 Task: Search one way flight ticket for 1 adult, 1 child, 1 infant in seat in premium economy from San Antonio: San Antonio International Airport to Jacksonville: Albert J. Ellis Airport on 8-3-2023. Choice of flights is Alaska. Number of bags: 2 carry on bags and 4 checked bags. Price is upto 105000. Outbound departure time preference is 8:00.
Action: Mouse moved to (427, 170)
Screenshot: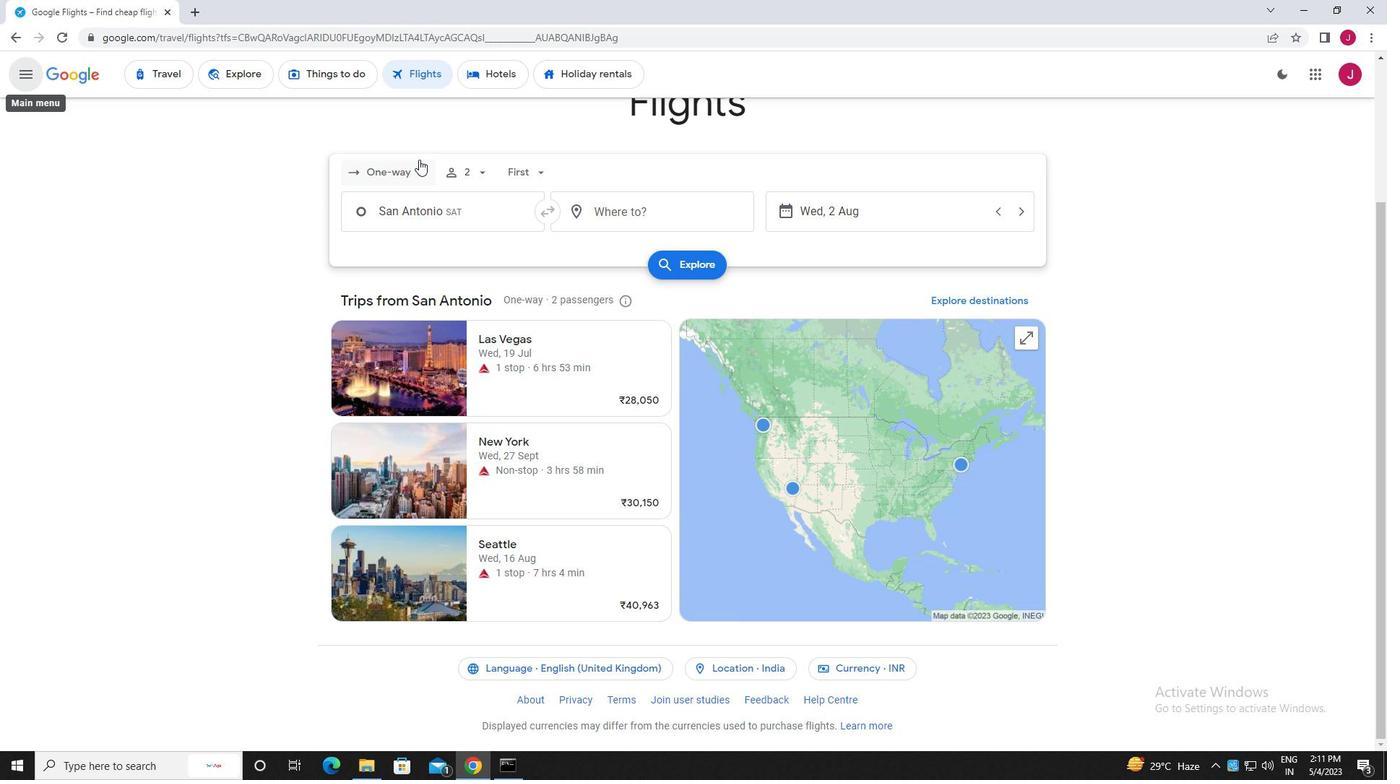 
Action: Mouse pressed left at (427, 170)
Screenshot: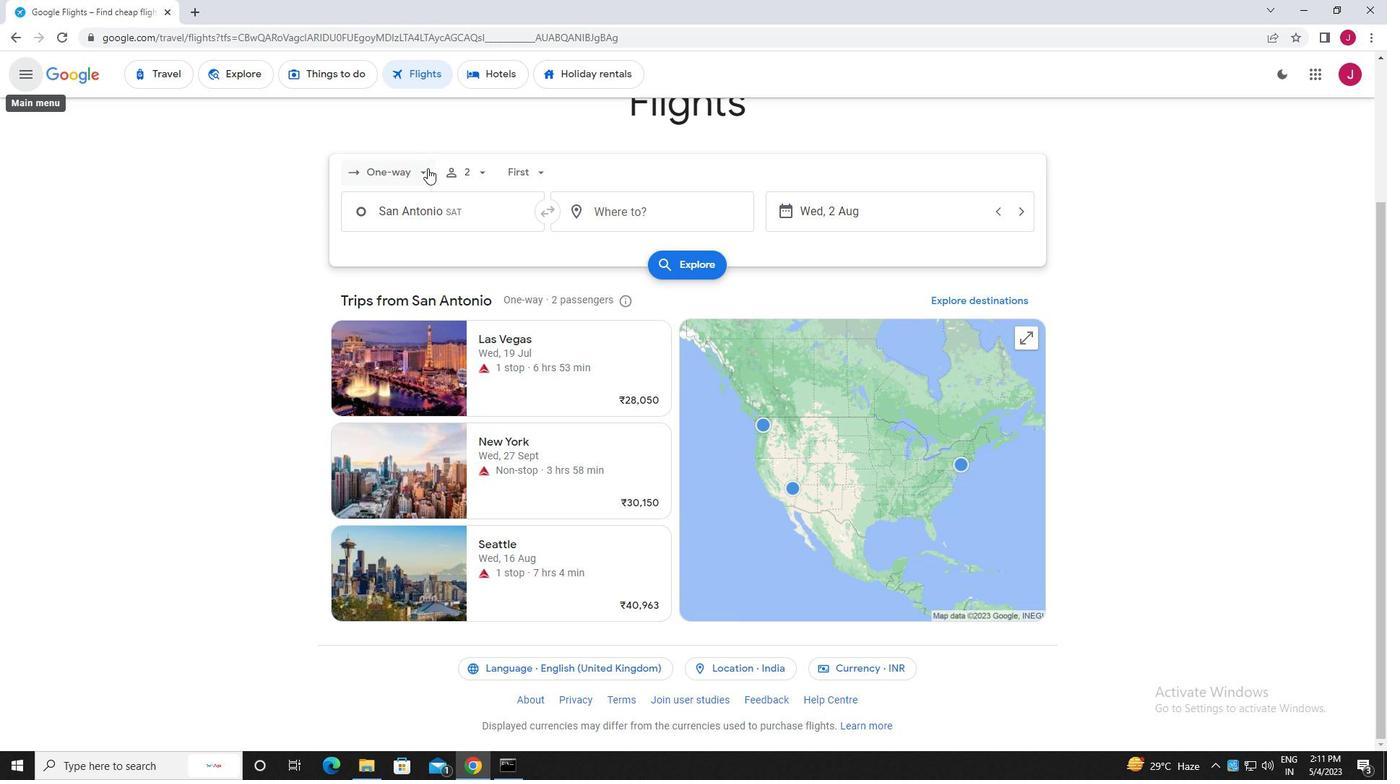 
Action: Mouse moved to (416, 200)
Screenshot: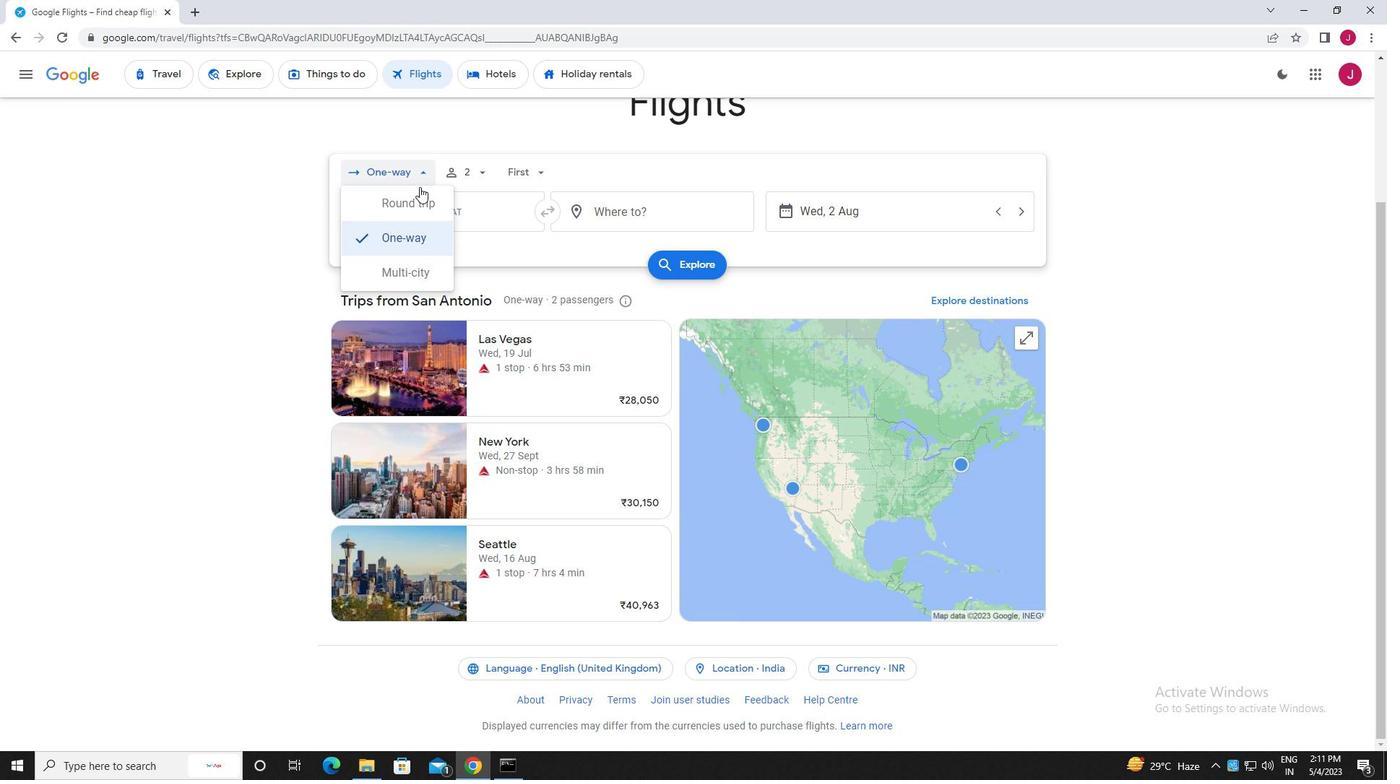 
Action: Mouse pressed left at (416, 200)
Screenshot: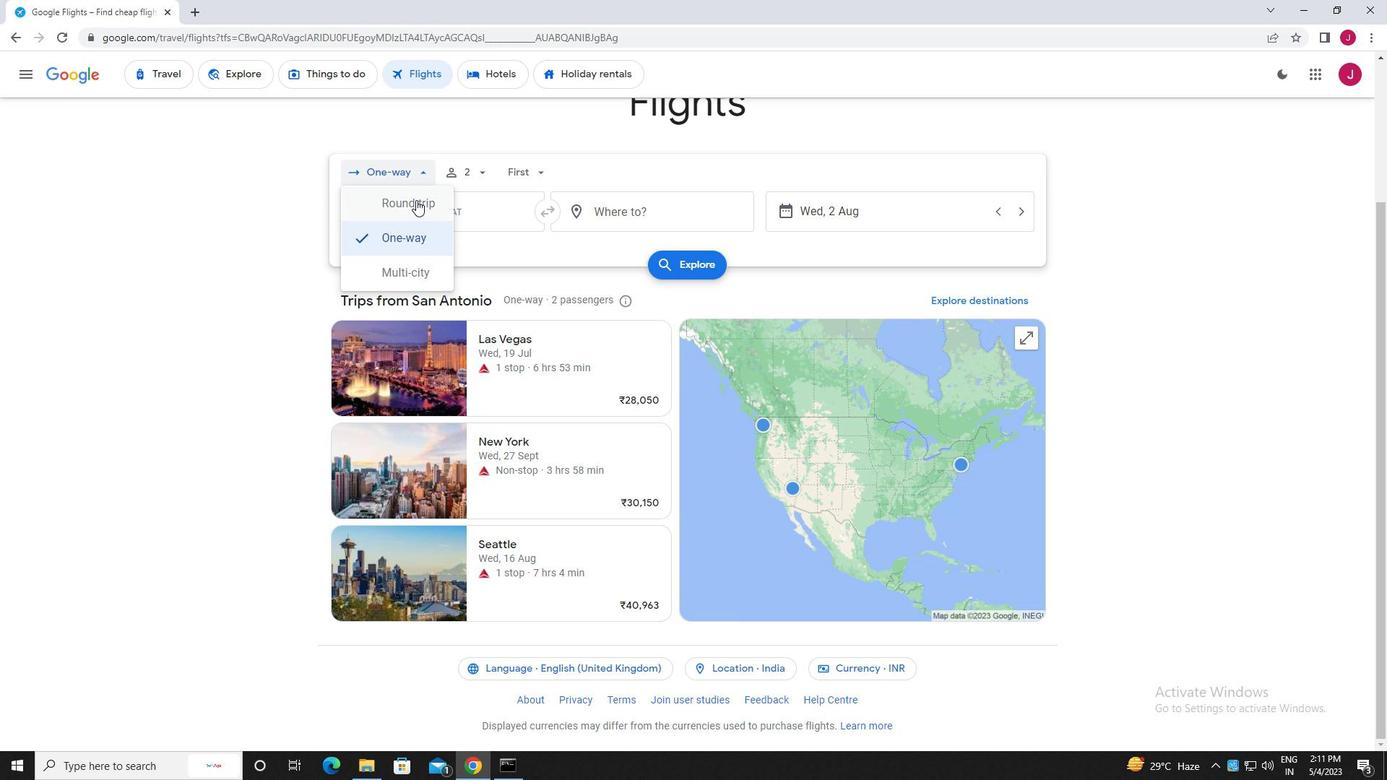
Action: Mouse moved to (411, 174)
Screenshot: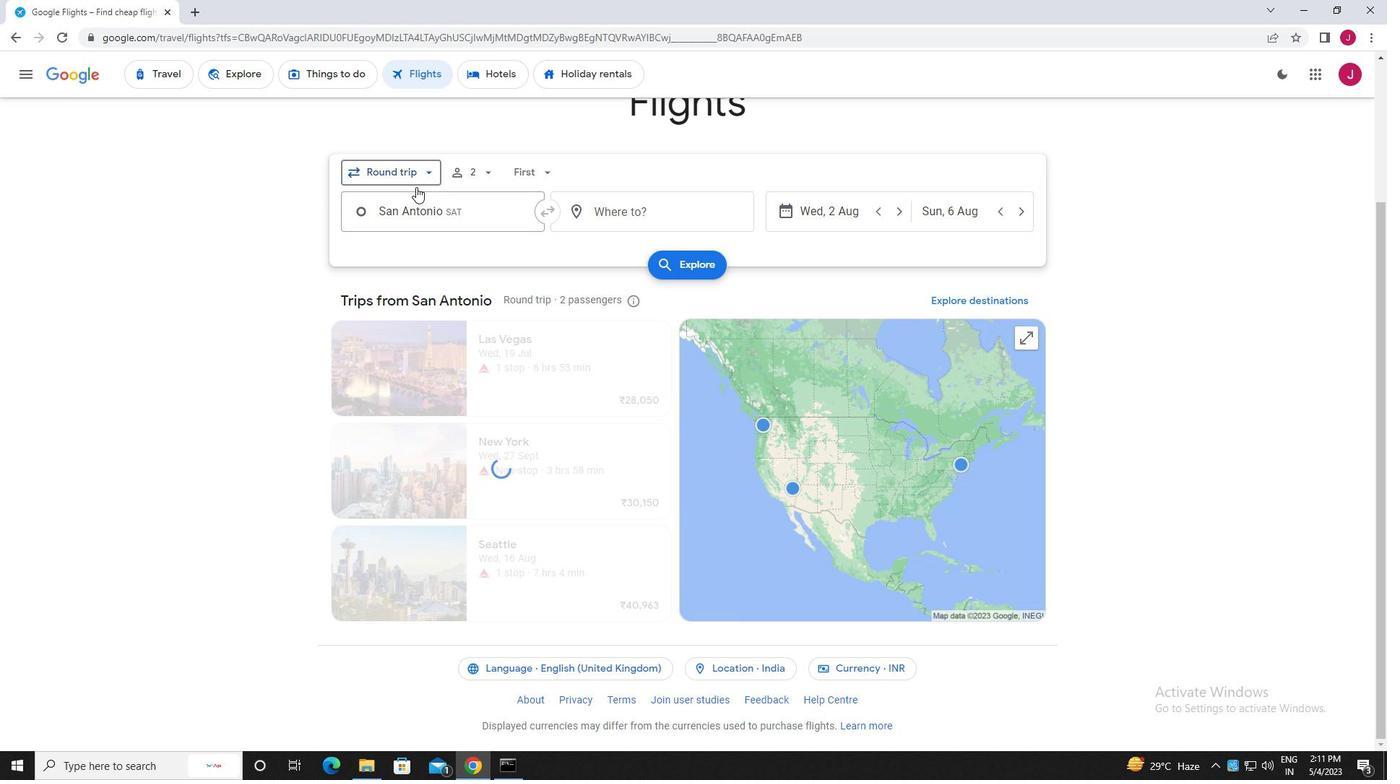 
Action: Mouse pressed left at (411, 174)
Screenshot: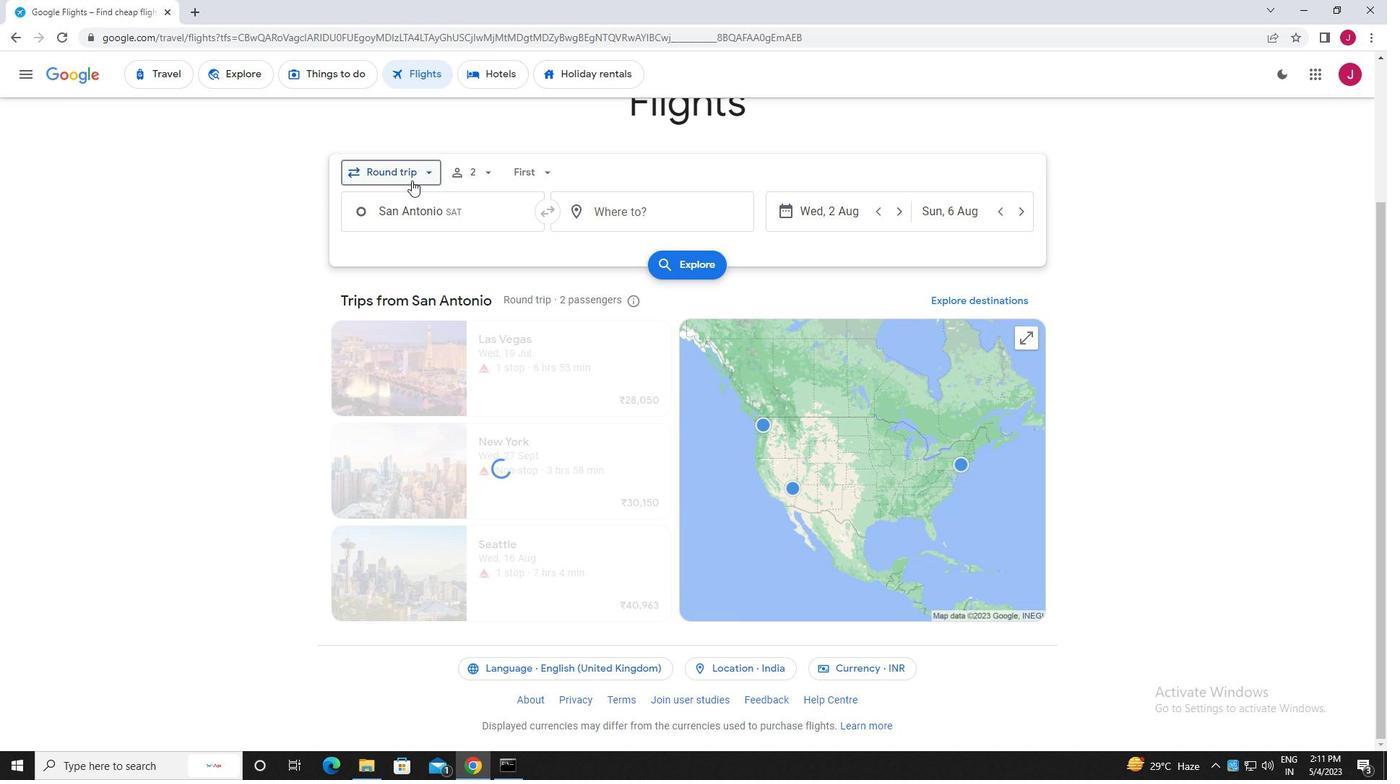 
Action: Mouse moved to (415, 237)
Screenshot: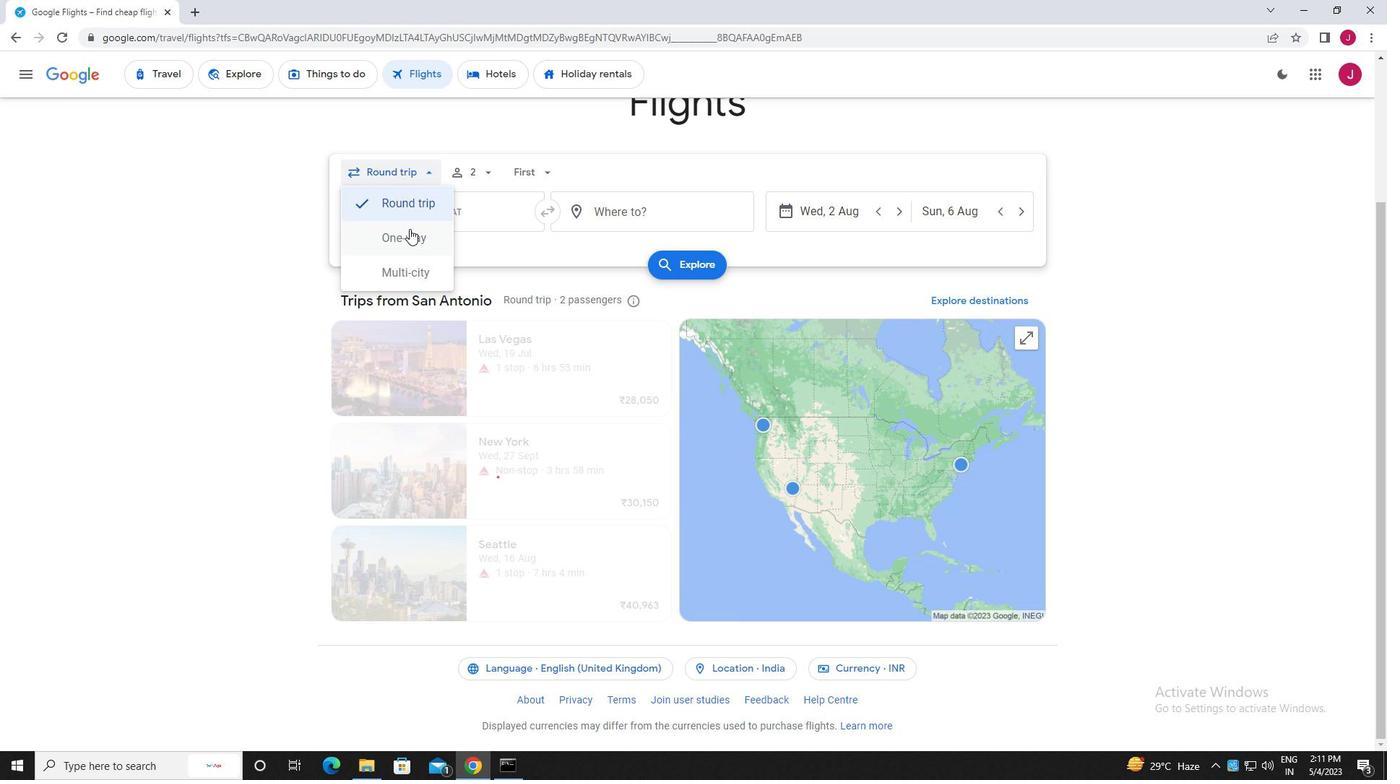 
Action: Mouse pressed left at (415, 237)
Screenshot: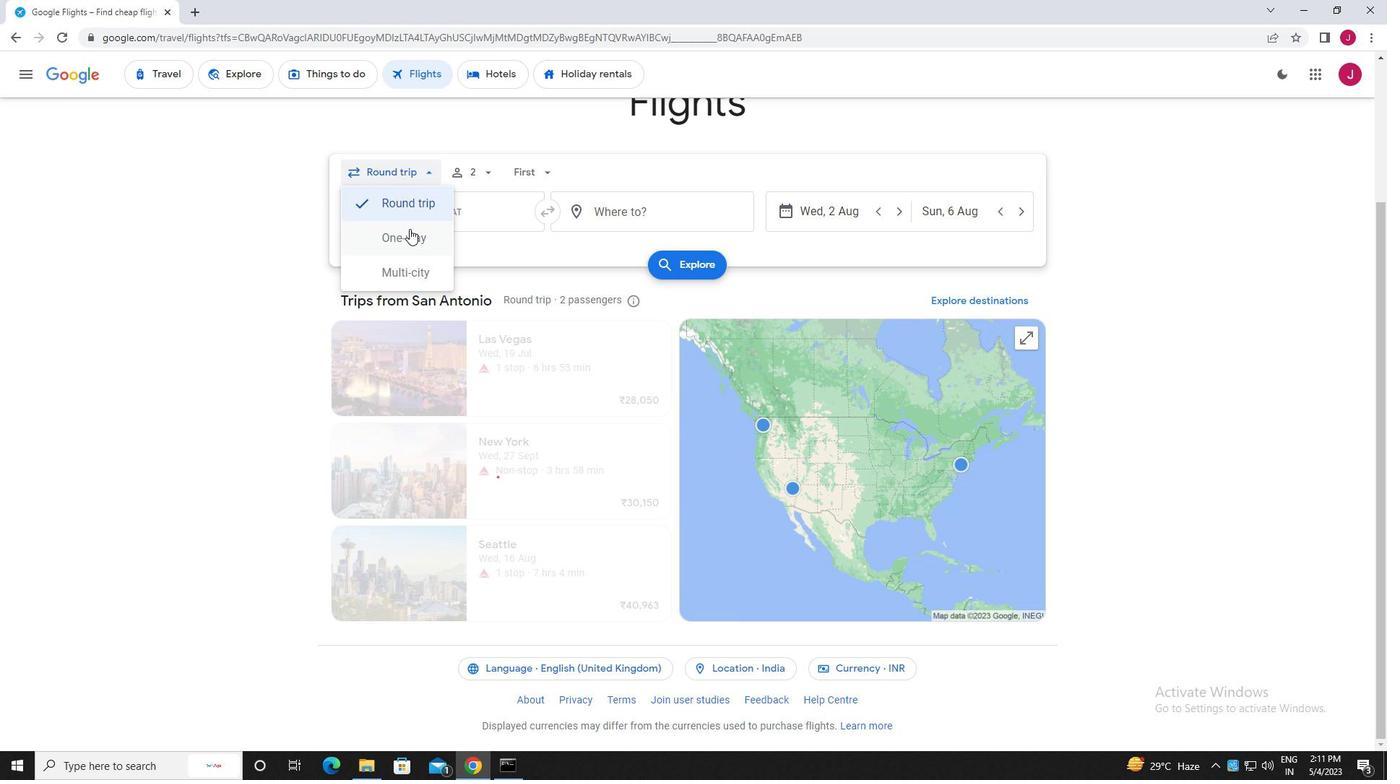 
Action: Mouse moved to (481, 174)
Screenshot: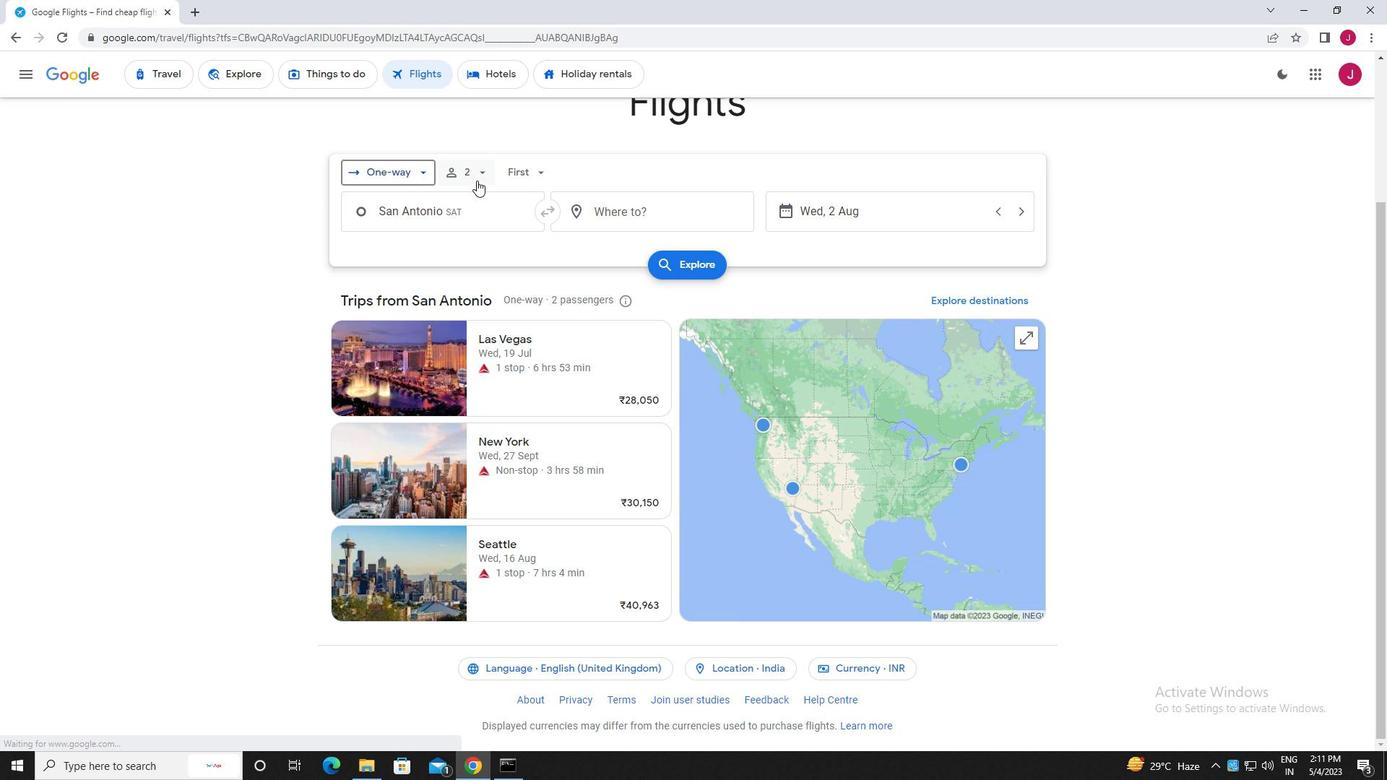 
Action: Mouse pressed left at (481, 174)
Screenshot: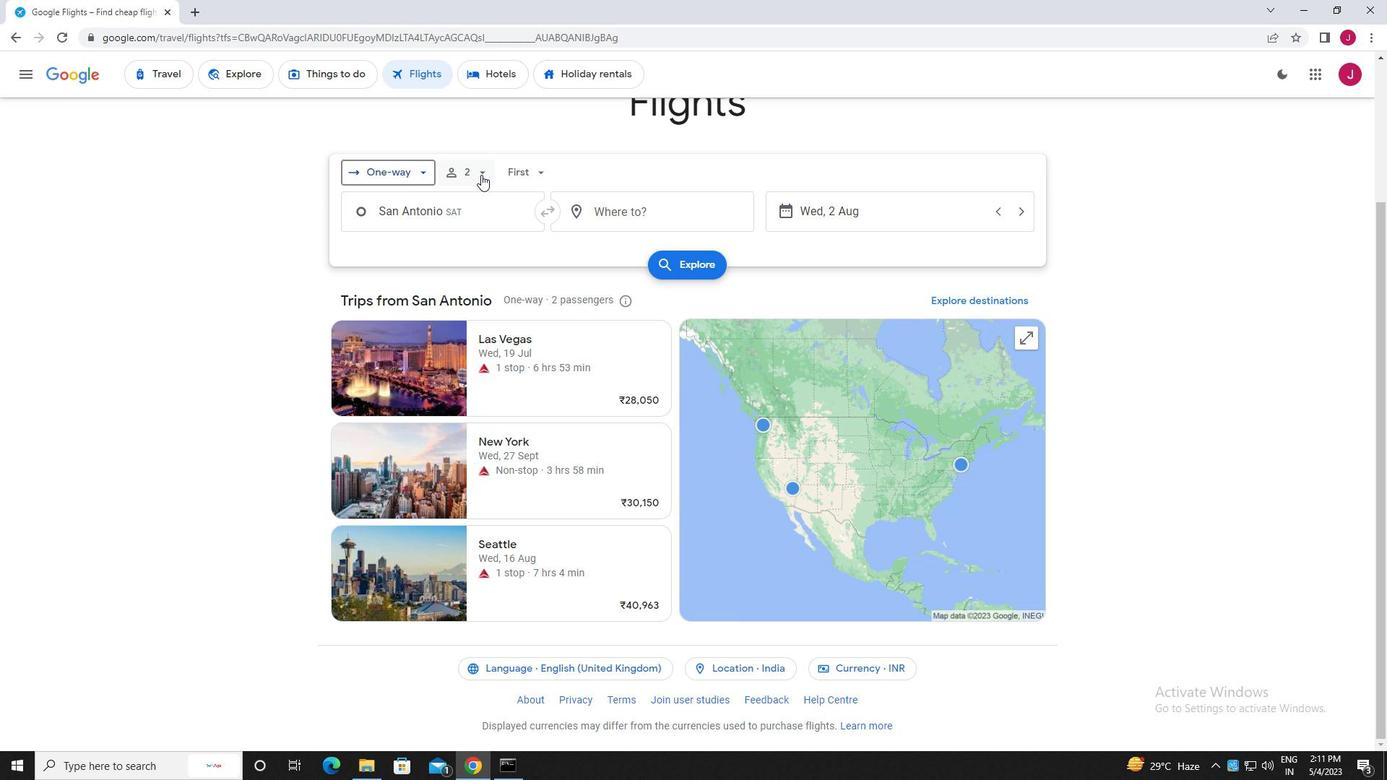 
Action: Mouse moved to (591, 247)
Screenshot: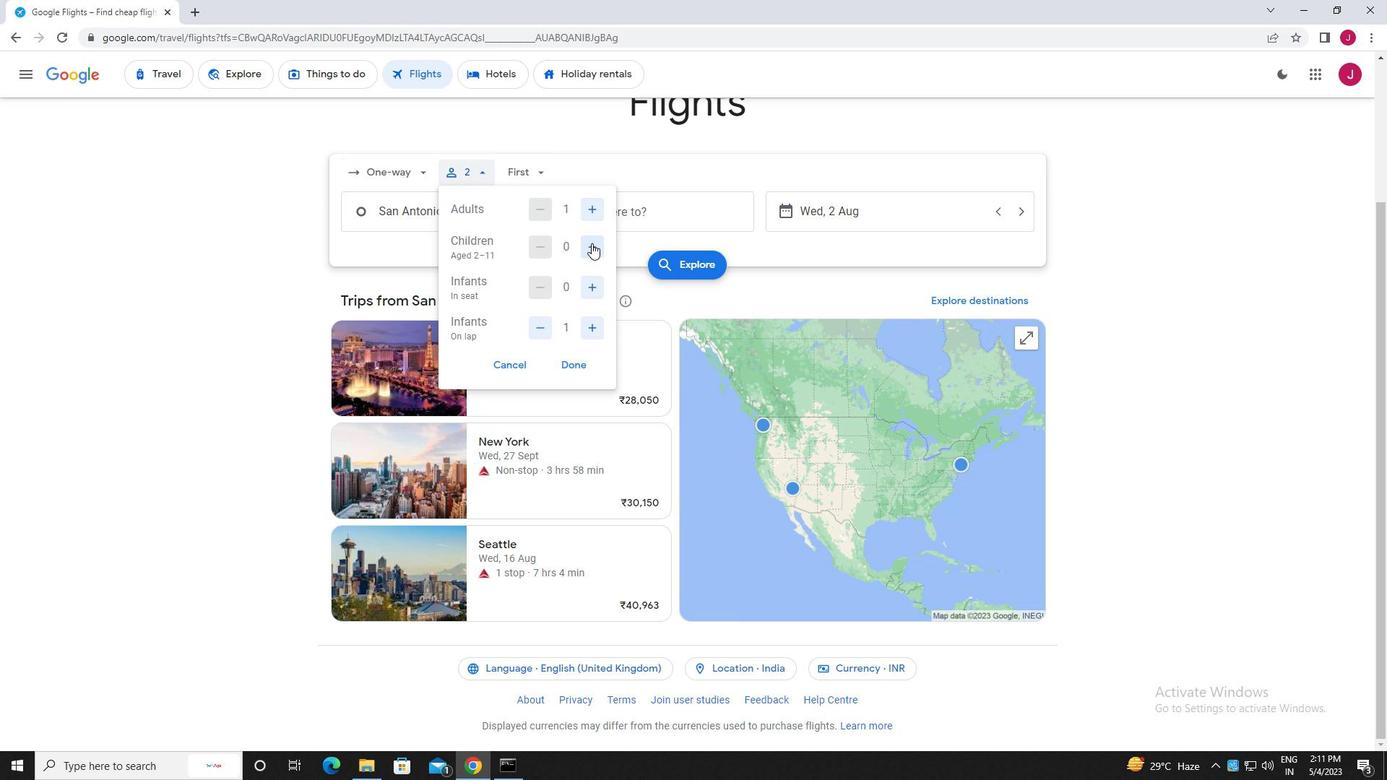 
Action: Mouse pressed left at (591, 247)
Screenshot: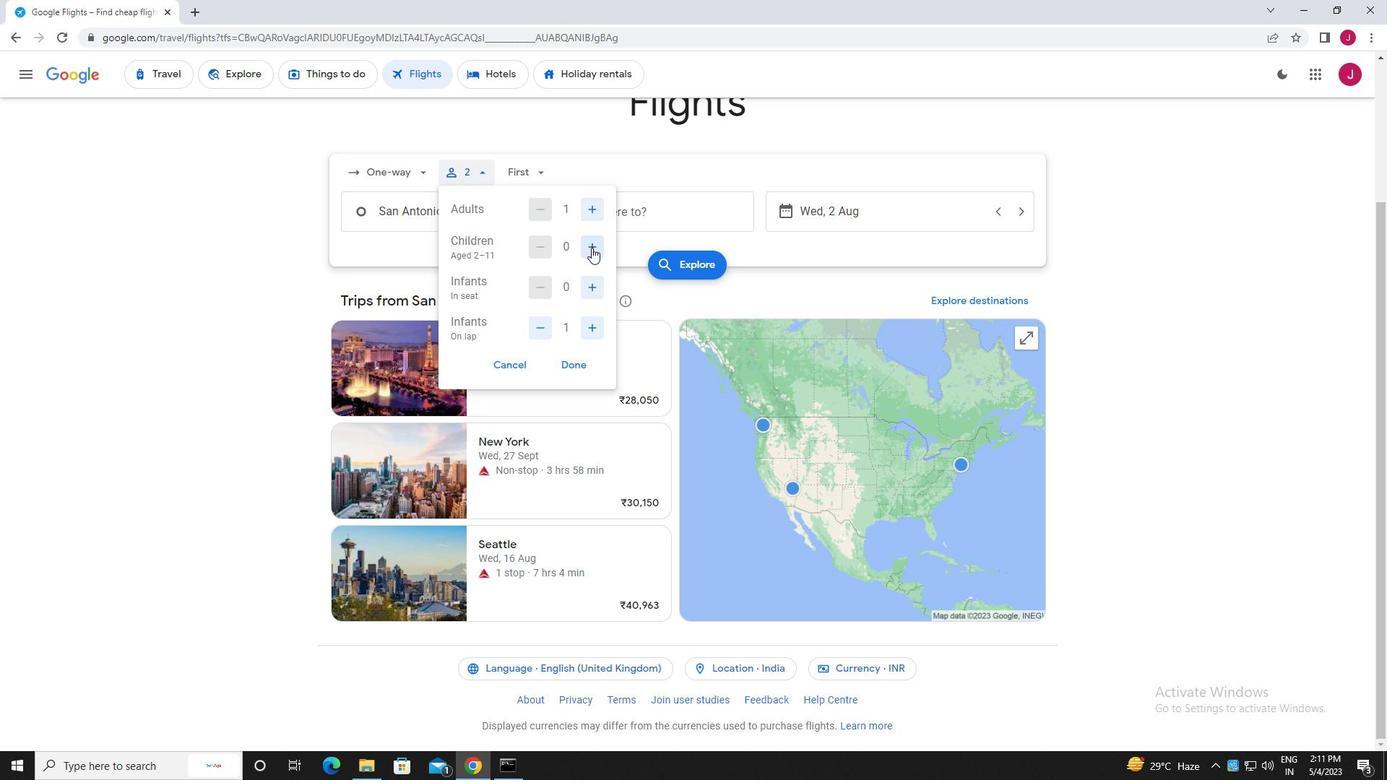 
Action: Mouse moved to (591, 287)
Screenshot: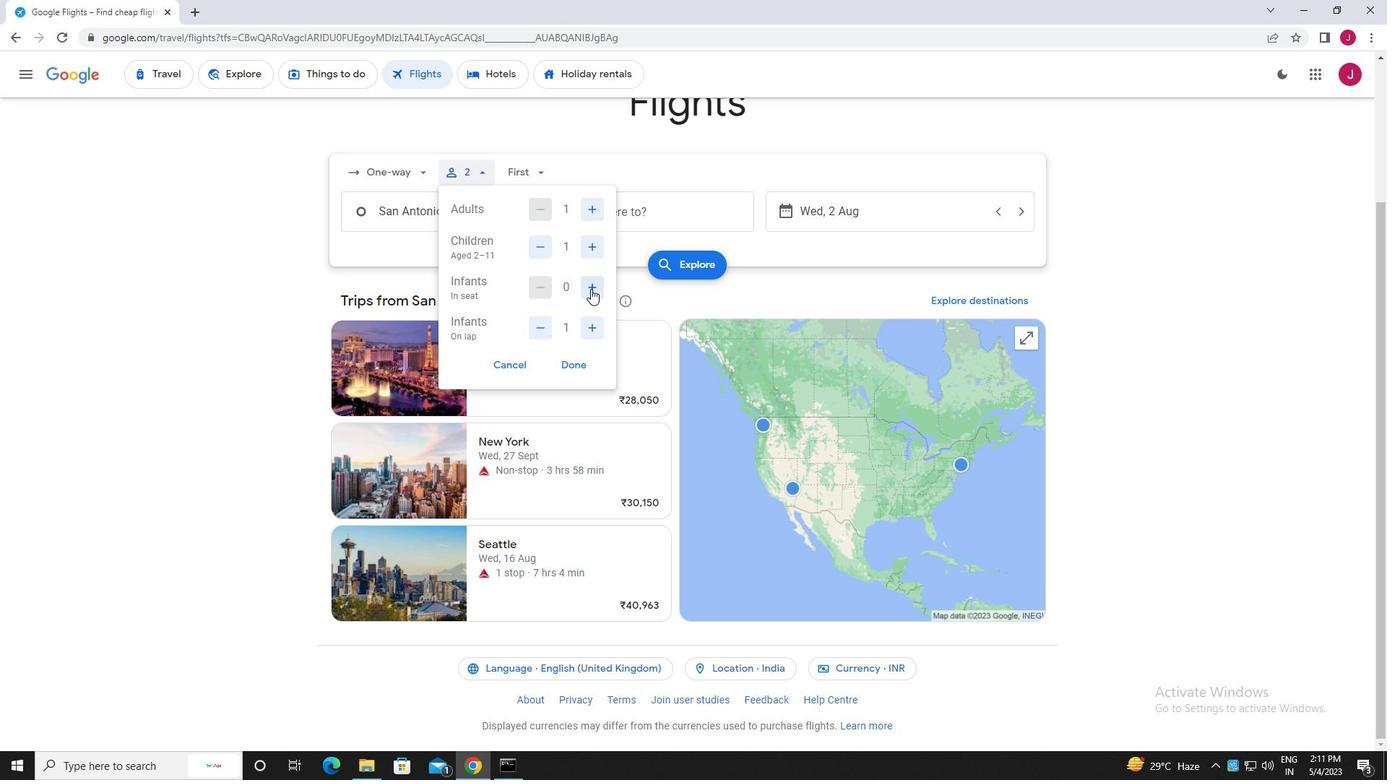 
Action: Mouse pressed left at (591, 287)
Screenshot: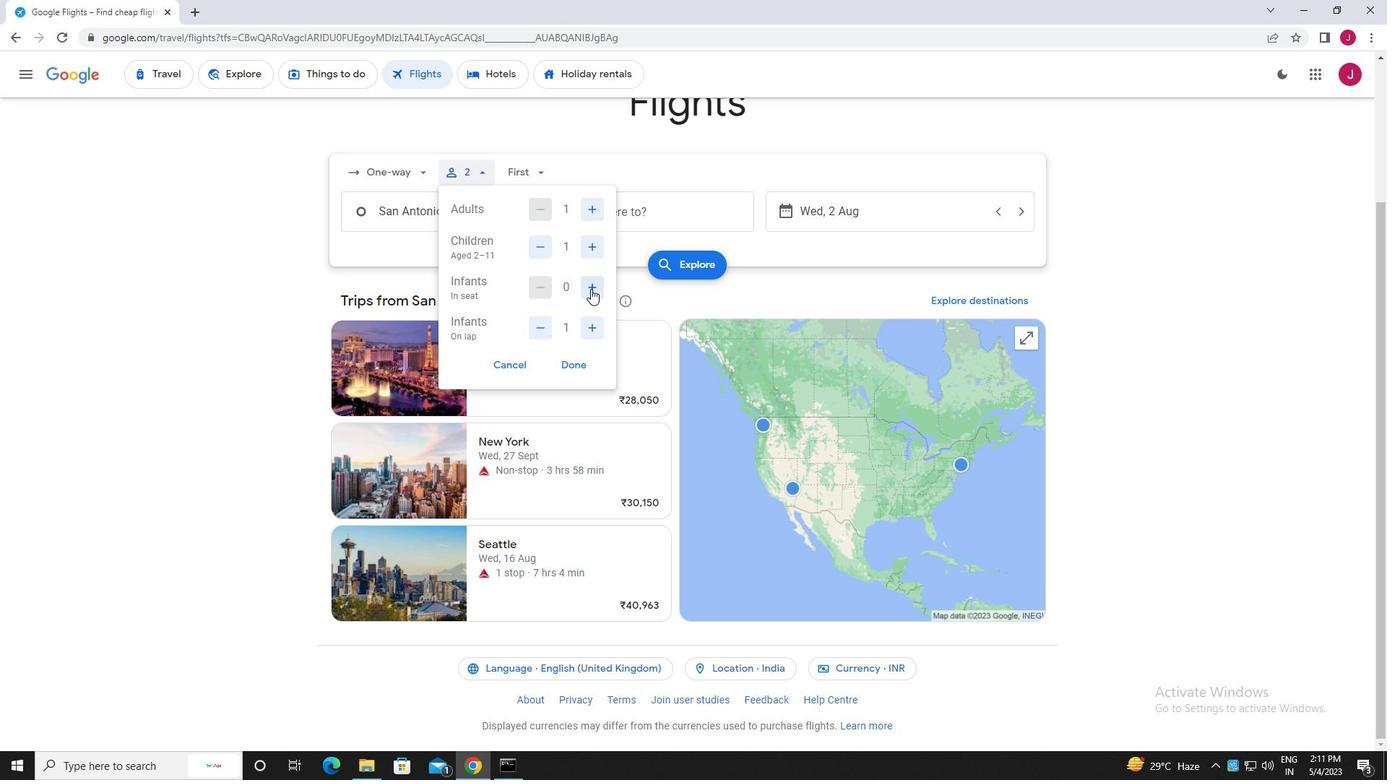 
Action: Mouse moved to (574, 364)
Screenshot: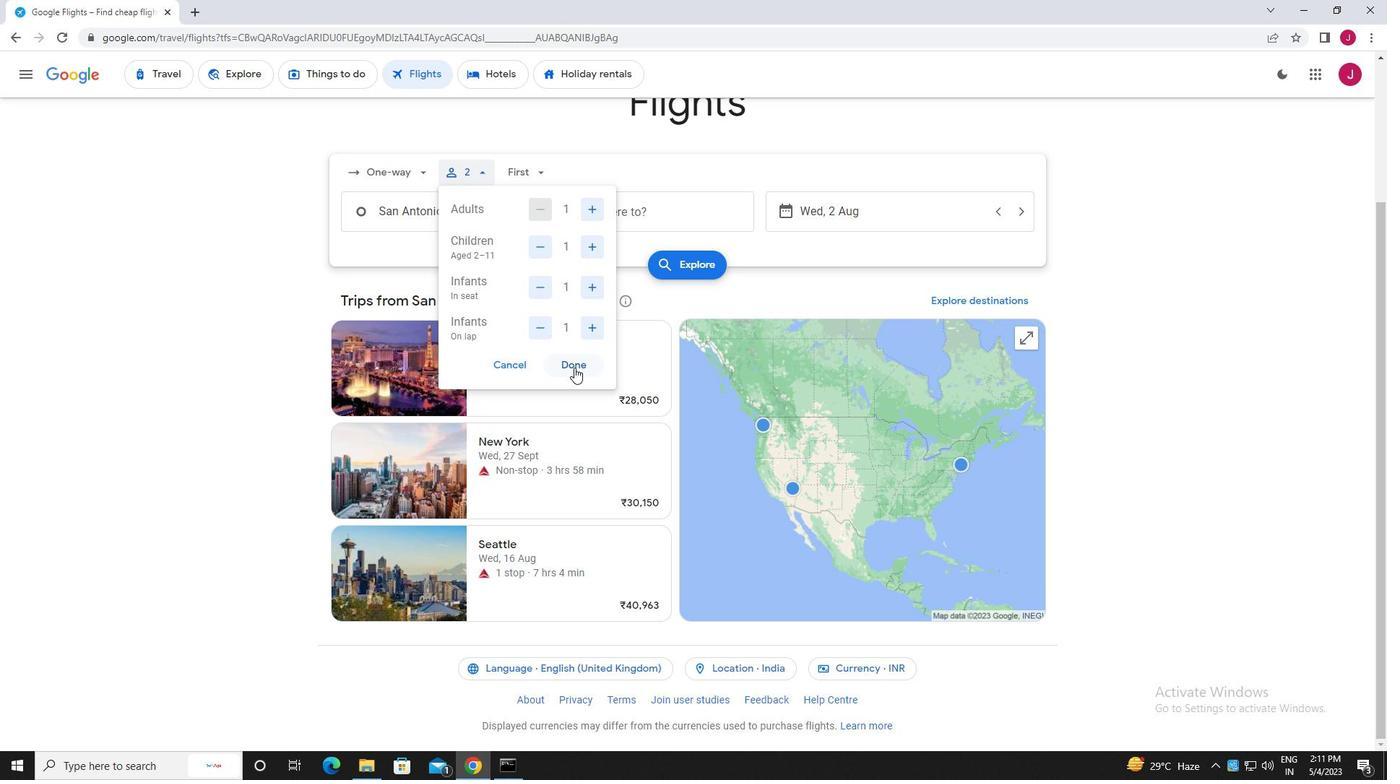 
Action: Mouse pressed left at (574, 364)
Screenshot: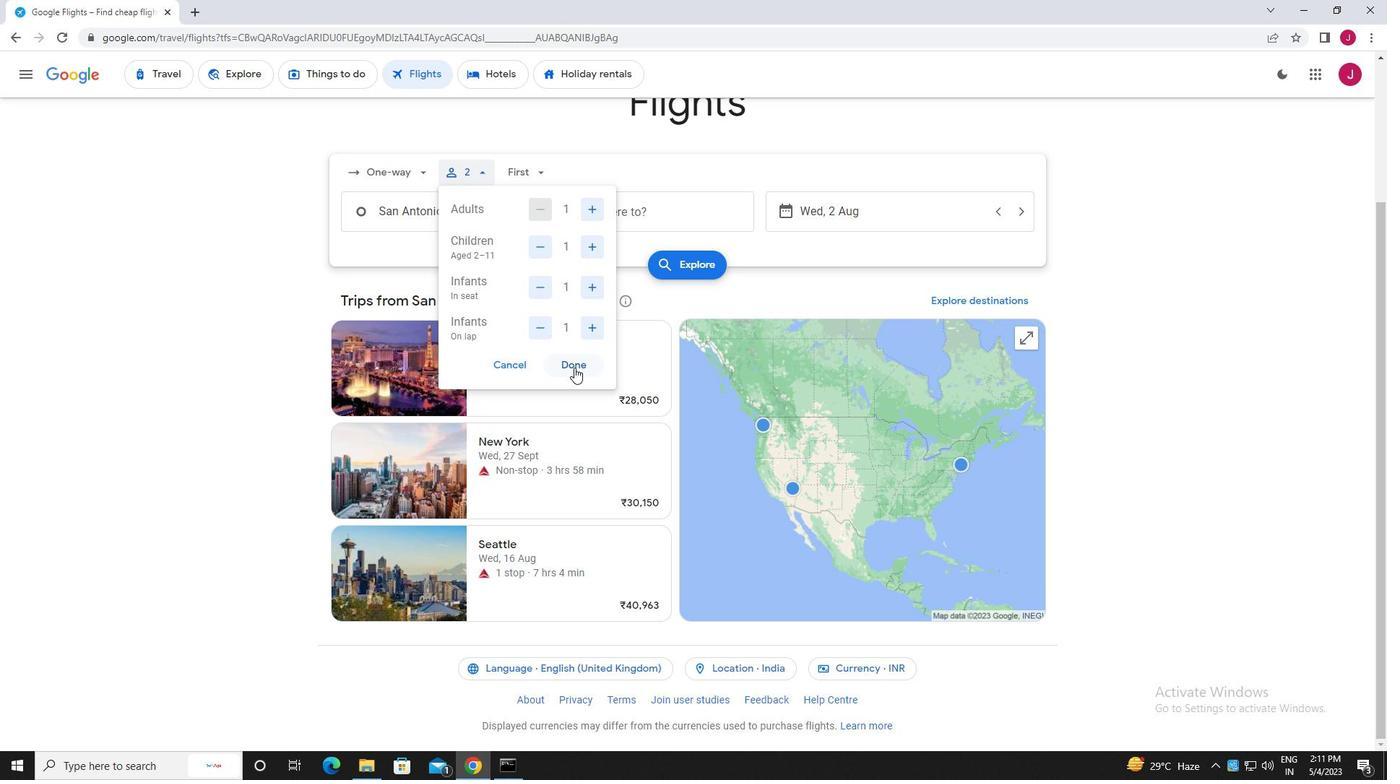 
Action: Mouse moved to (538, 167)
Screenshot: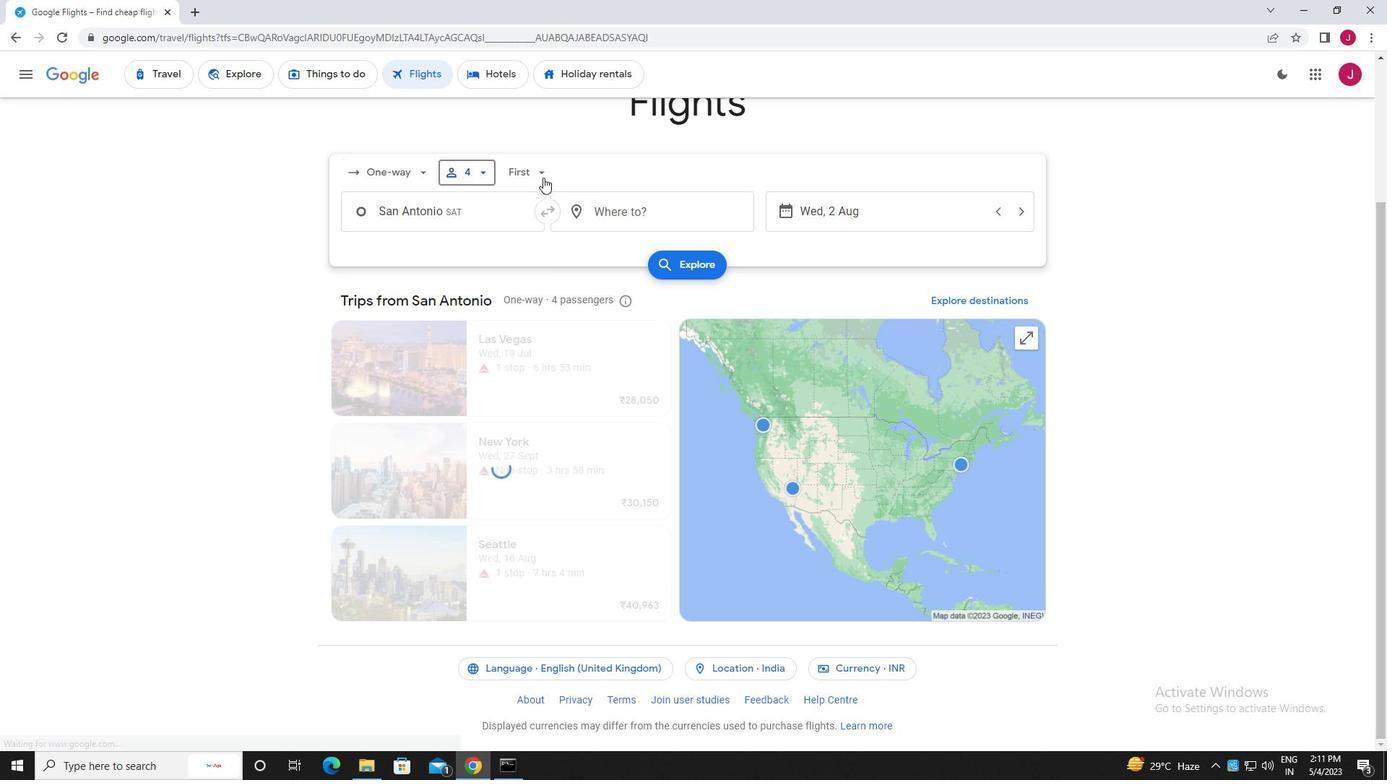 
Action: Mouse pressed left at (538, 167)
Screenshot: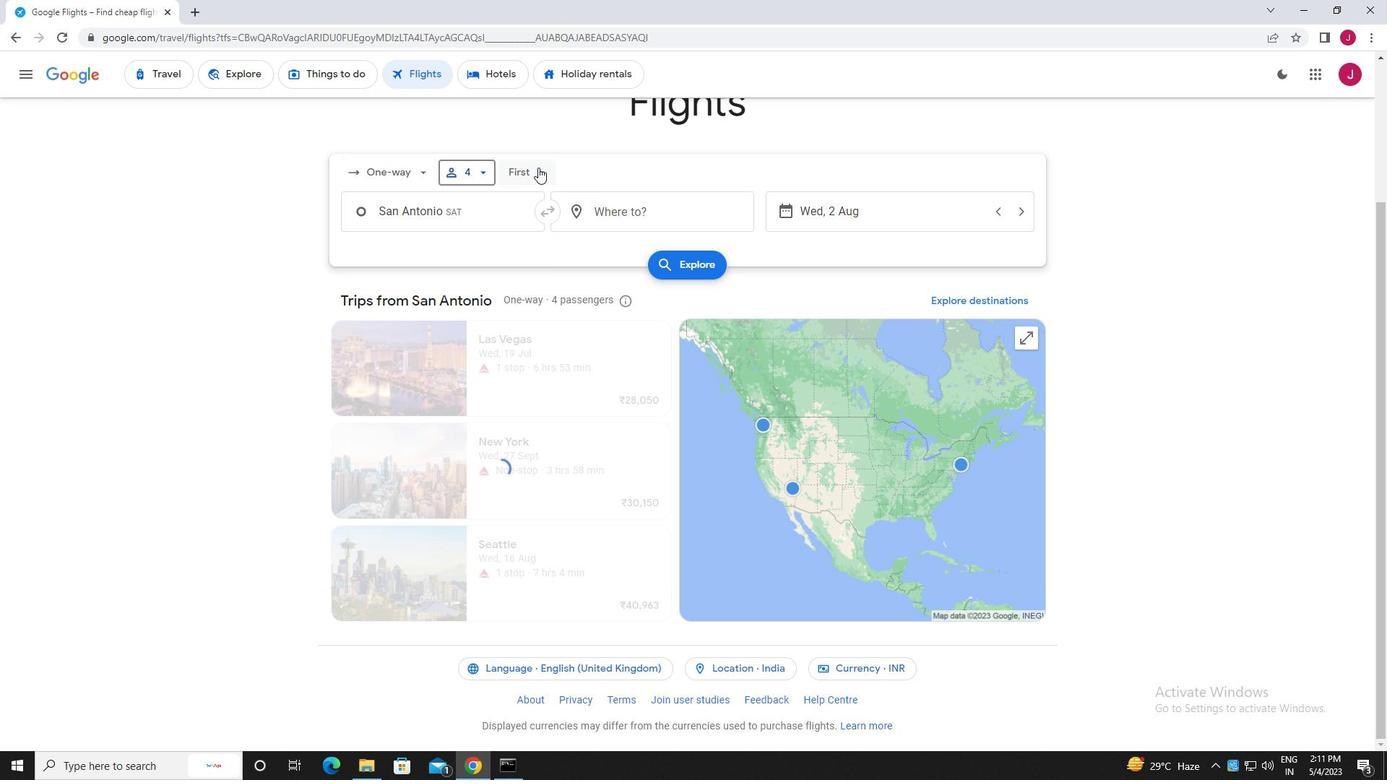 
Action: Mouse moved to (559, 231)
Screenshot: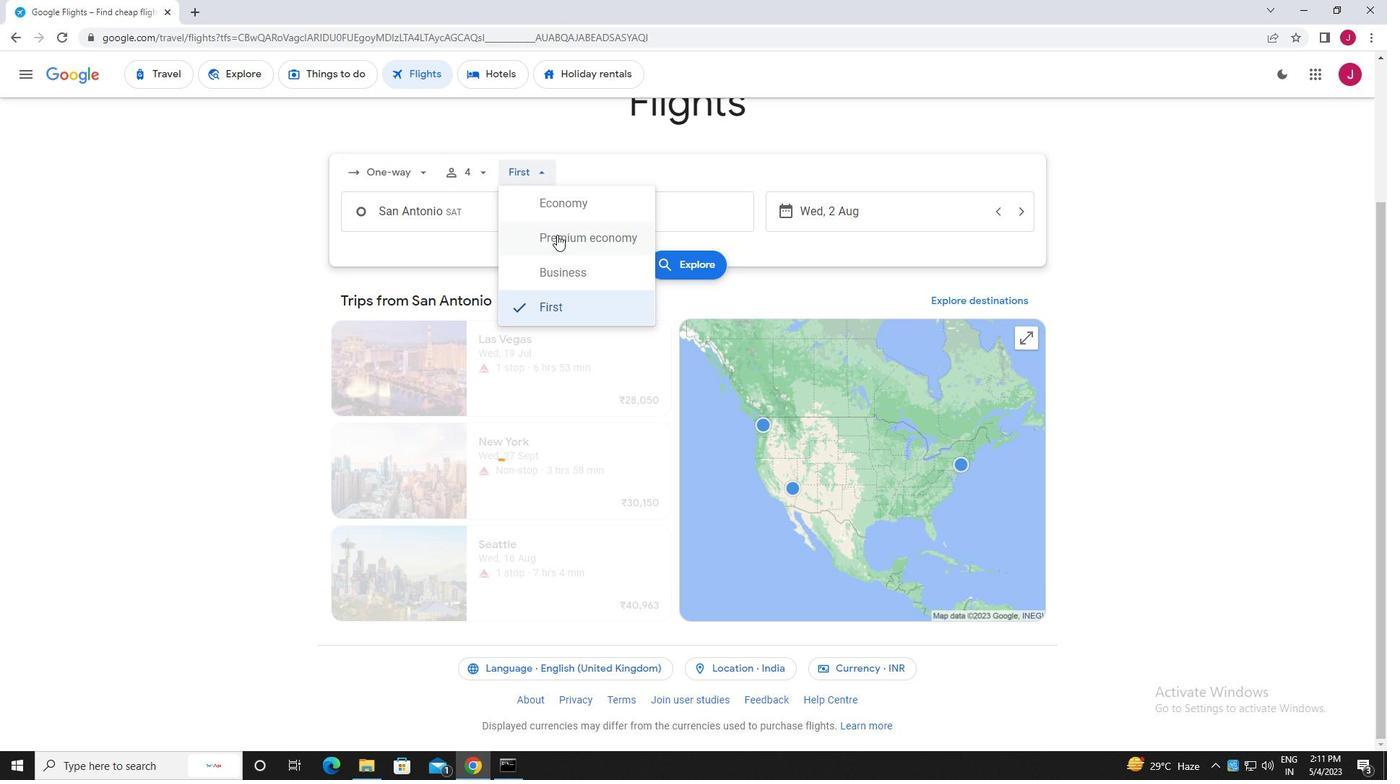 
Action: Mouse pressed left at (559, 231)
Screenshot: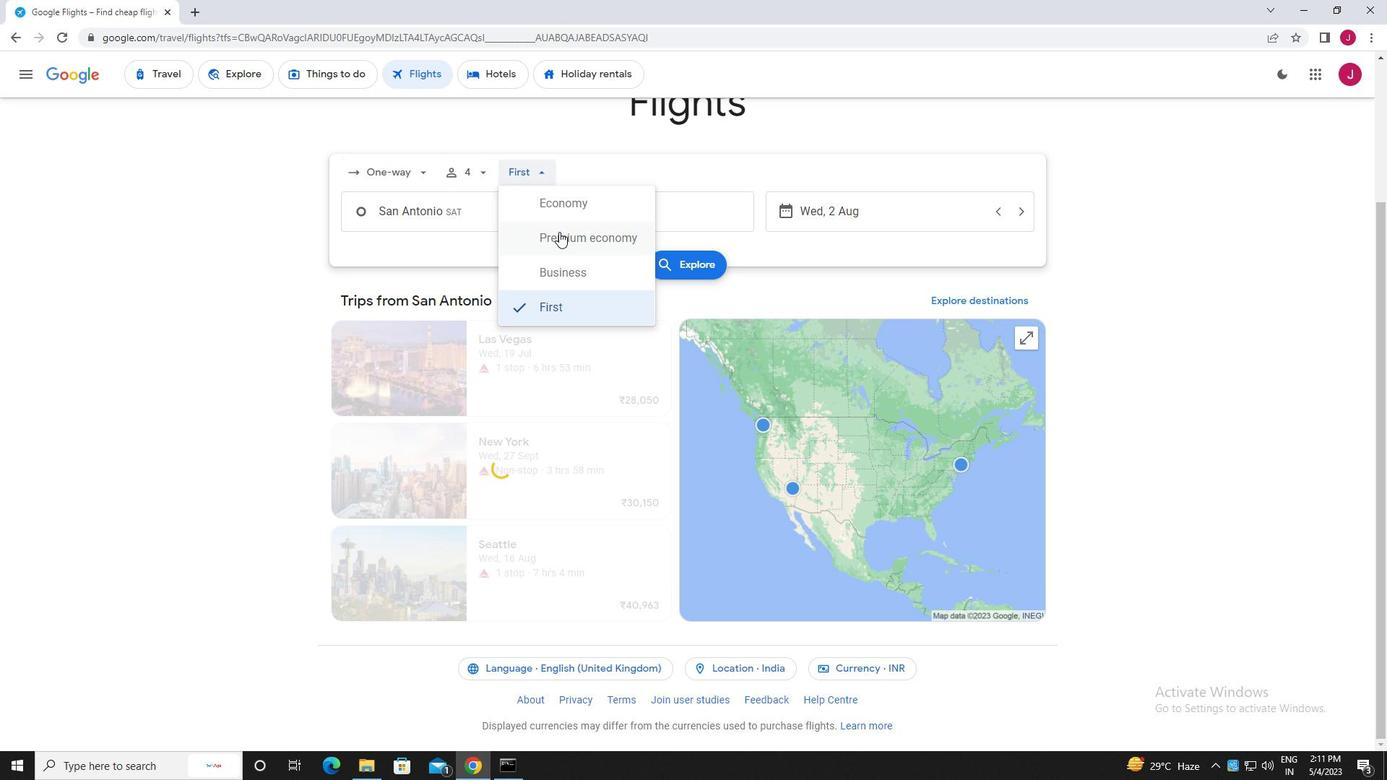 
Action: Mouse moved to (441, 211)
Screenshot: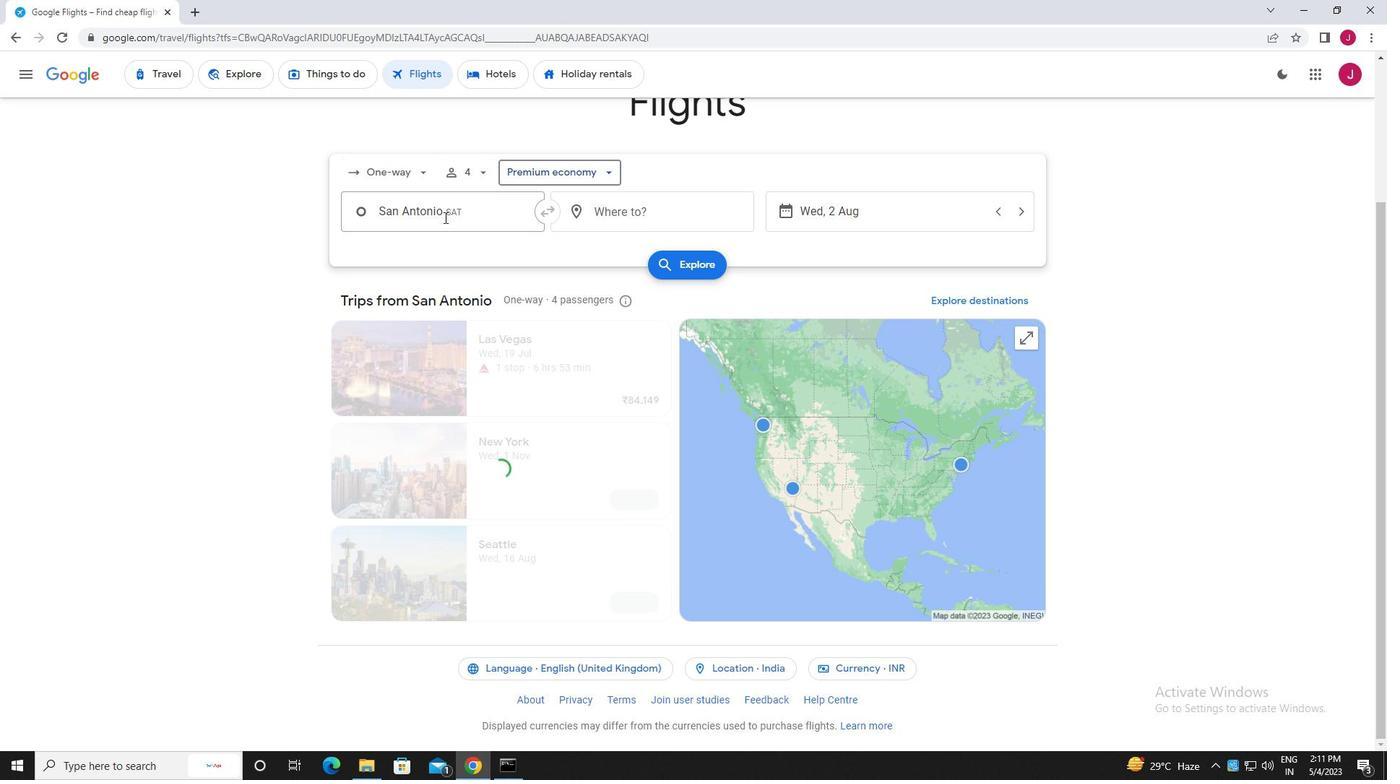 
Action: Mouse pressed left at (441, 211)
Screenshot: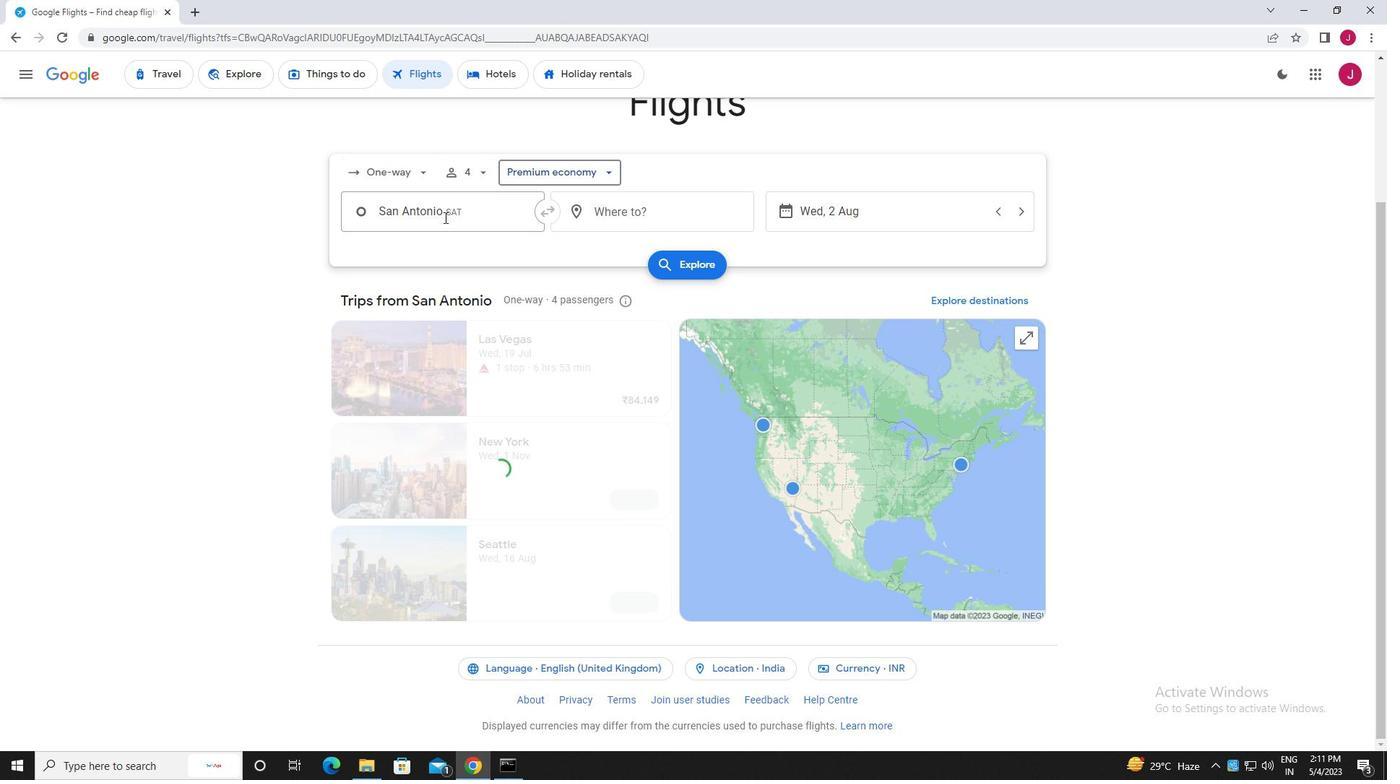 
Action: Mouse moved to (441, 211)
Screenshot: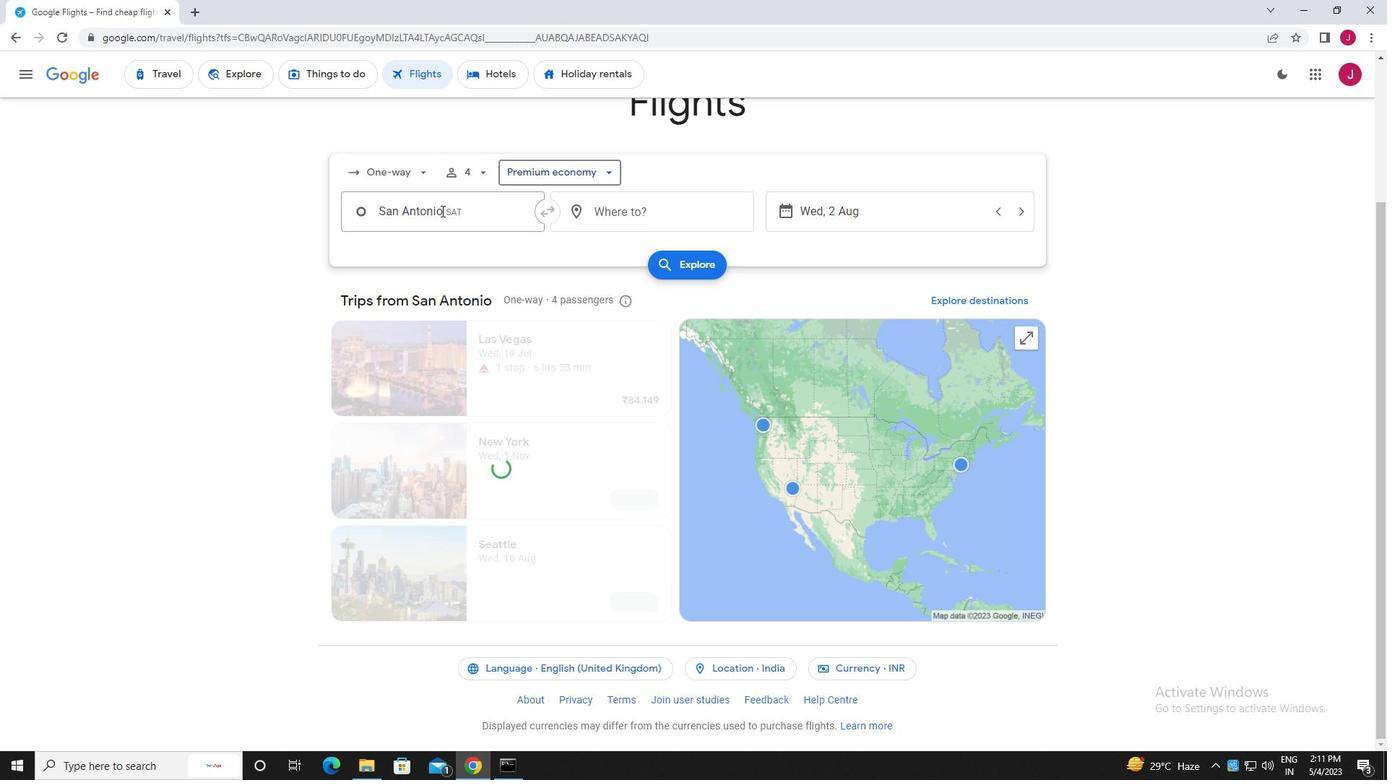
Action: Key pressed san<Key.space>am<Key.backspace>ntonio
Screenshot: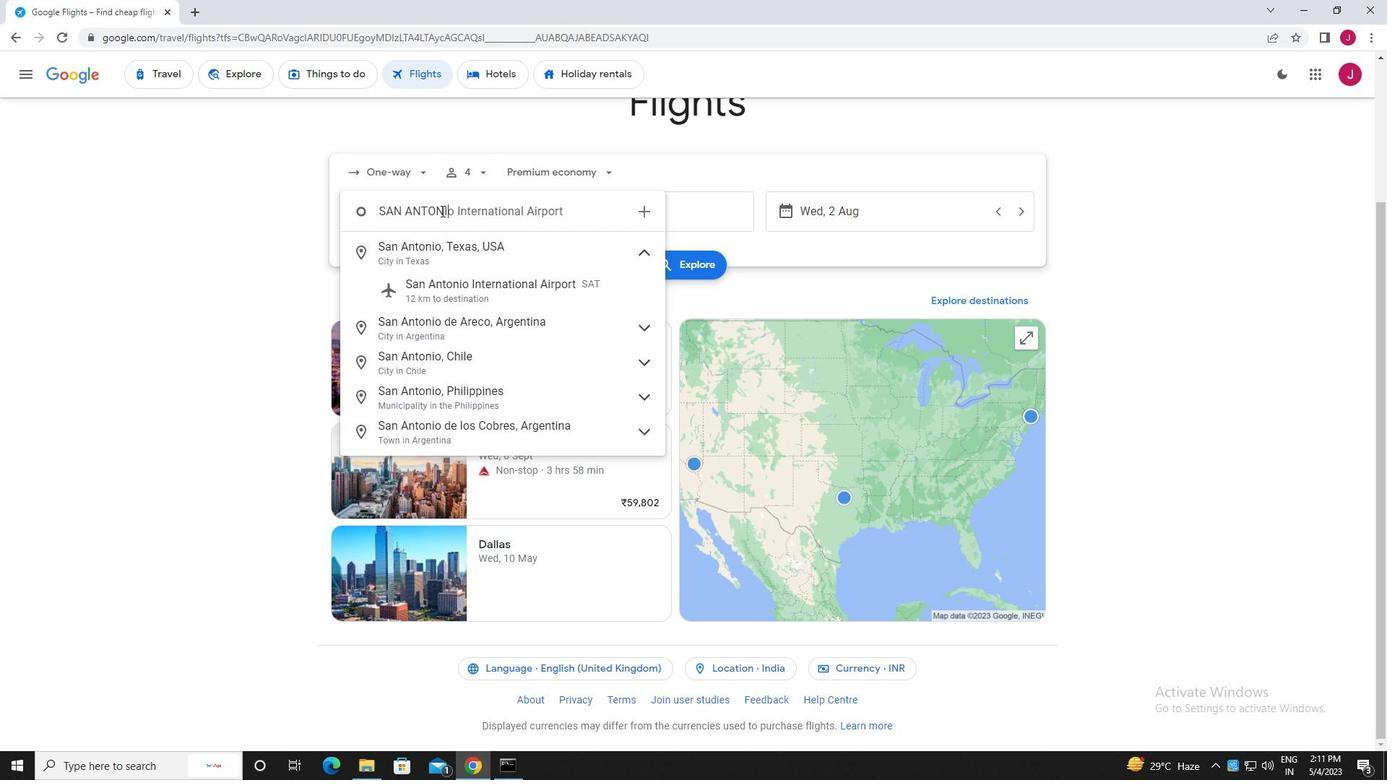 
Action: Mouse moved to (480, 294)
Screenshot: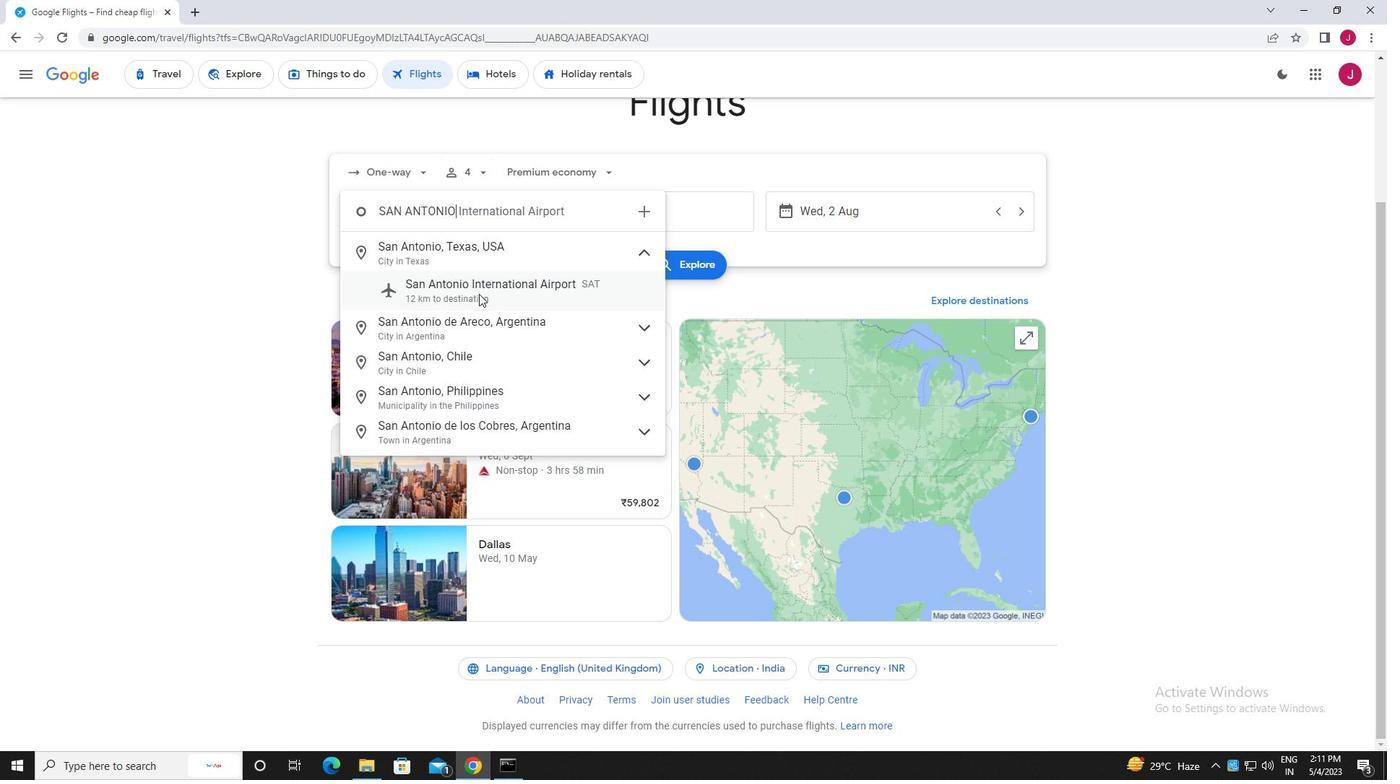 
Action: Mouse pressed left at (480, 294)
Screenshot: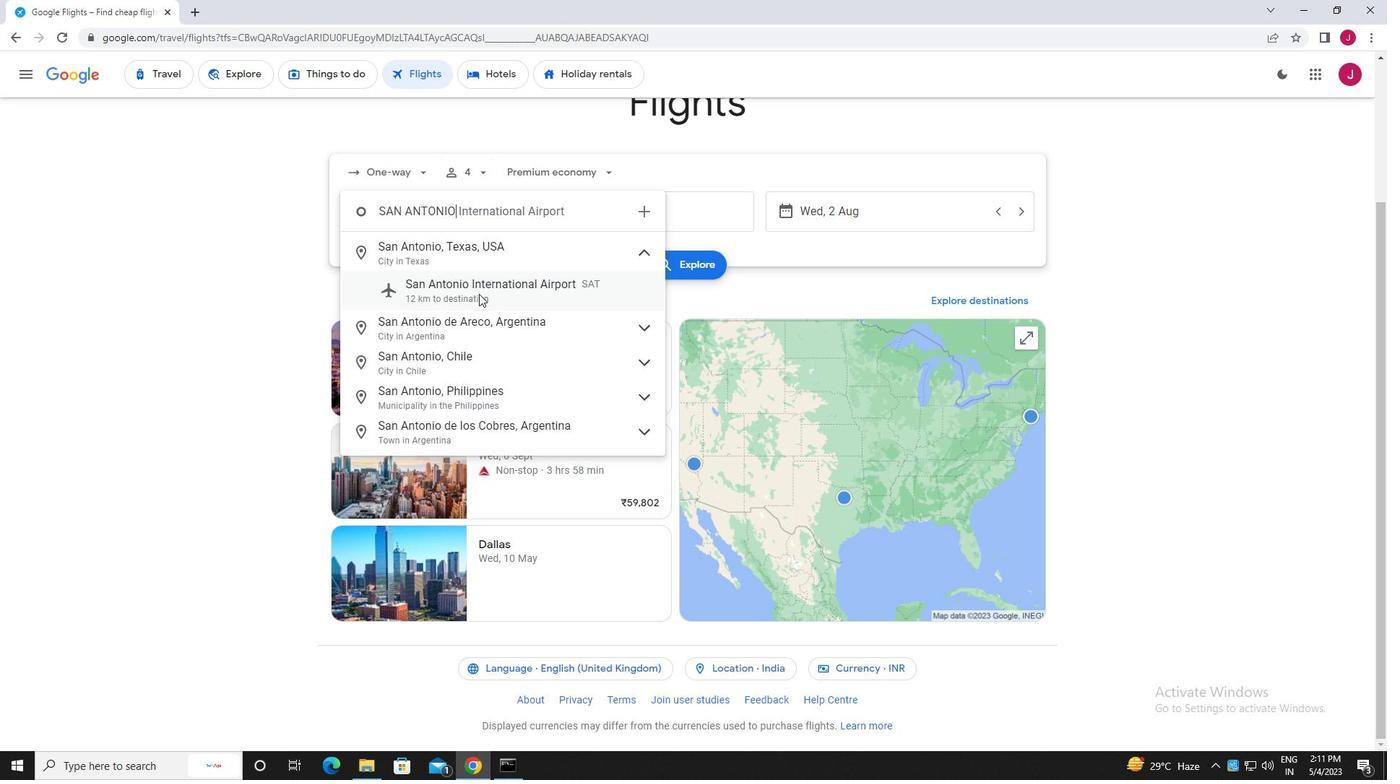 
Action: Mouse moved to (652, 216)
Screenshot: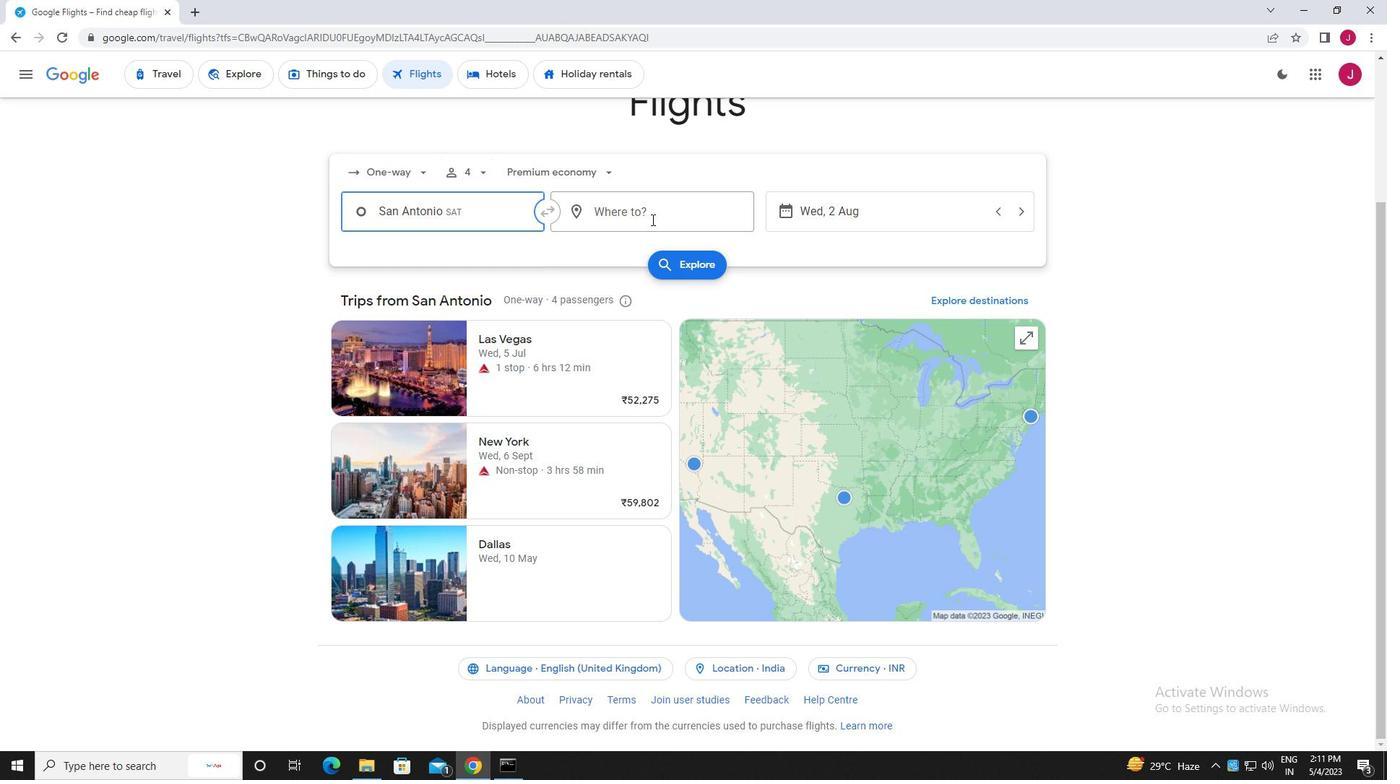 
Action: Mouse pressed left at (652, 216)
Screenshot: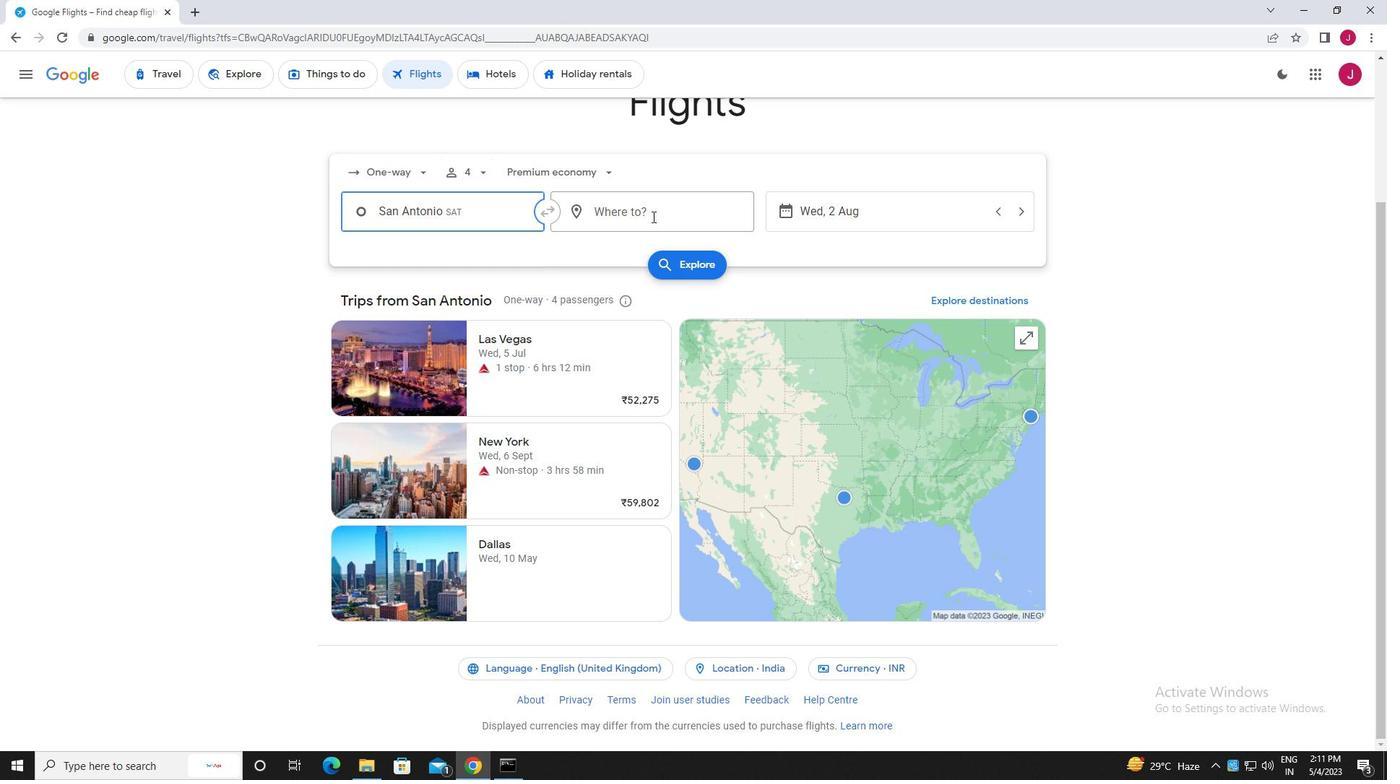
Action: Mouse moved to (652, 218)
Screenshot: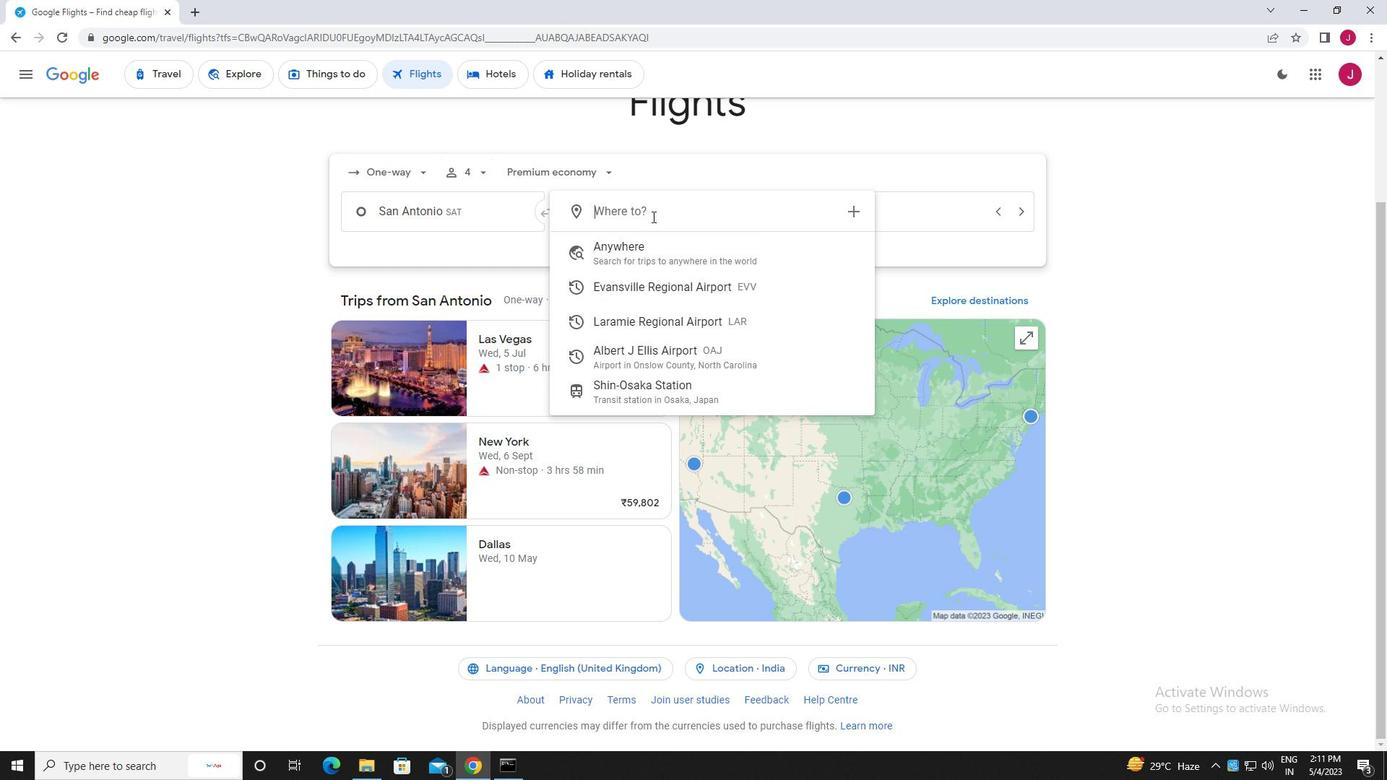 
Action: Key pressed albert<Key.space>
Screenshot: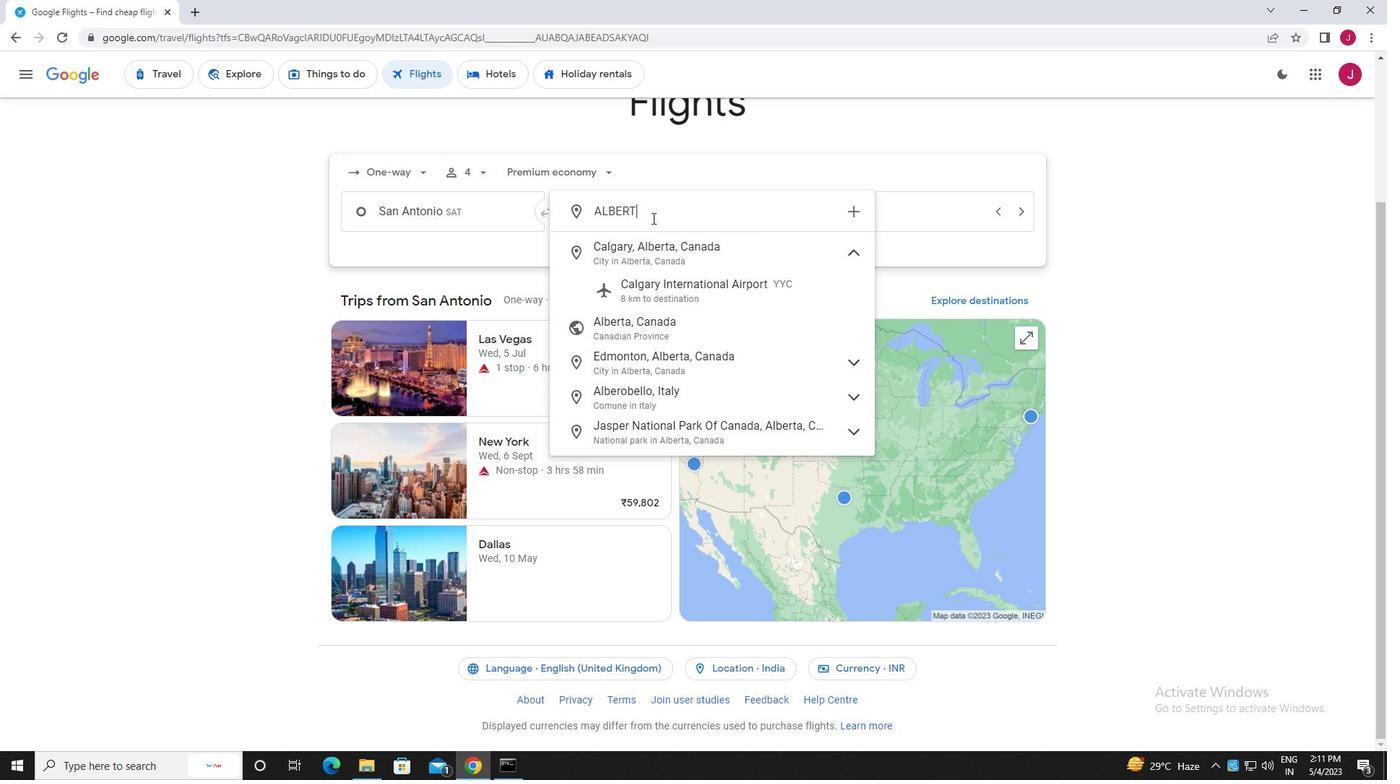 
Action: Mouse moved to (687, 250)
Screenshot: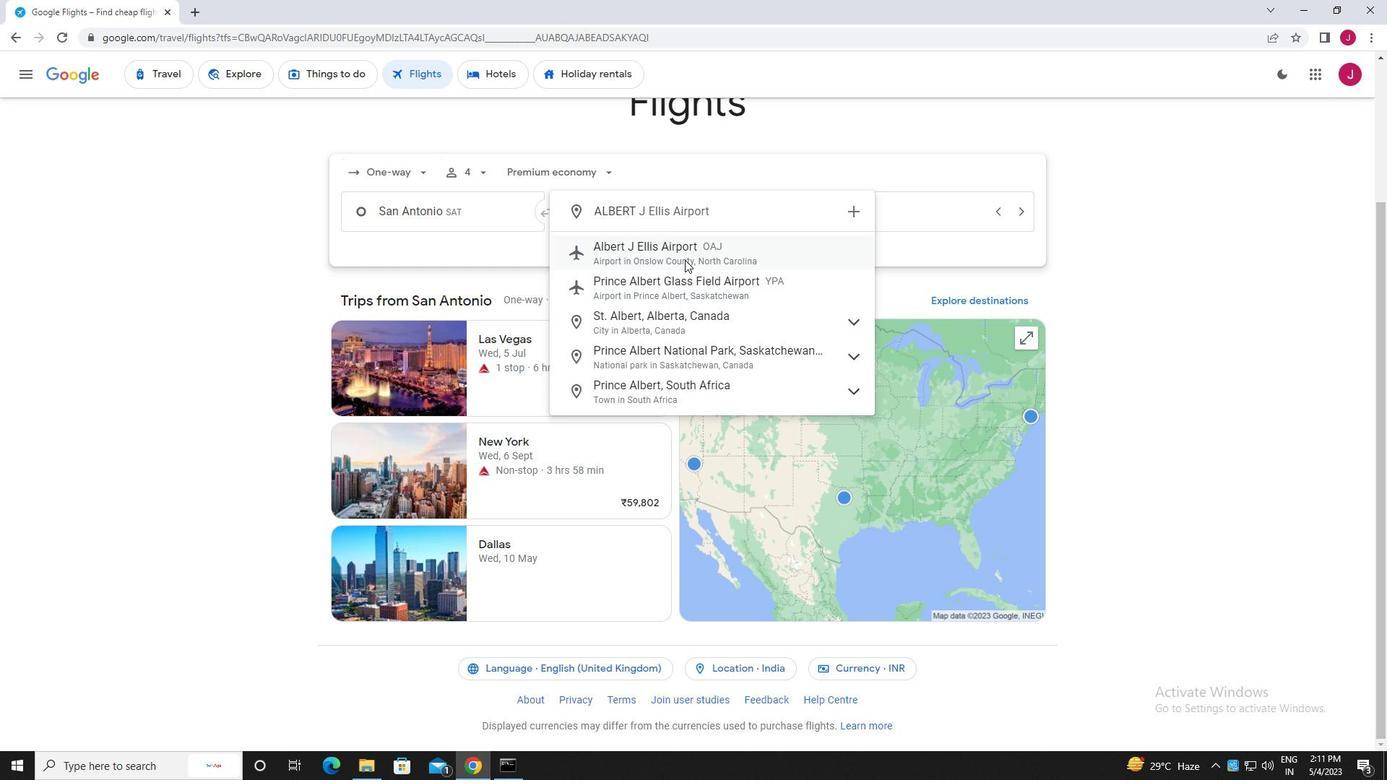 
Action: Mouse pressed left at (687, 250)
Screenshot: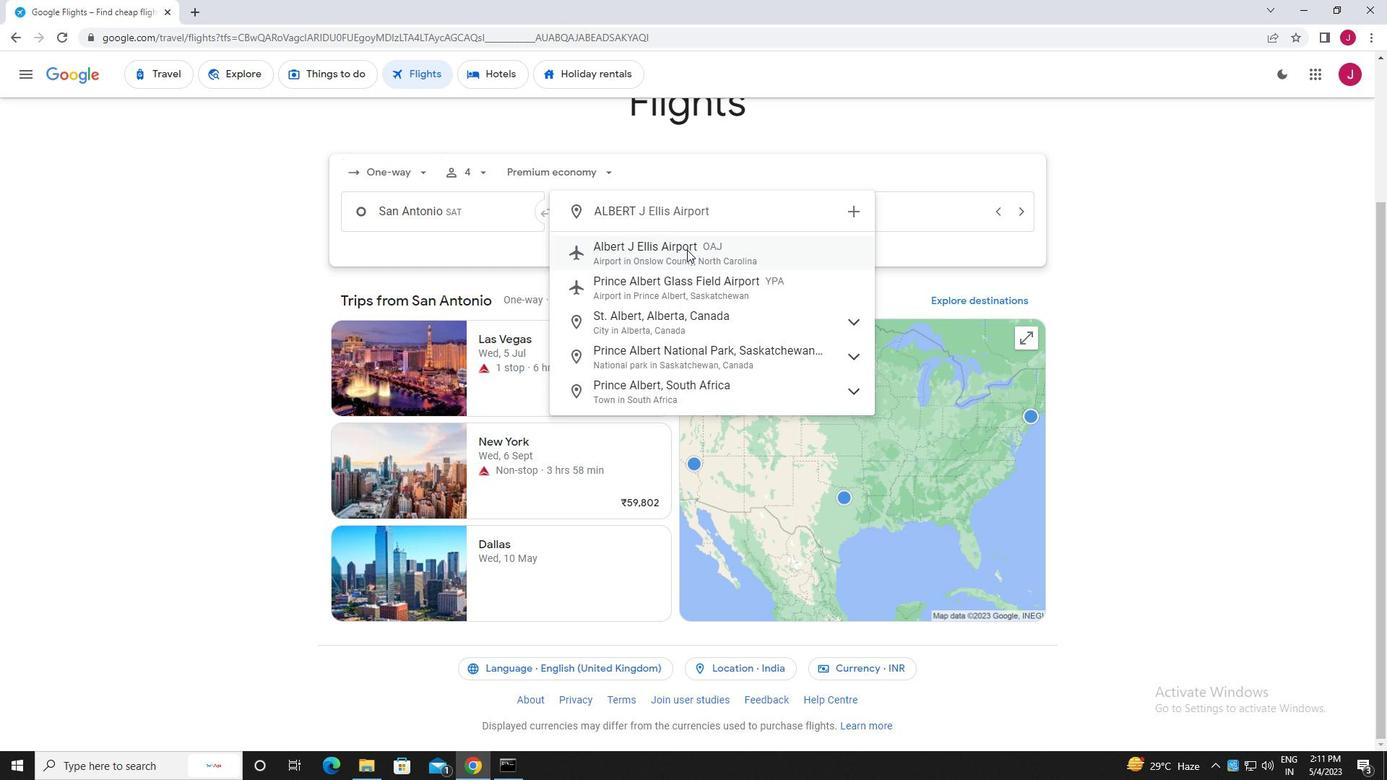 
Action: Mouse moved to (834, 212)
Screenshot: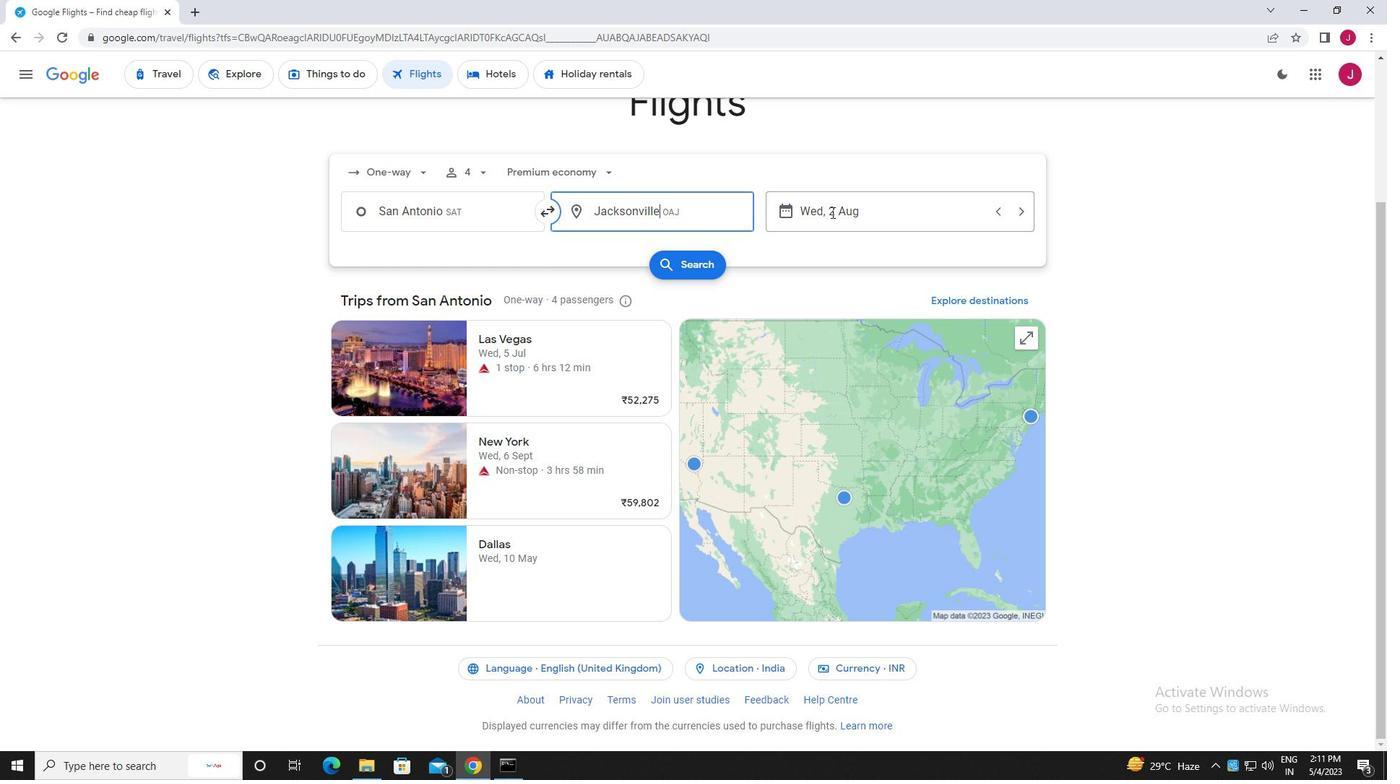 
Action: Mouse pressed left at (834, 212)
Screenshot: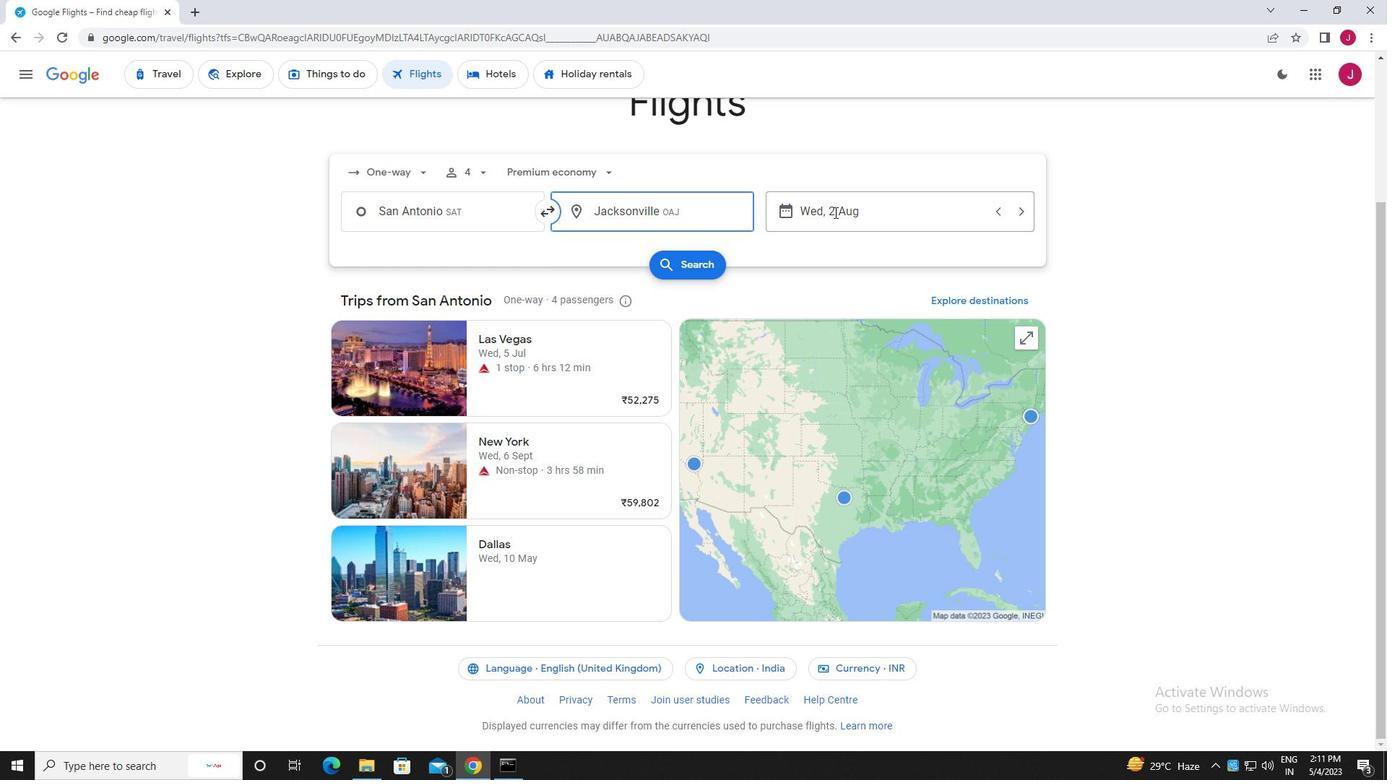 
Action: Mouse moved to (664, 324)
Screenshot: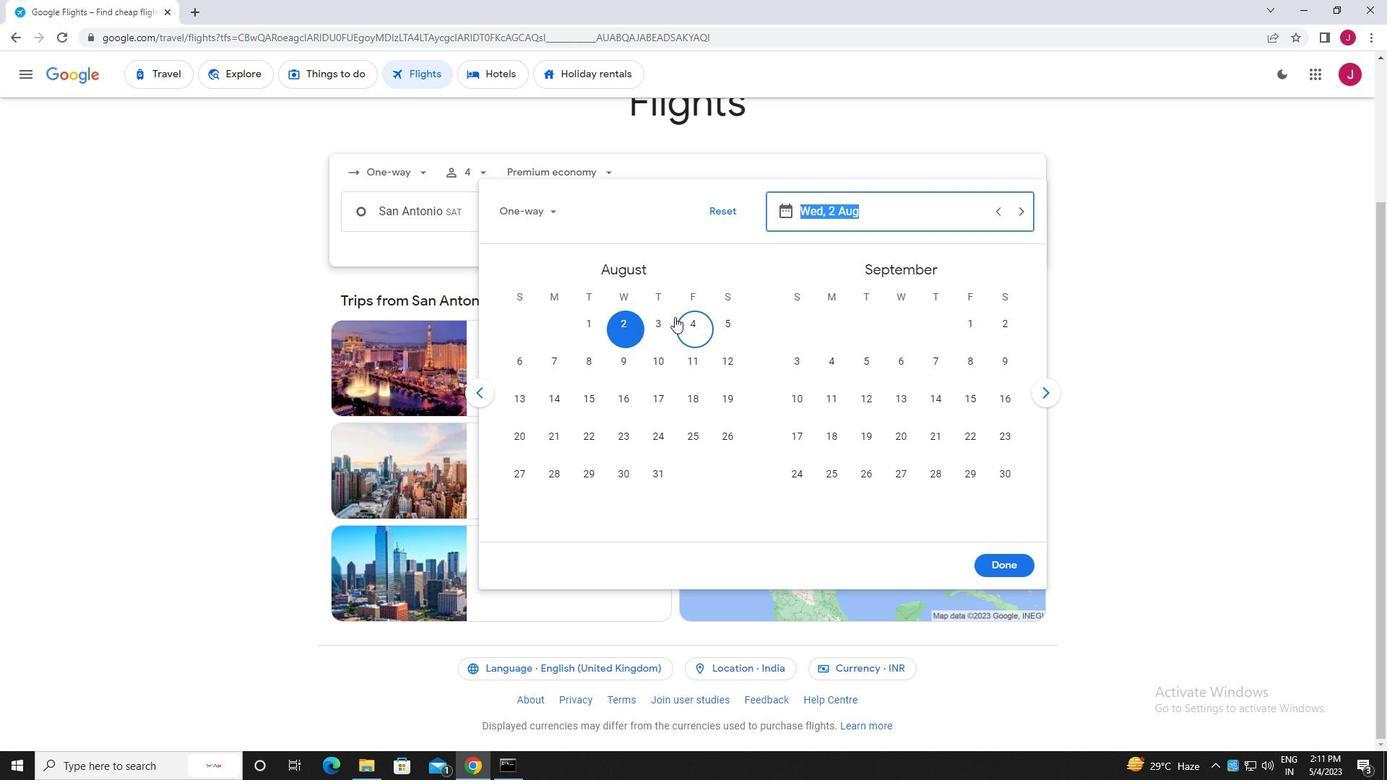 
Action: Mouse pressed left at (664, 324)
Screenshot: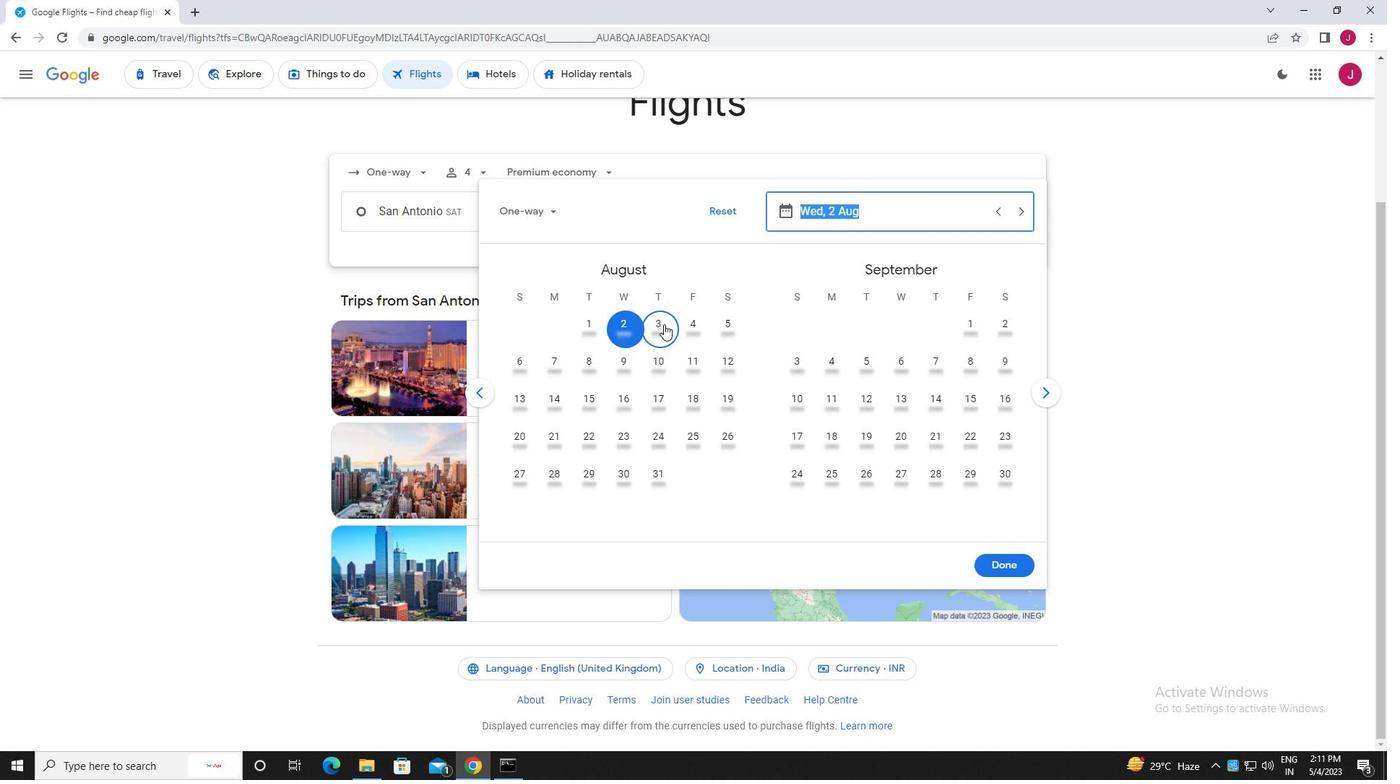 
Action: Mouse moved to (1003, 567)
Screenshot: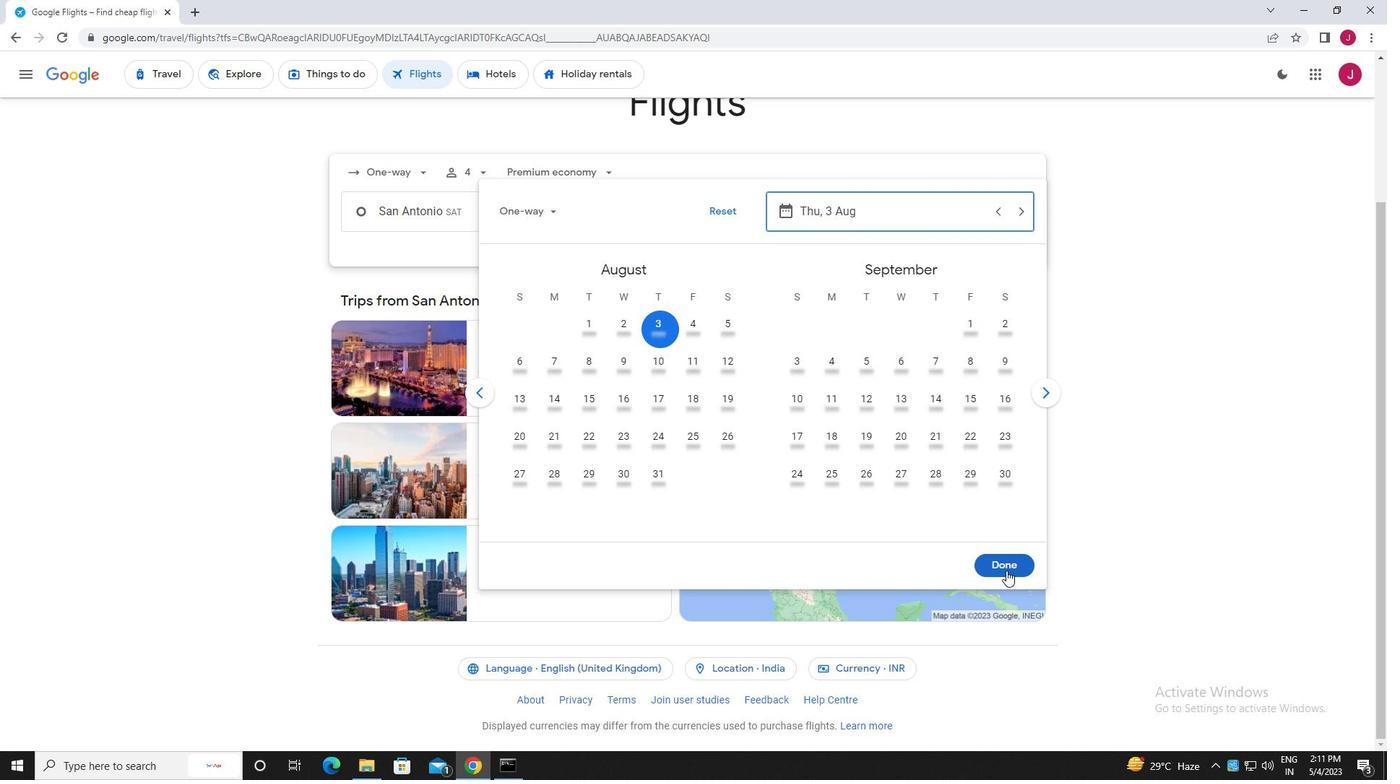 
Action: Mouse pressed left at (1003, 567)
Screenshot: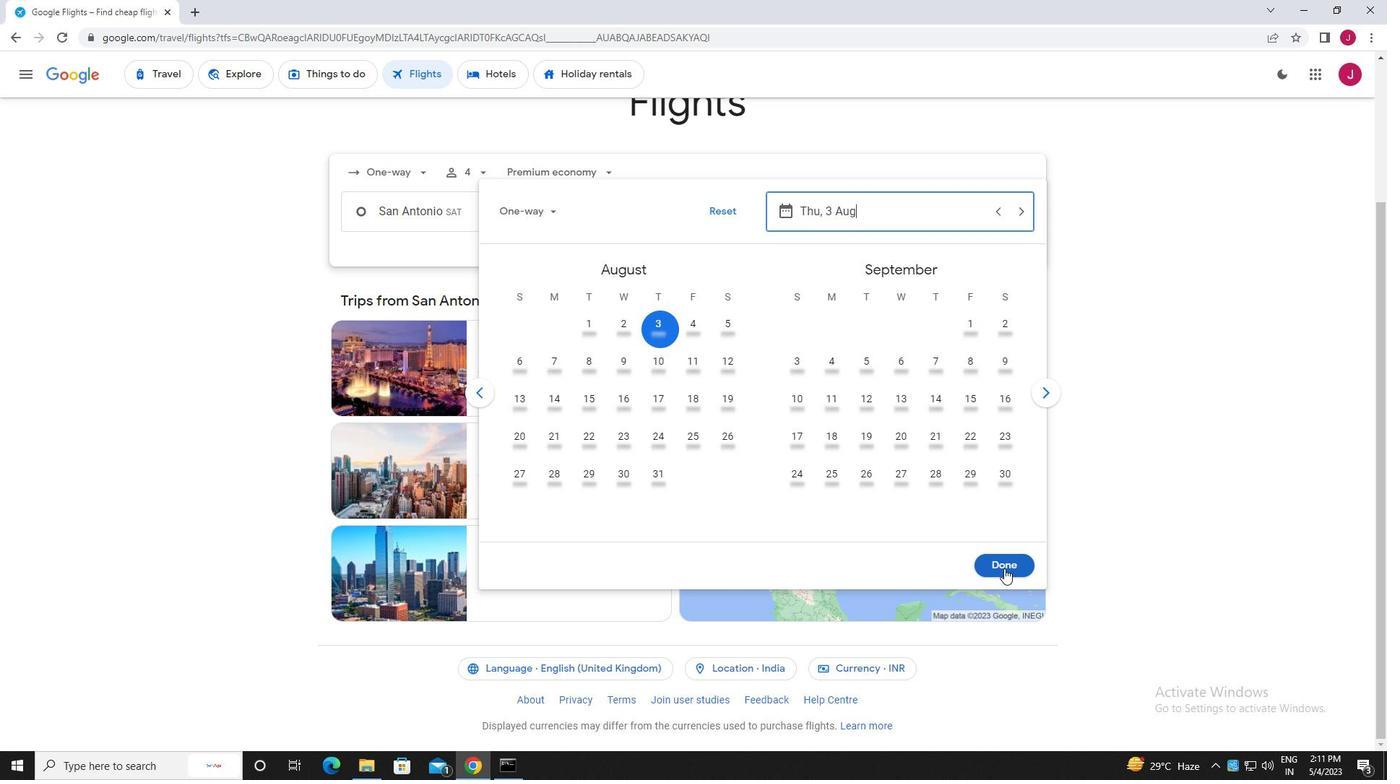 
Action: Mouse moved to (710, 271)
Screenshot: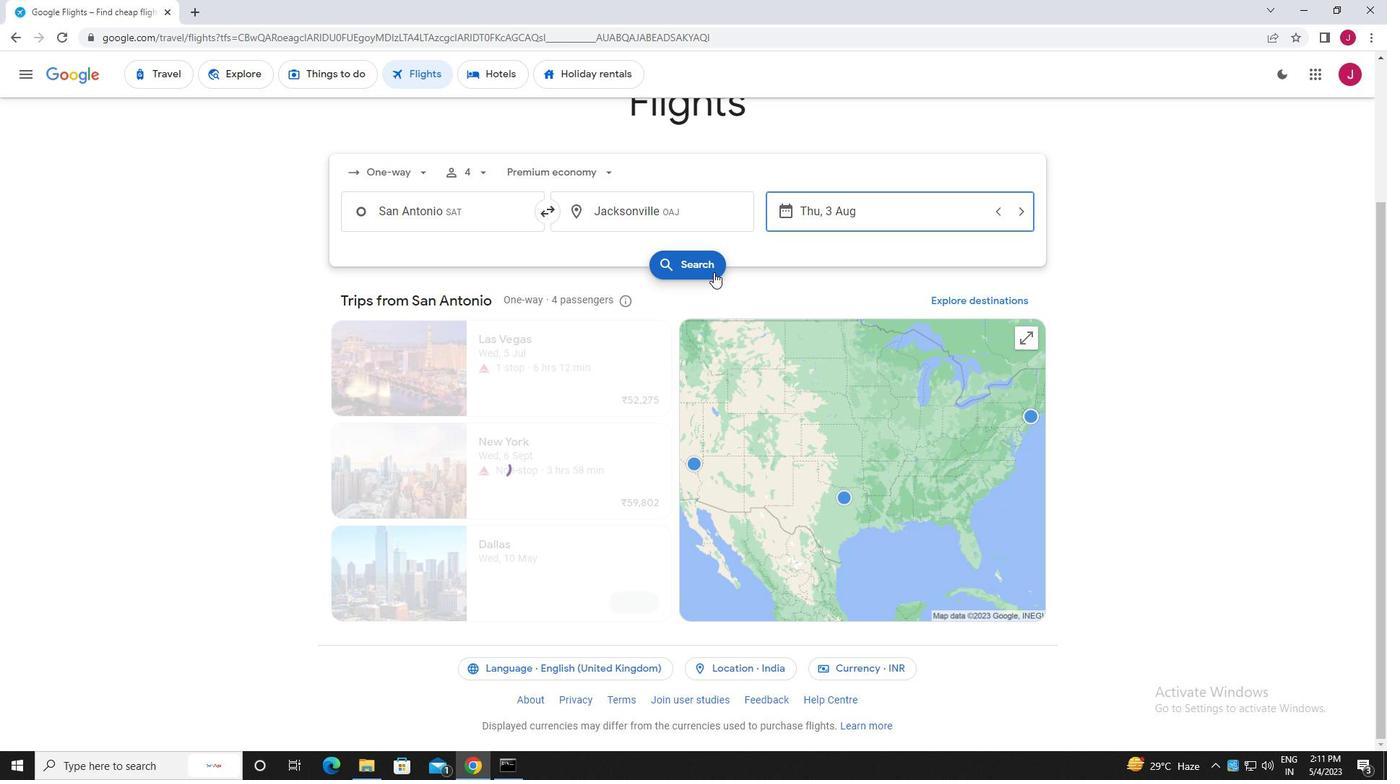 
Action: Mouse pressed left at (710, 271)
Screenshot: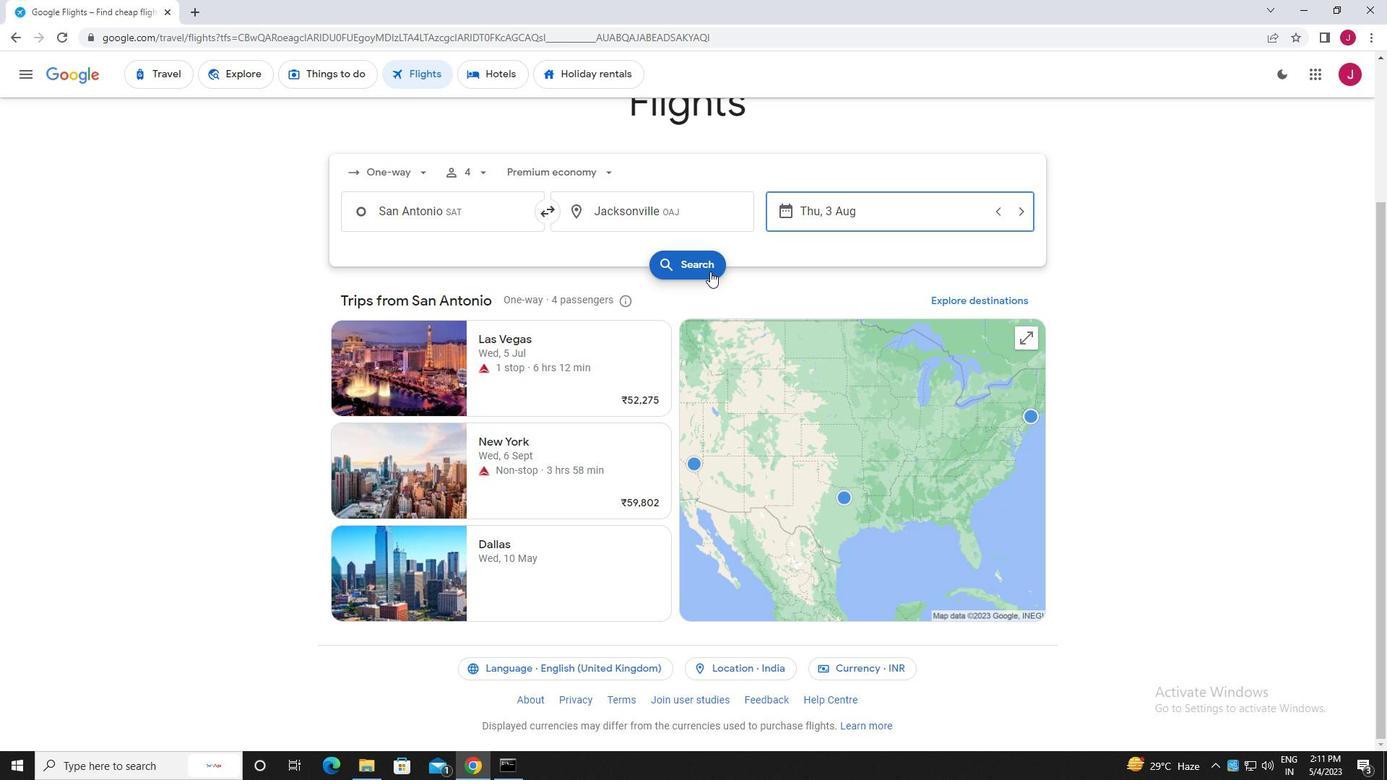 
Action: Mouse moved to (361, 208)
Screenshot: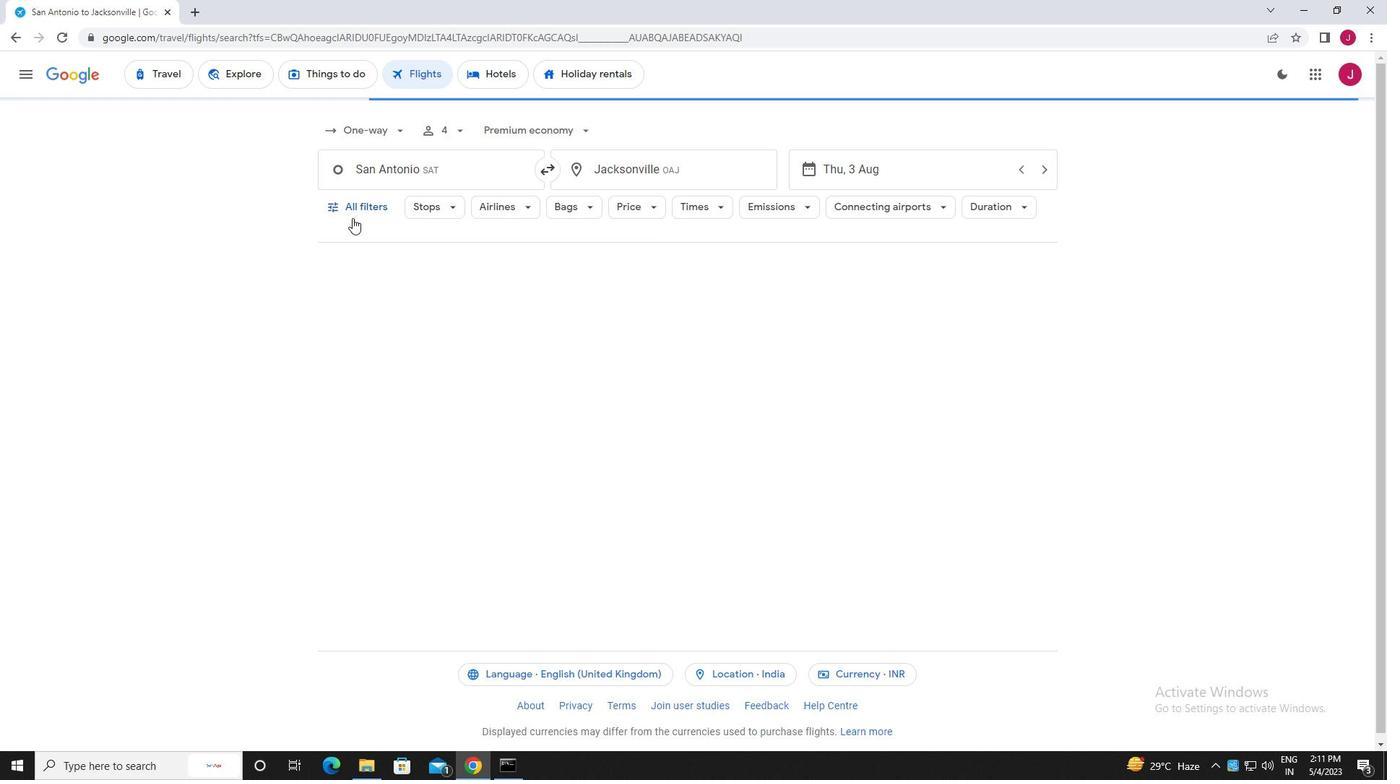 
Action: Mouse pressed left at (361, 208)
Screenshot: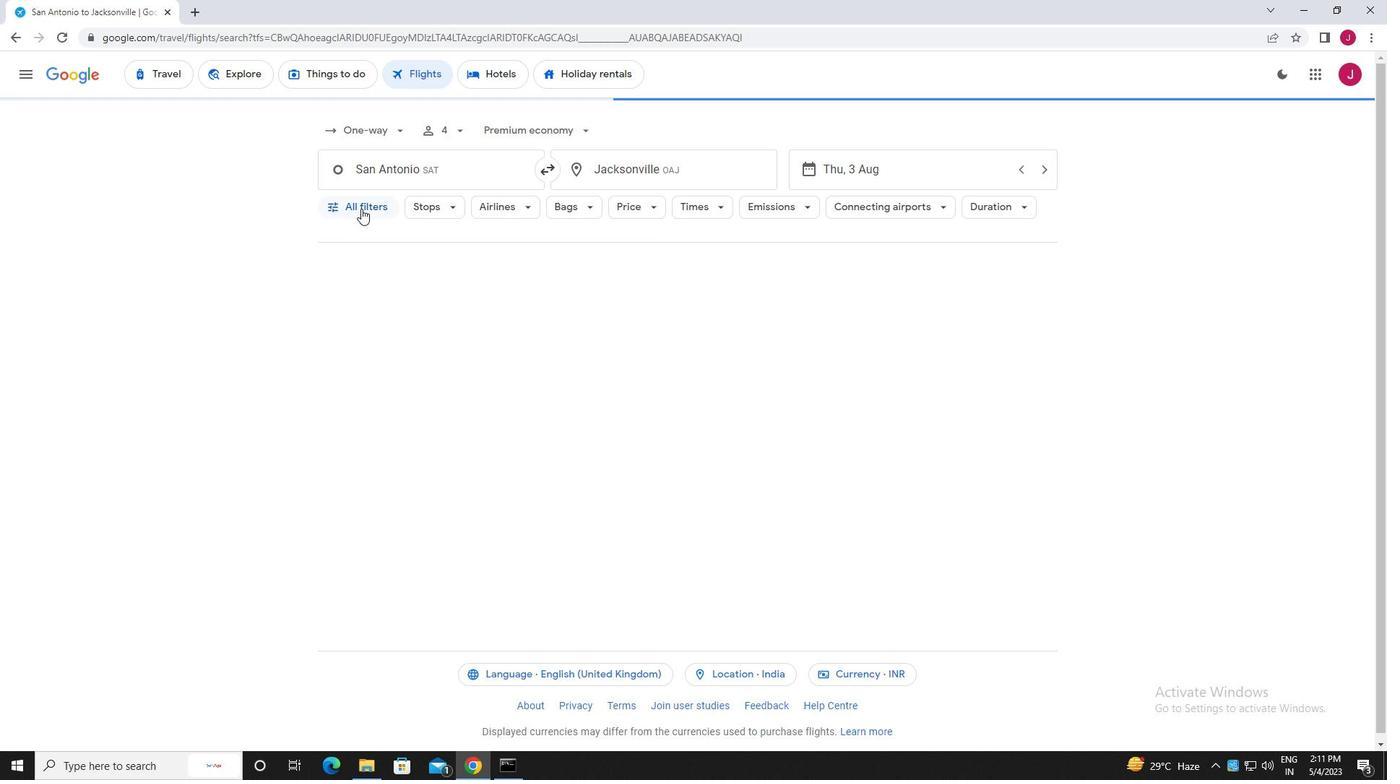 
Action: Mouse moved to (458, 318)
Screenshot: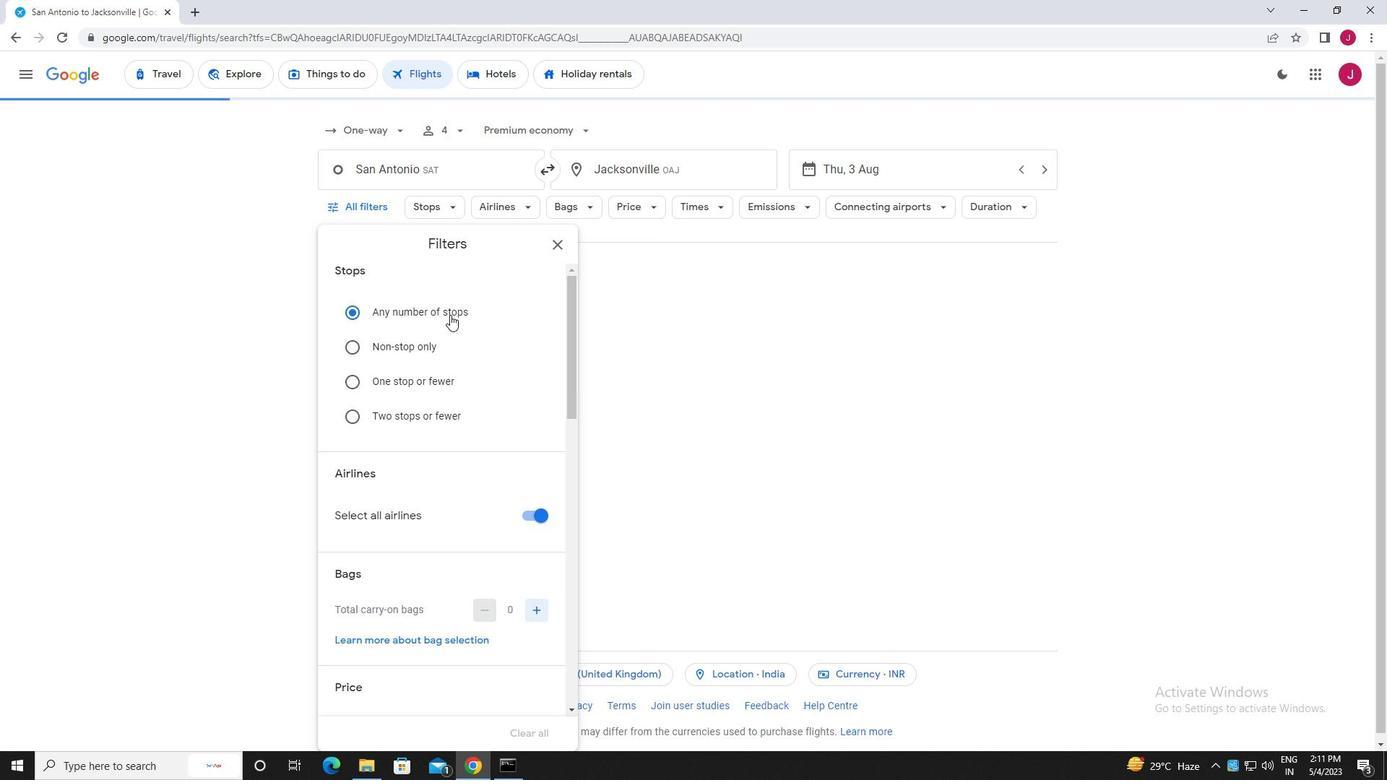 
Action: Mouse scrolled (458, 317) with delta (0, 0)
Screenshot: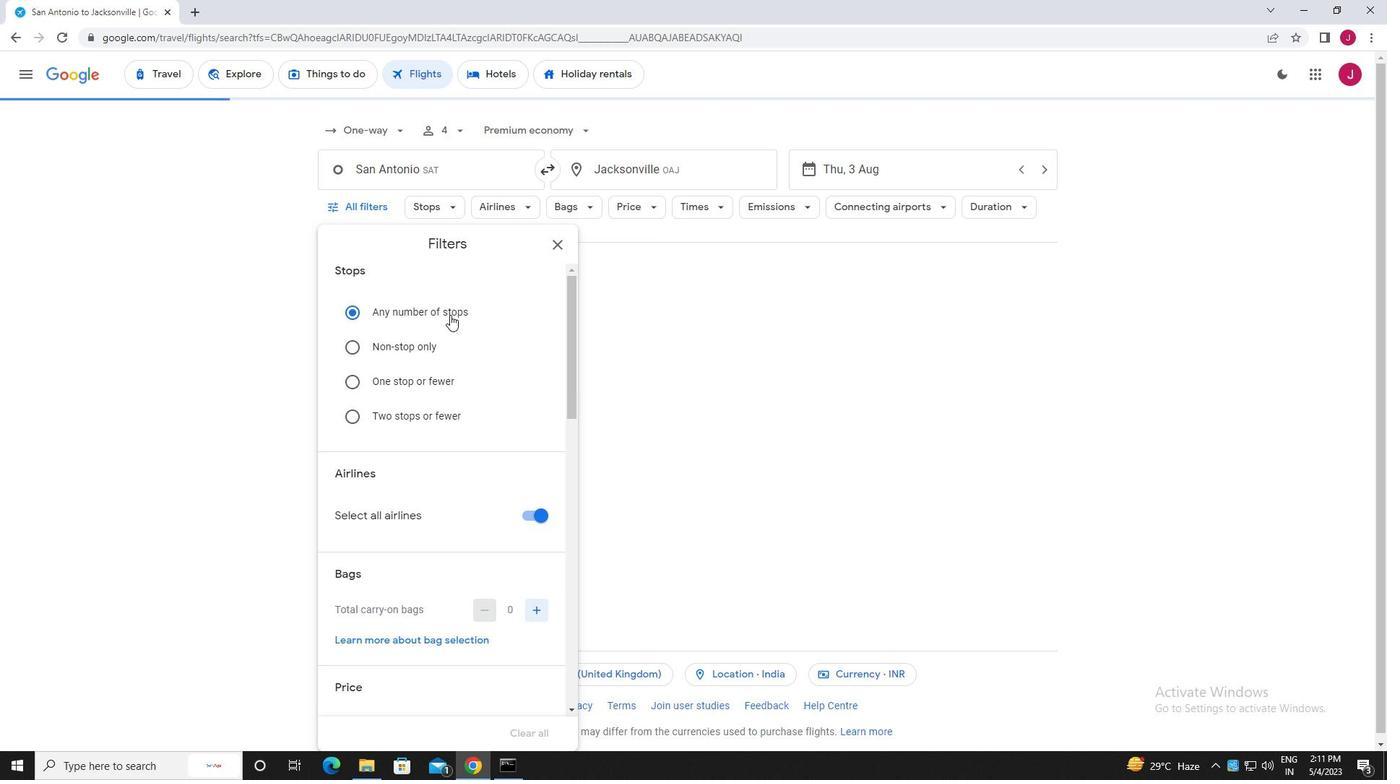 
Action: Mouse moved to (458, 320)
Screenshot: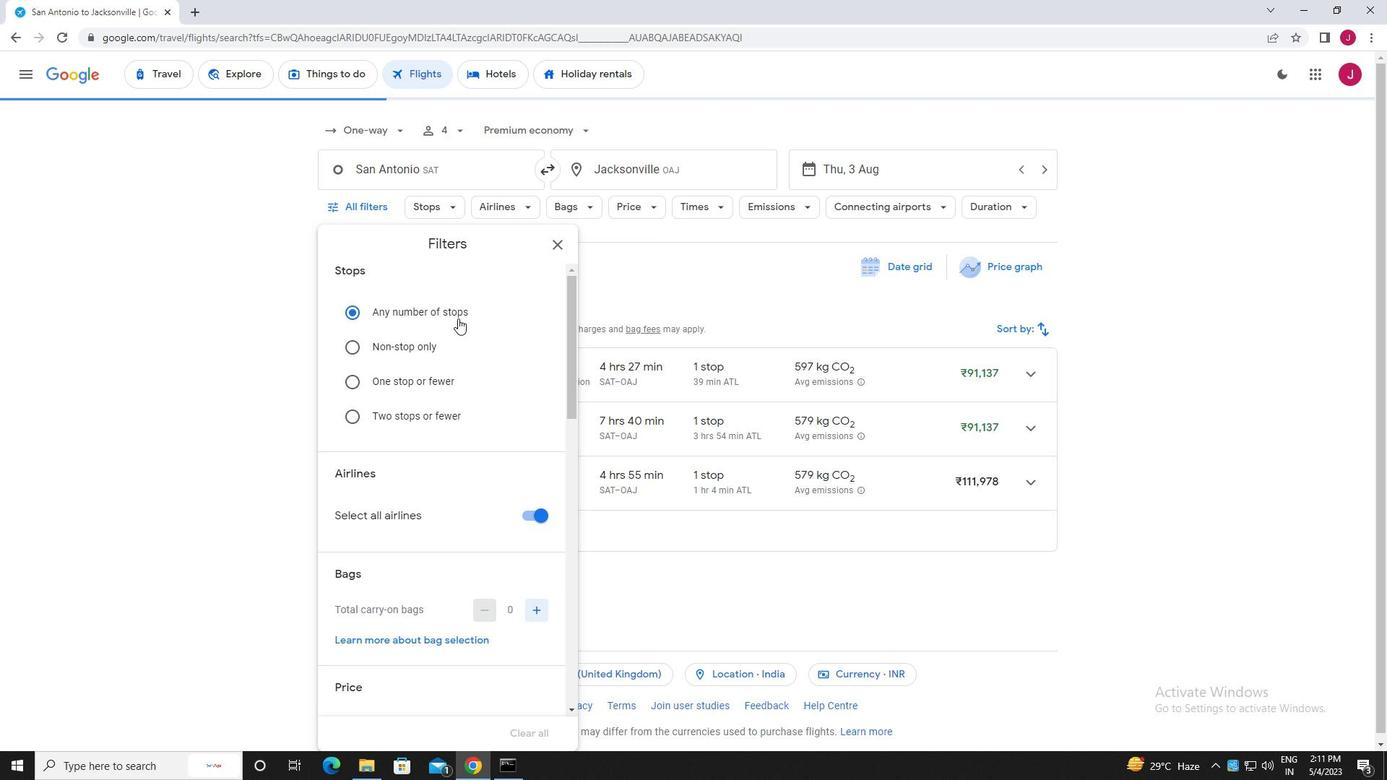 
Action: Mouse scrolled (458, 319) with delta (0, 0)
Screenshot: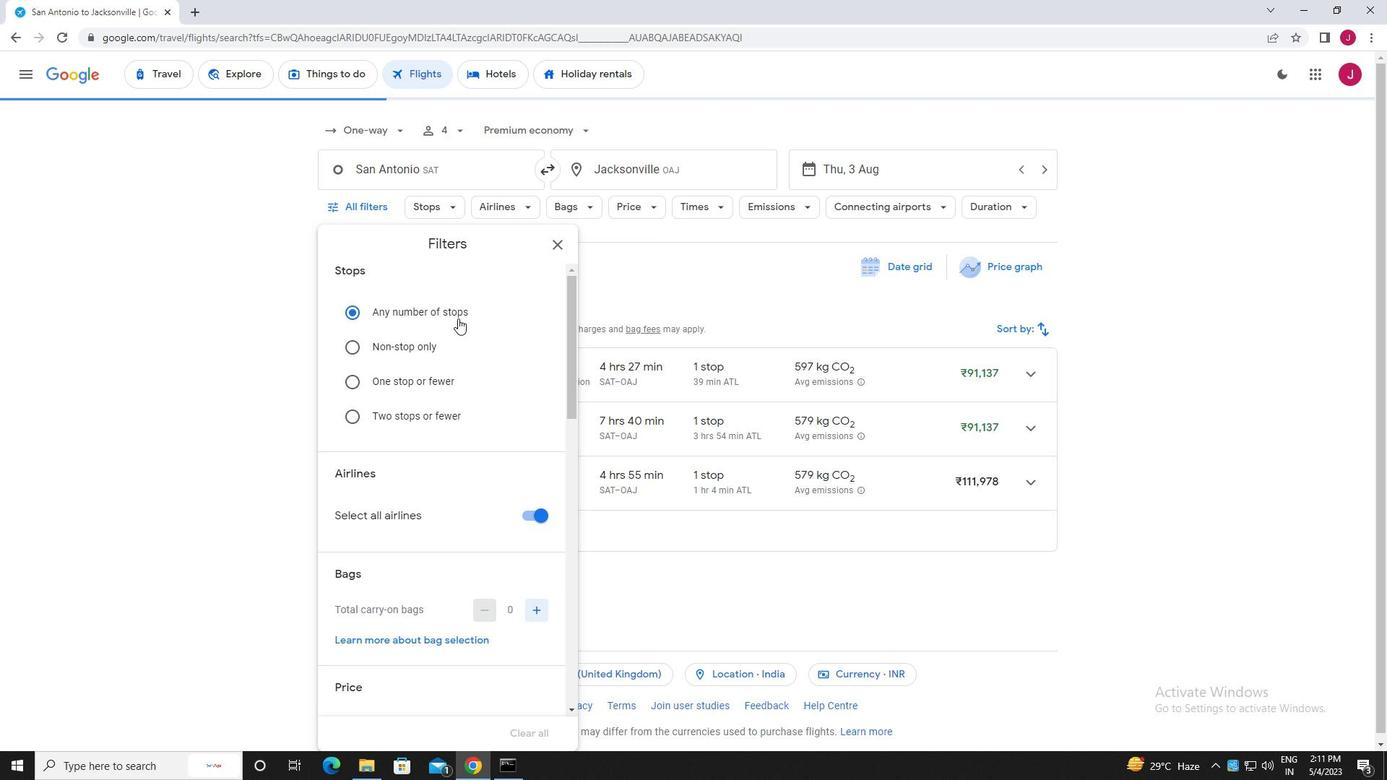 
Action: Mouse moved to (458, 321)
Screenshot: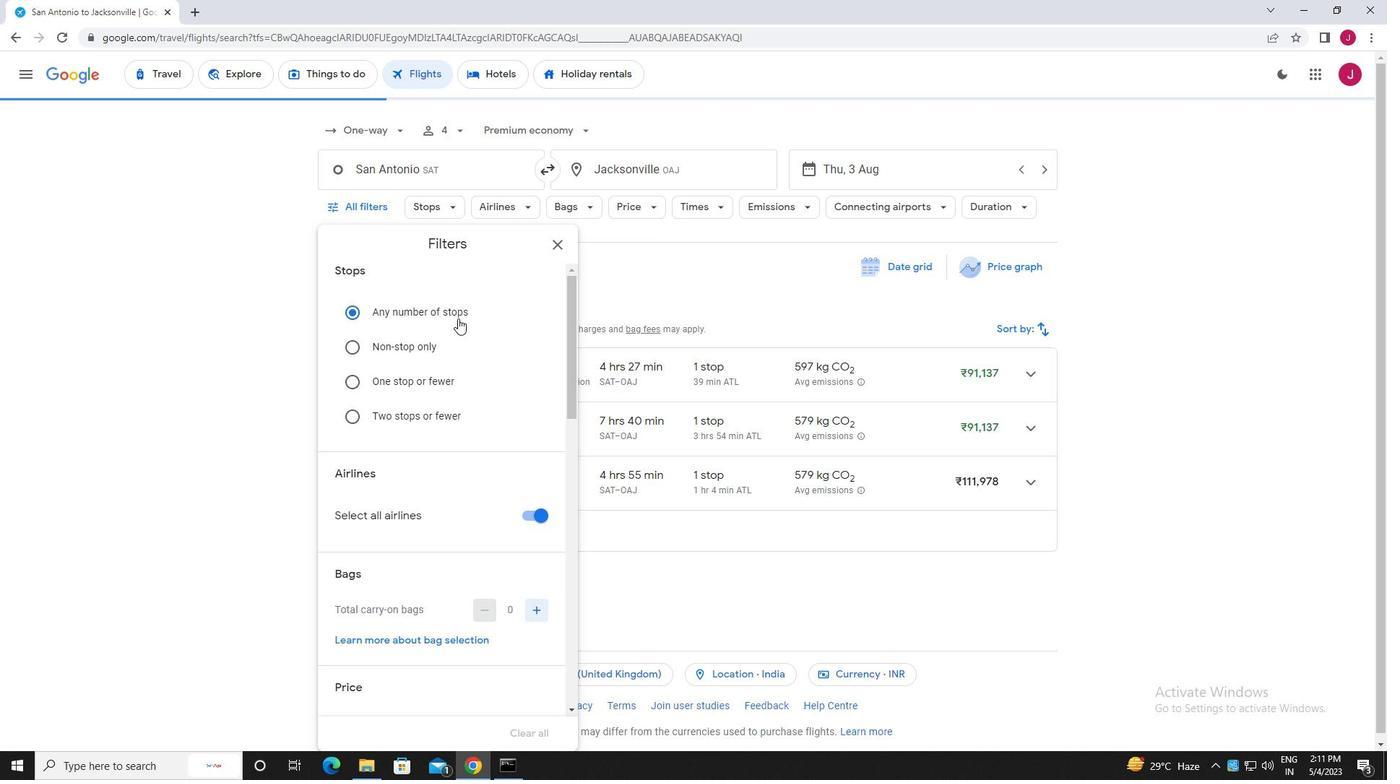 
Action: Mouse scrolled (458, 320) with delta (0, 0)
Screenshot: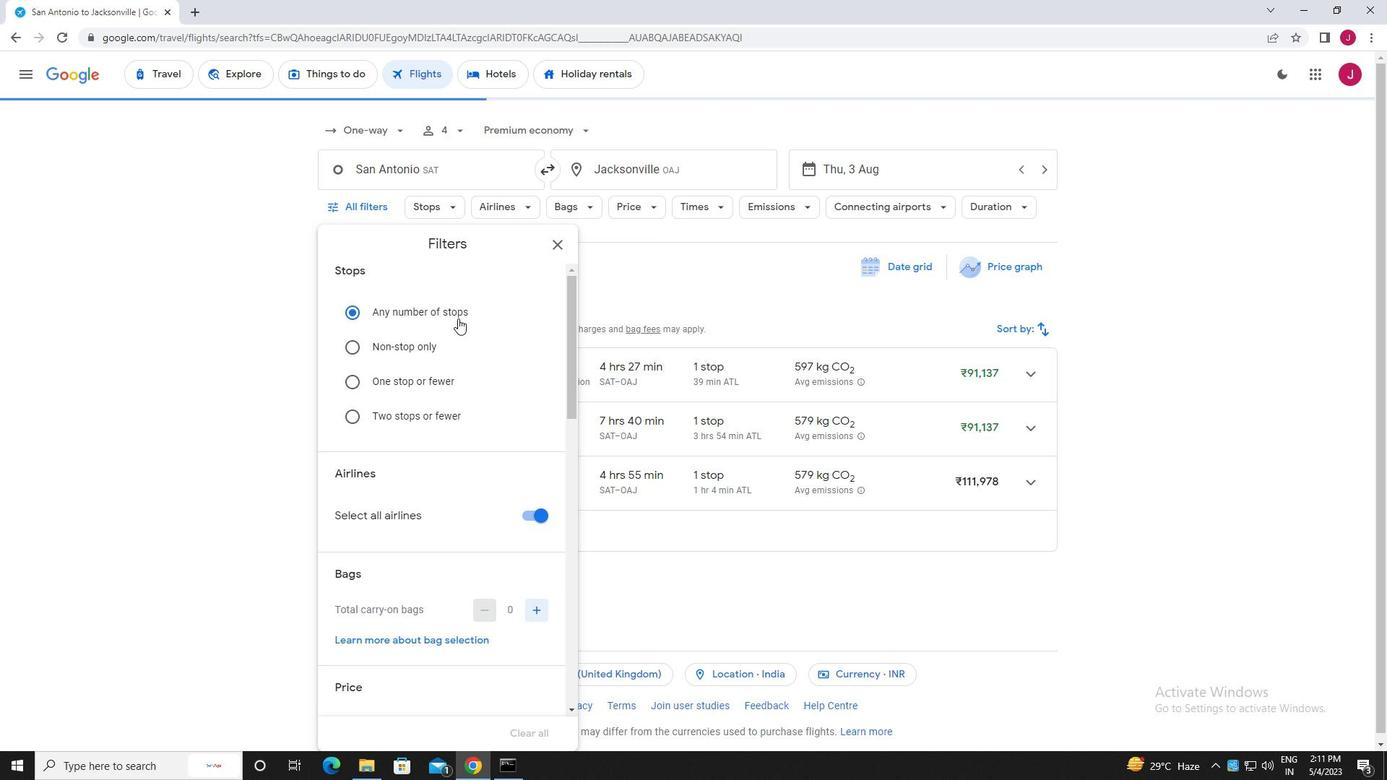 
Action: Mouse moved to (536, 302)
Screenshot: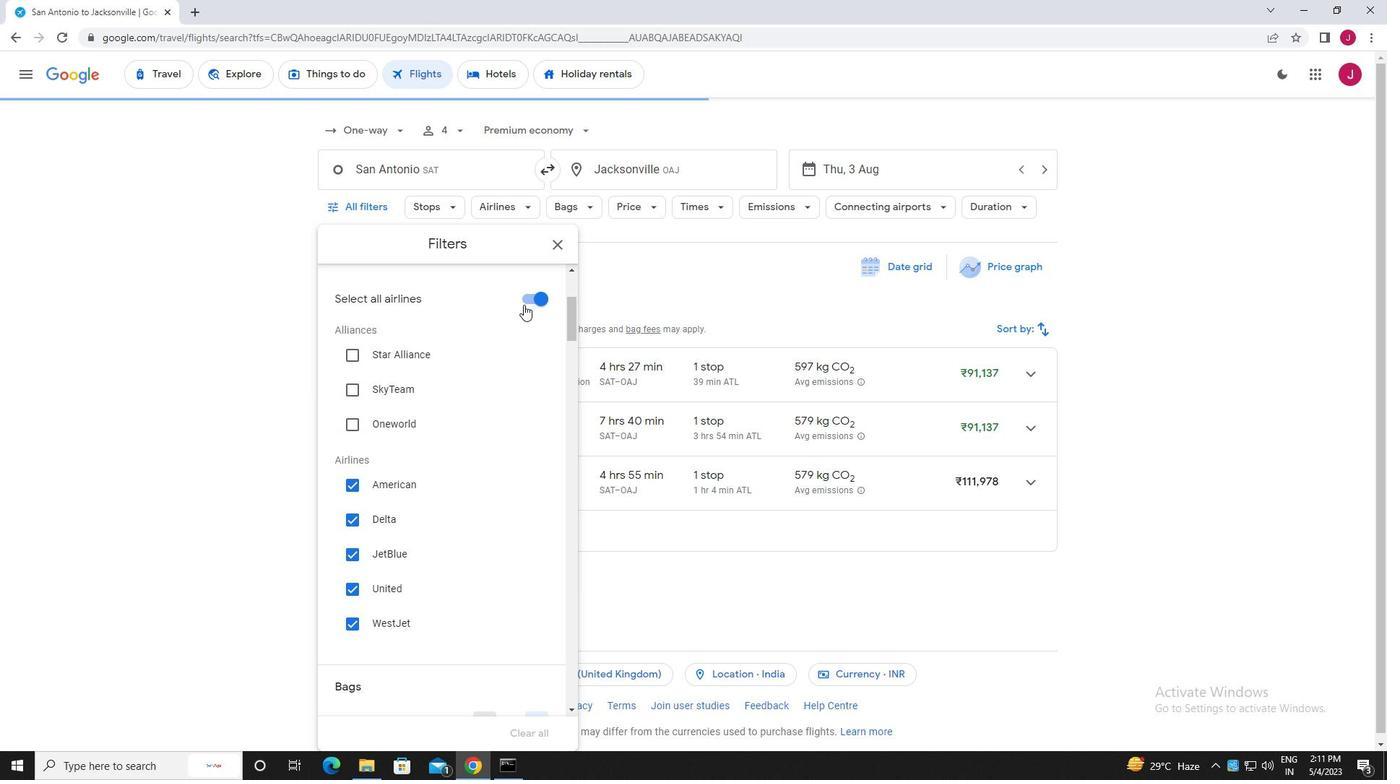 
Action: Mouse pressed left at (536, 302)
Screenshot: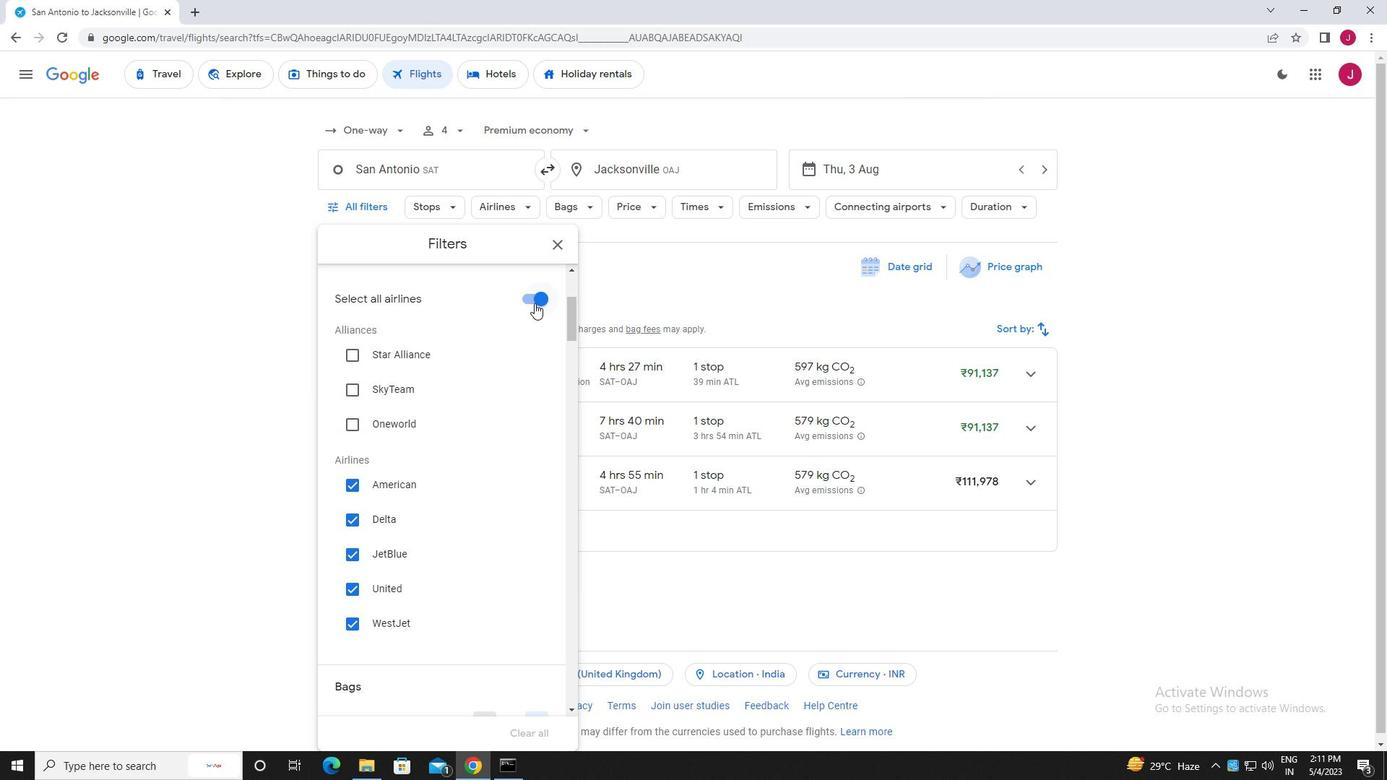 
Action: Mouse moved to (472, 357)
Screenshot: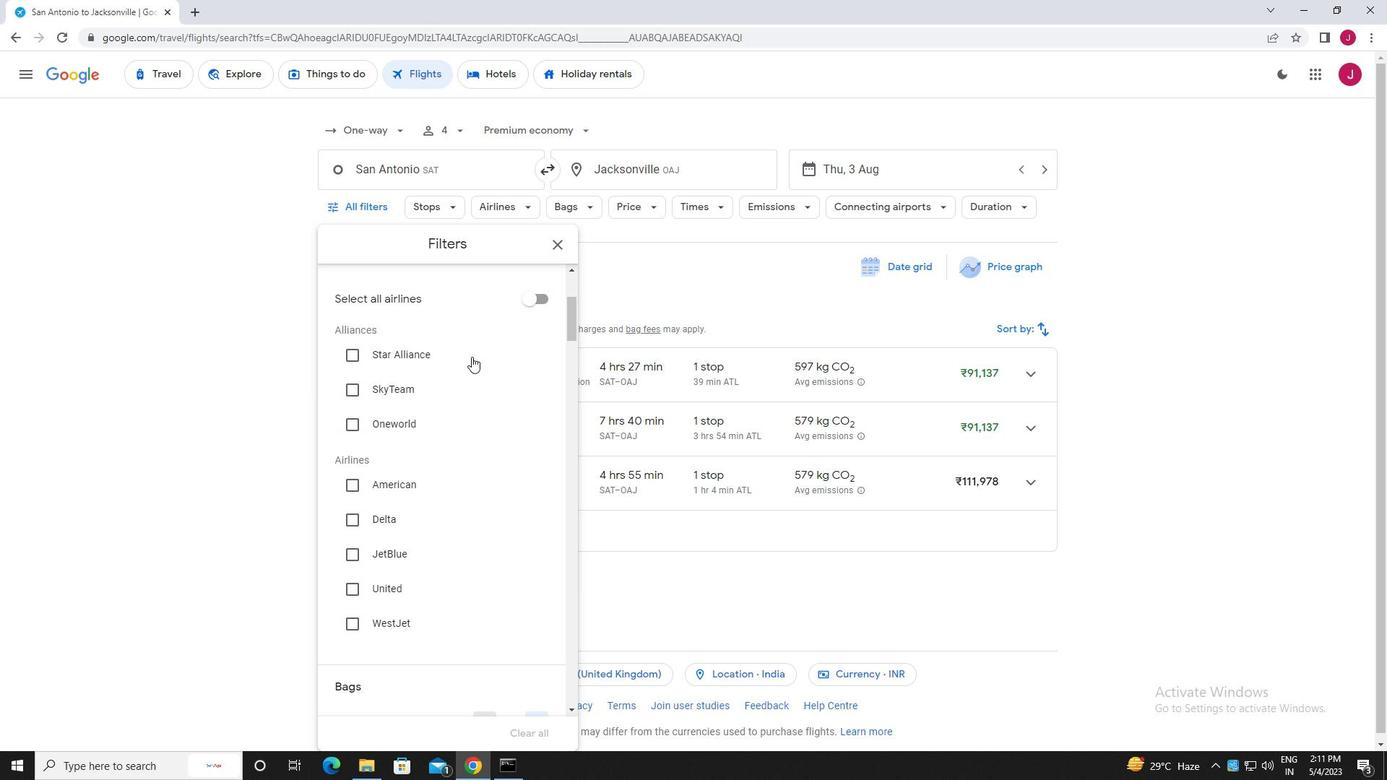 
Action: Mouse scrolled (472, 356) with delta (0, 0)
Screenshot: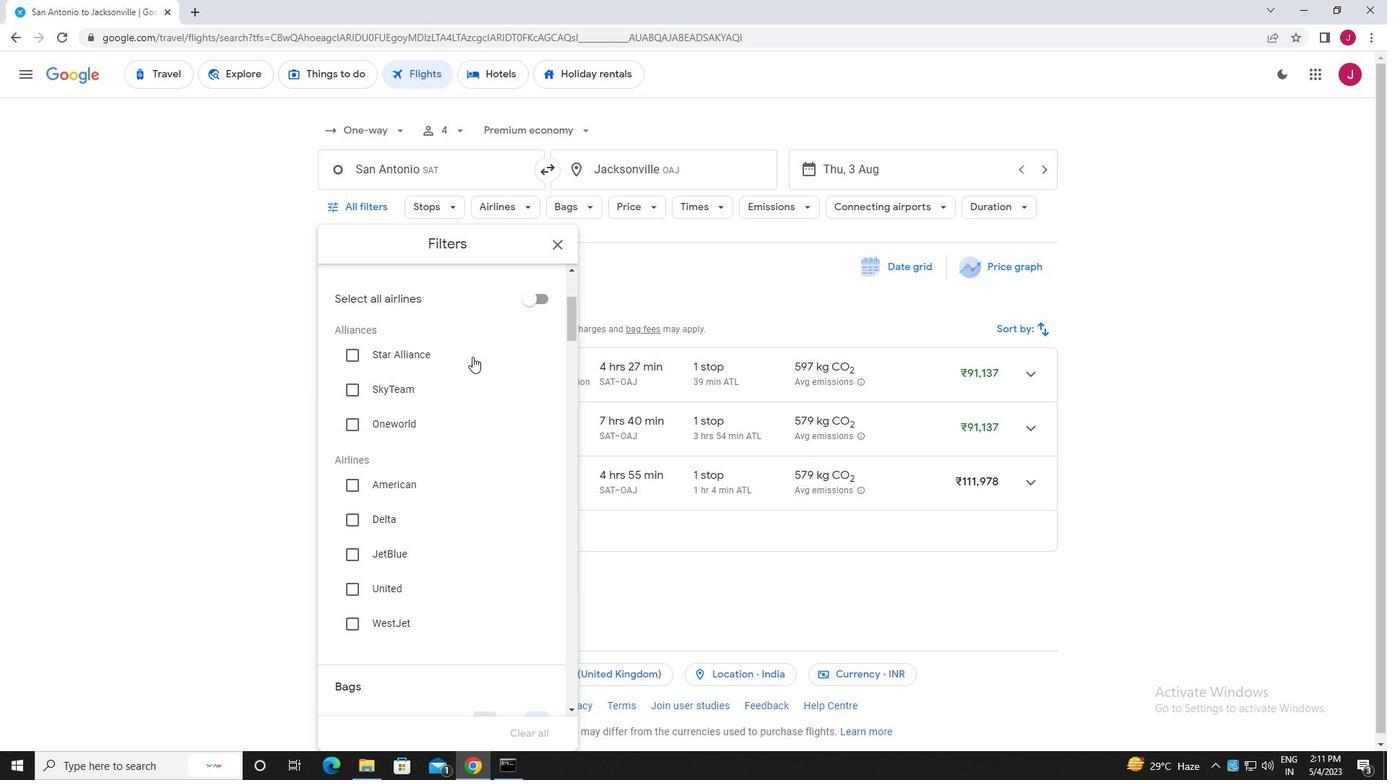 
Action: Mouse moved to (445, 362)
Screenshot: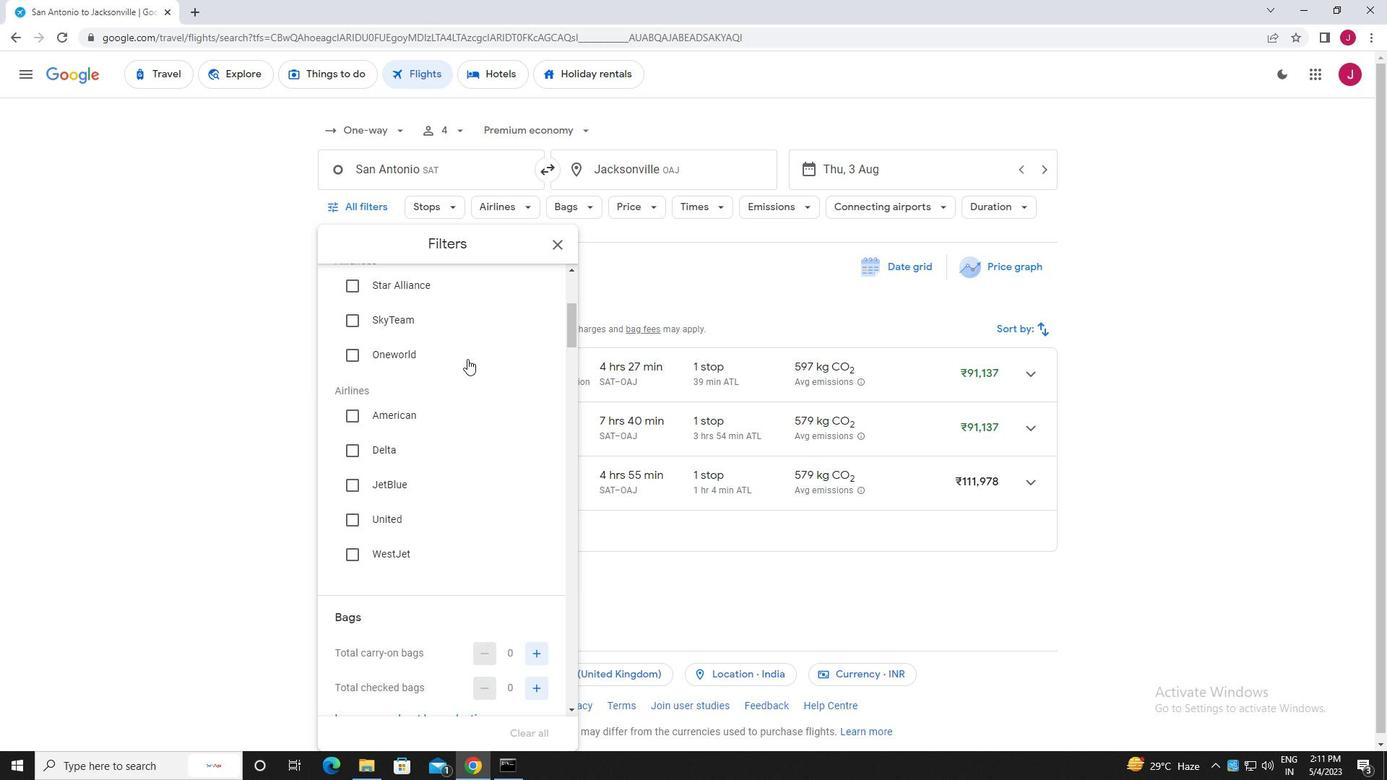 
Action: Mouse scrolled (445, 363) with delta (0, 0)
Screenshot: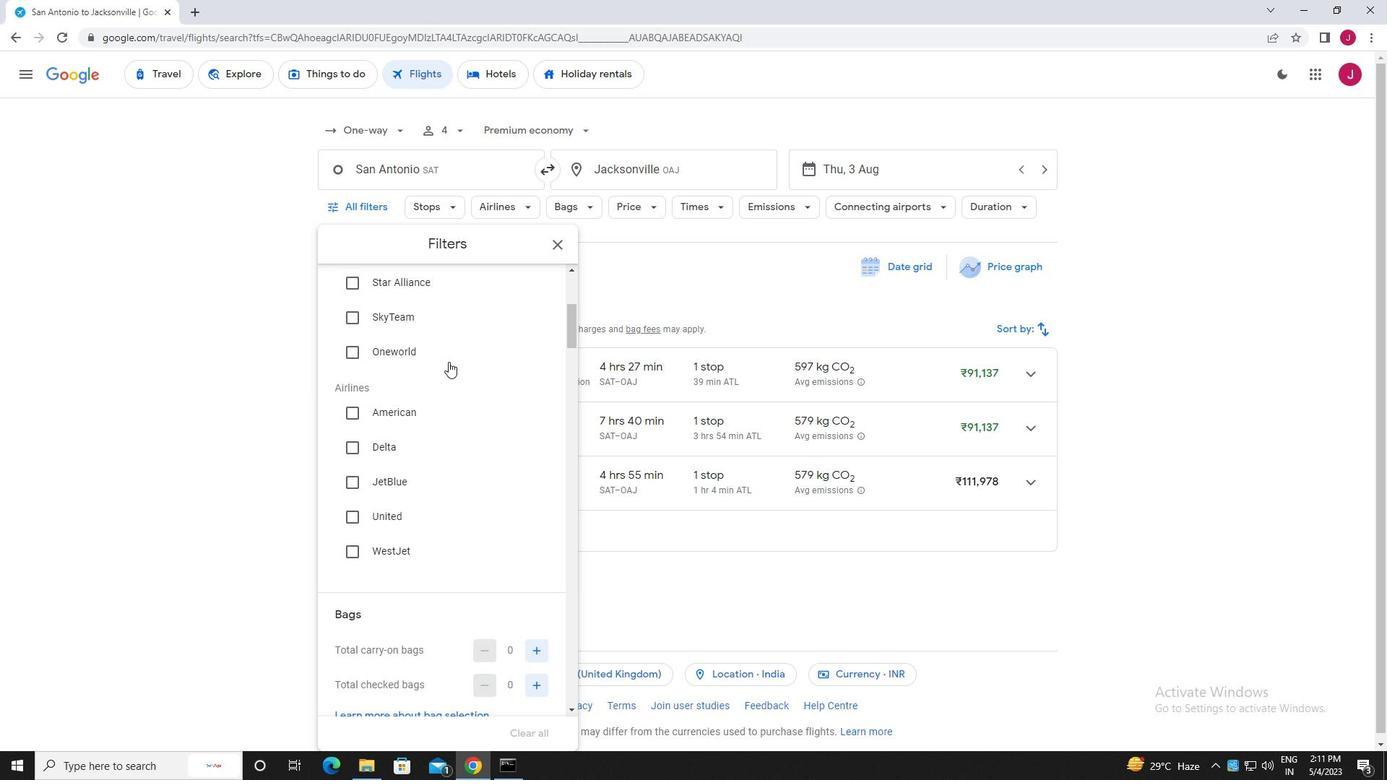 
Action: Mouse moved to (409, 369)
Screenshot: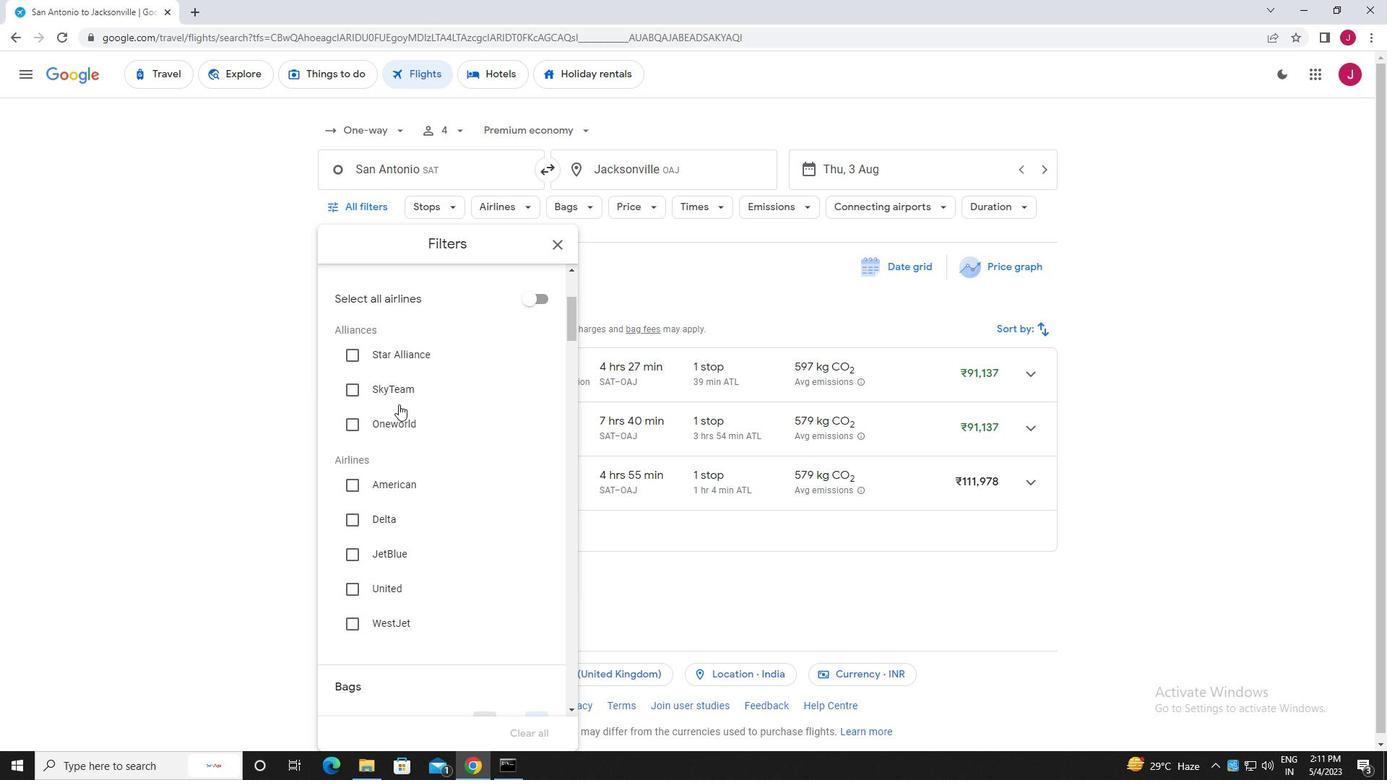 
Action: Mouse scrolled (409, 368) with delta (0, 0)
Screenshot: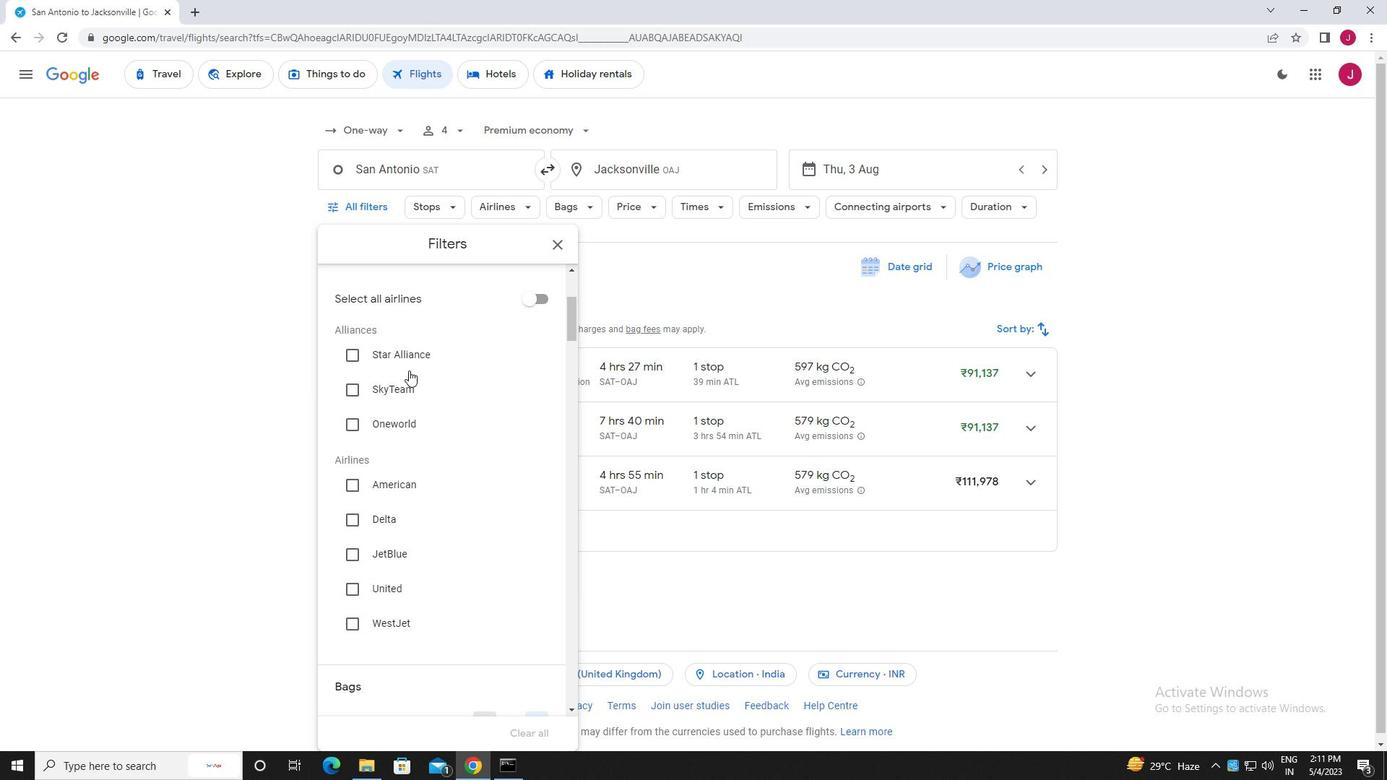 
Action: Mouse scrolled (409, 368) with delta (0, 0)
Screenshot: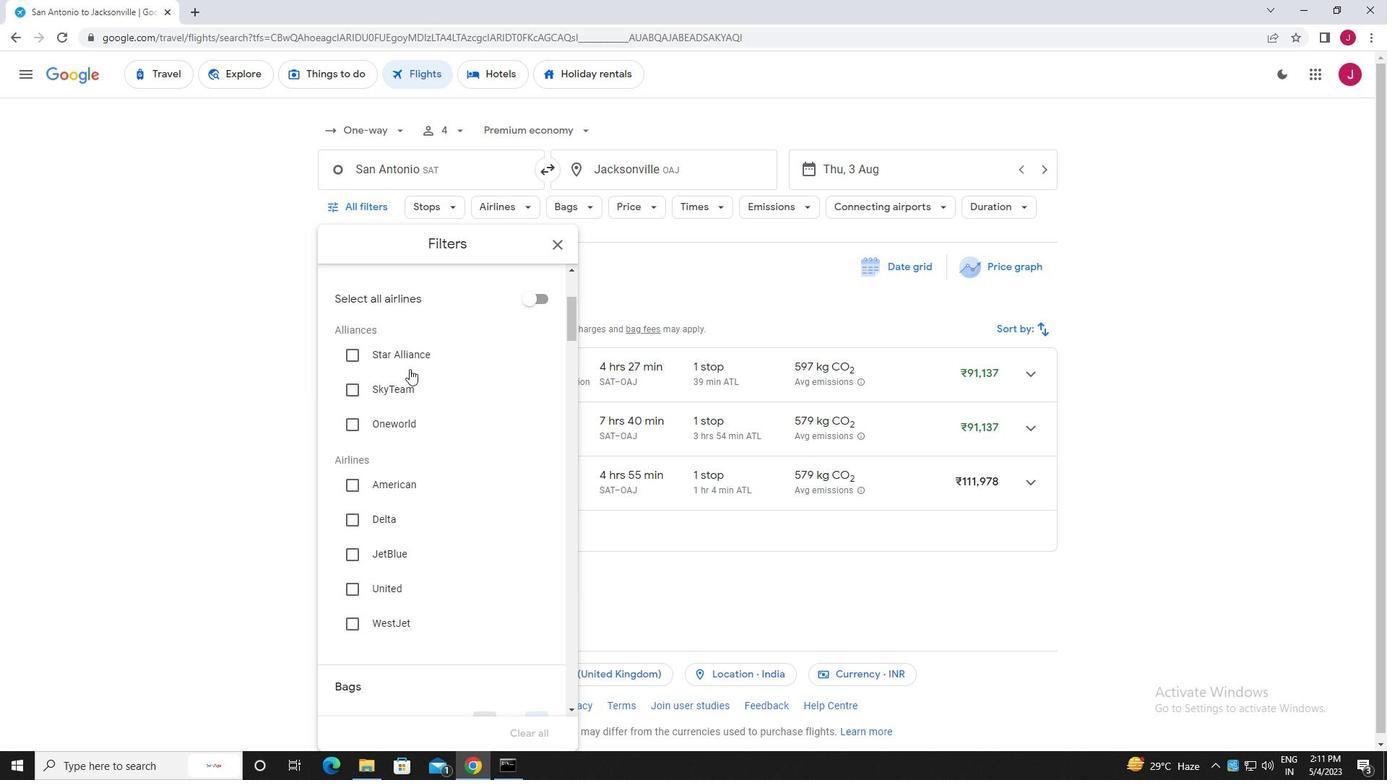 
Action: Mouse scrolled (409, 368) with delta (0, 0)
Screenshot: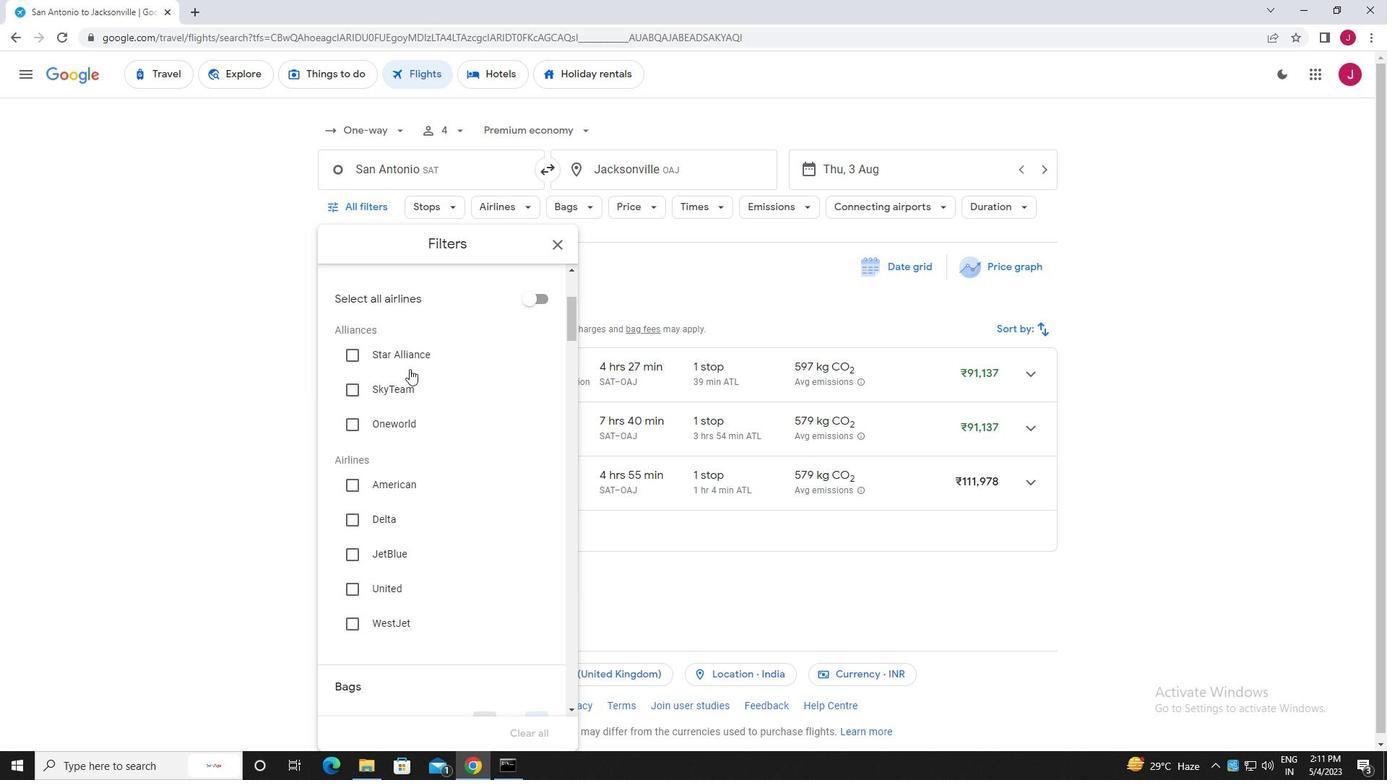 
Action: Mouse scrolled (409, 368) with delta (0, 0)
Screenshot: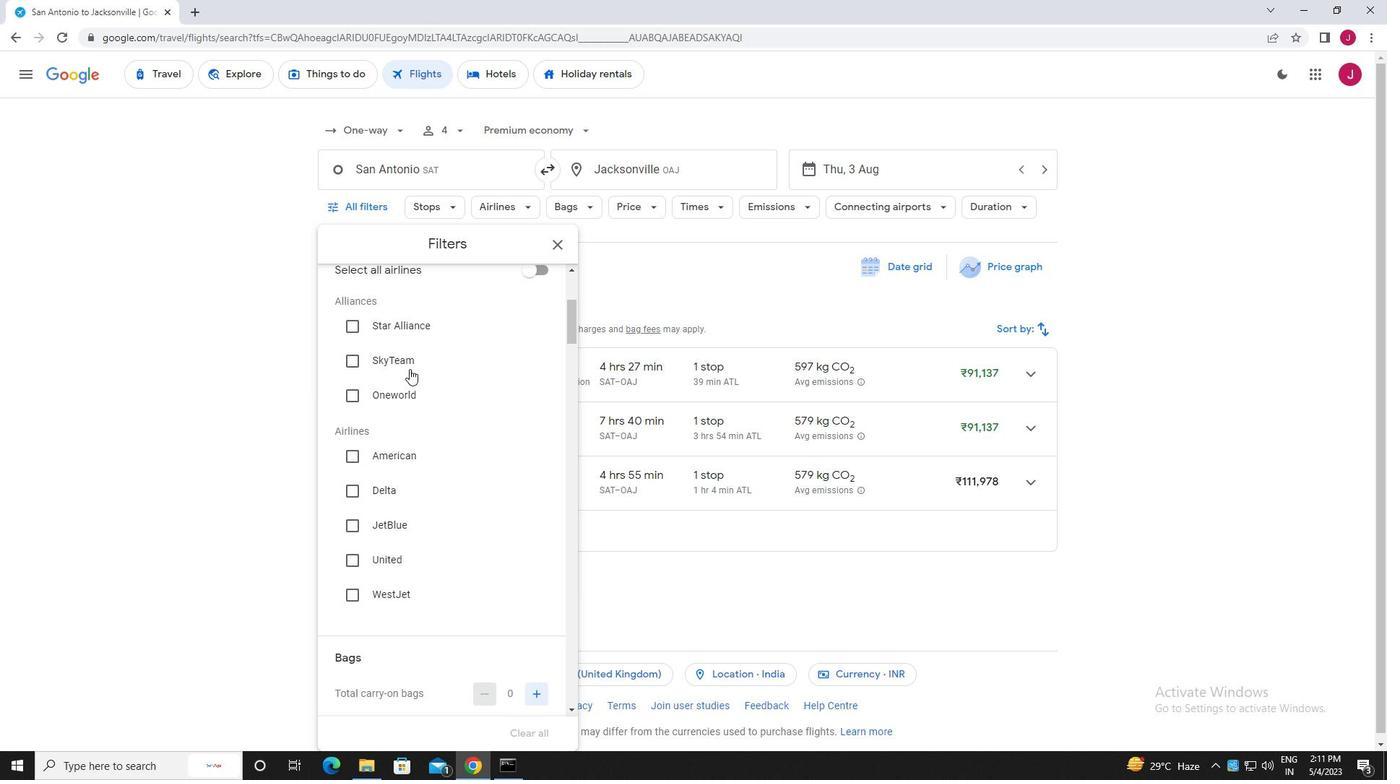 
Action: Mouse moved to (411, 373)
Screenshot: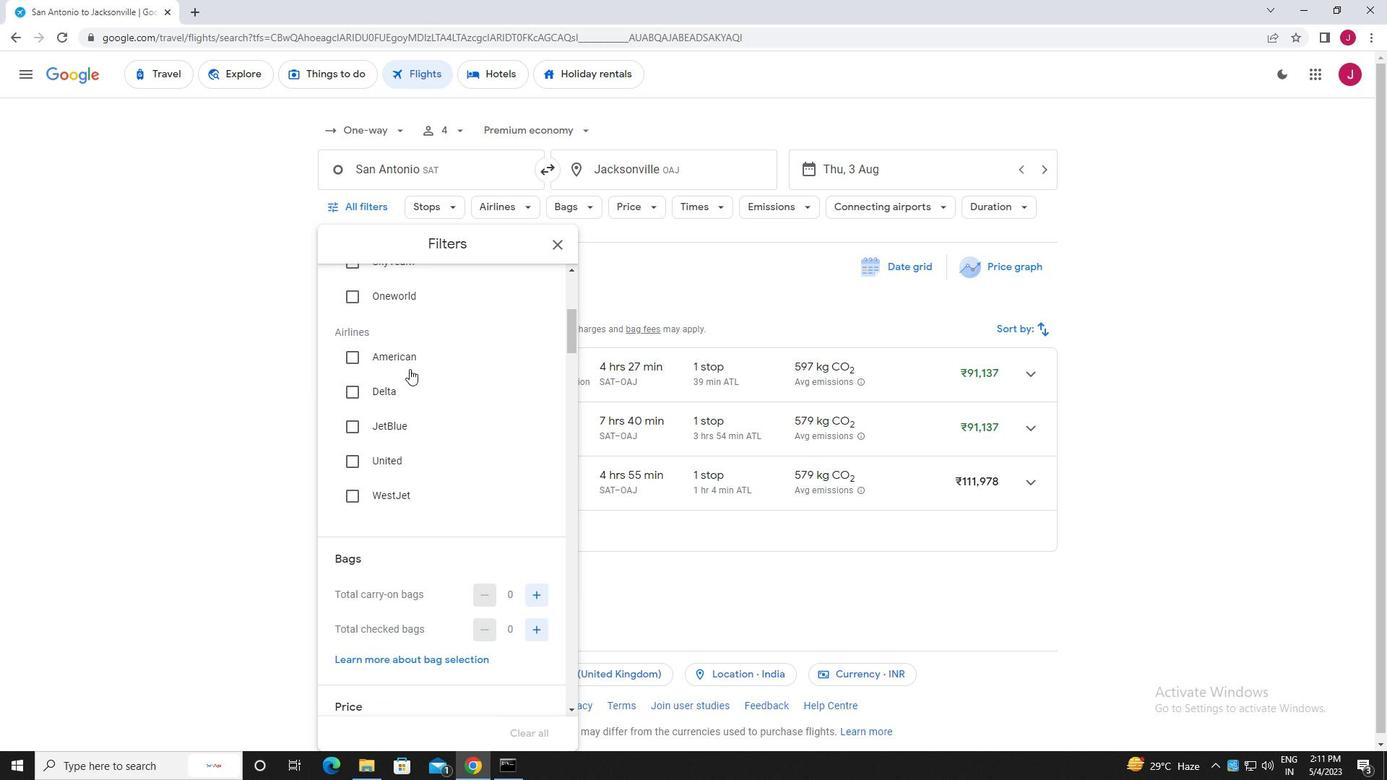 
Action: Mouse scrolled (411, 372) with delta (0, 0)
Screenshot: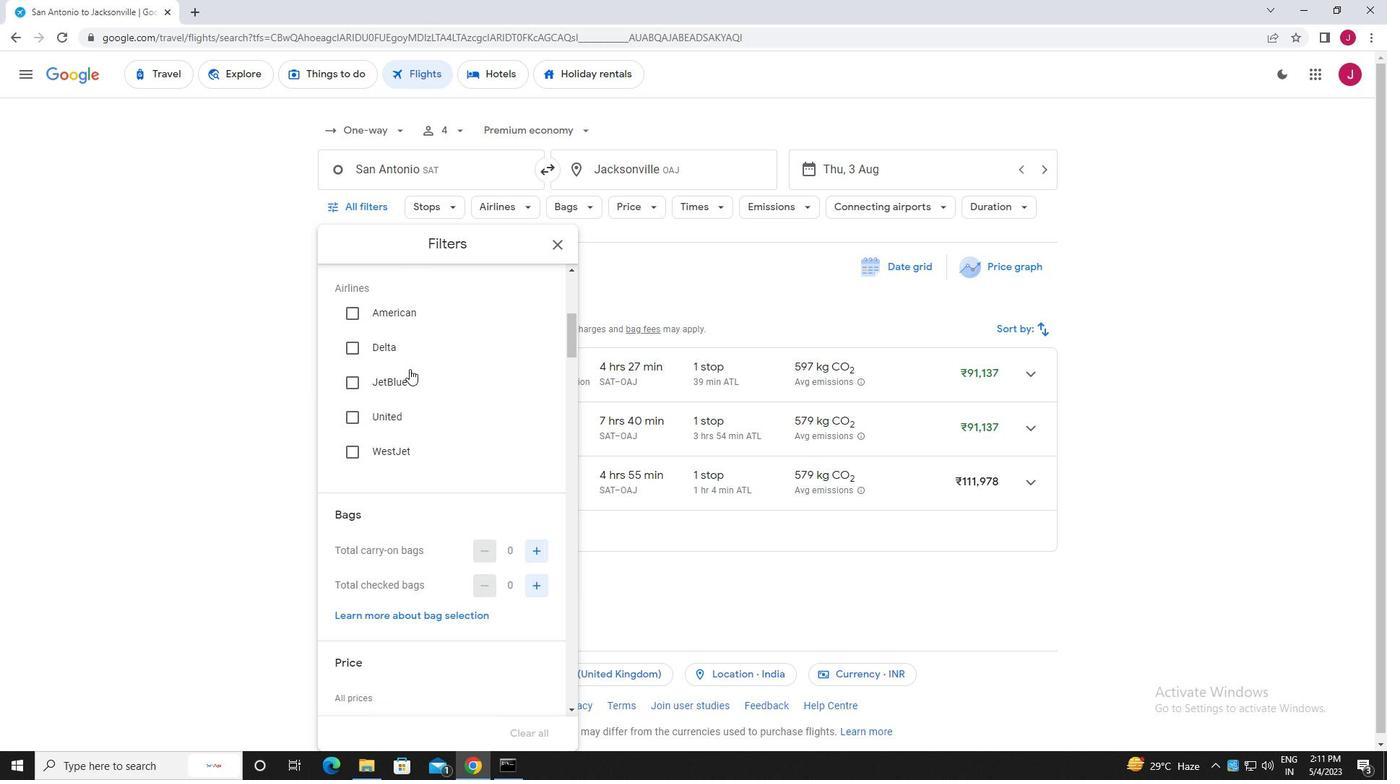 
Action: Mouse moved to (536, 363)
Screenshot: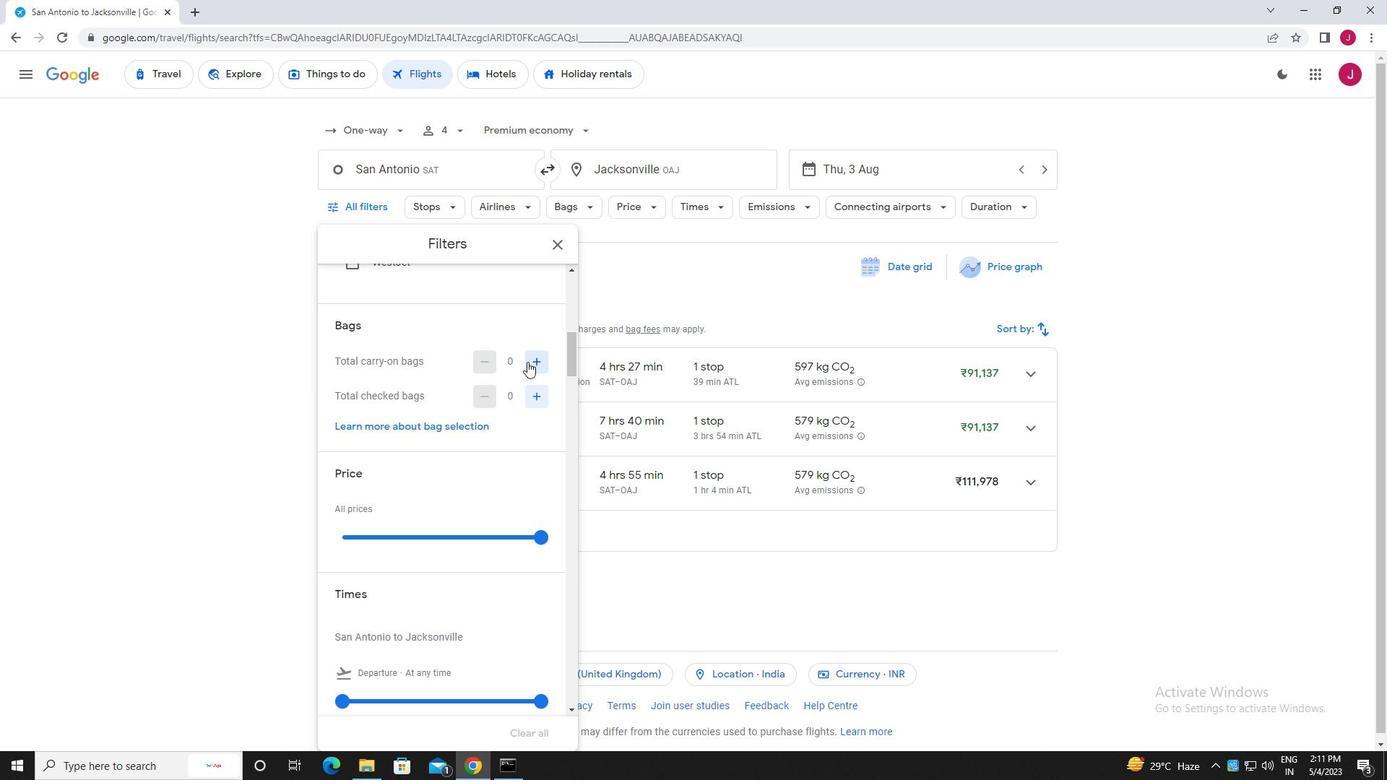 
Action: Mouse pressed left at (536, 363)
Screenshot: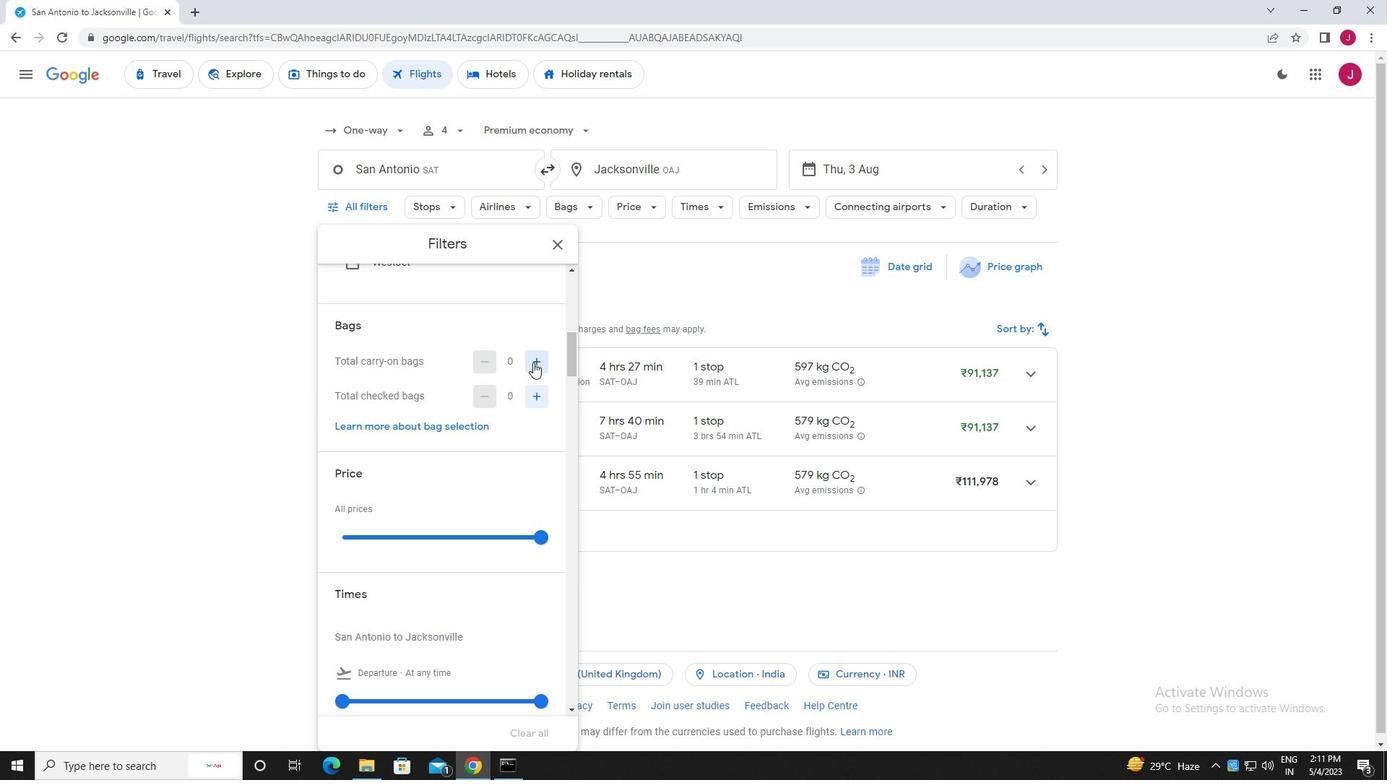 
Action: Mouse moved to (536, 363)
Screenshot: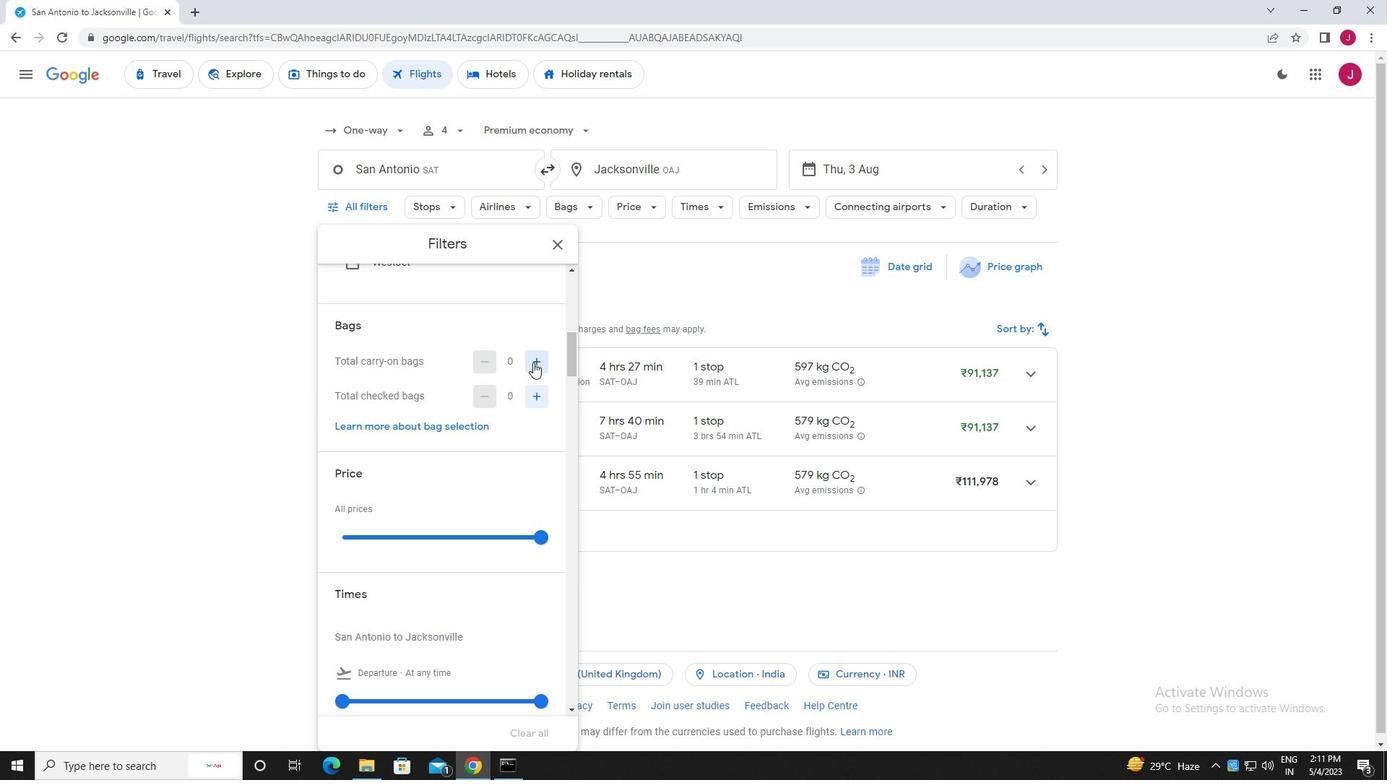 
Action: Mouse pressed left at (536, 363)
Screenshot: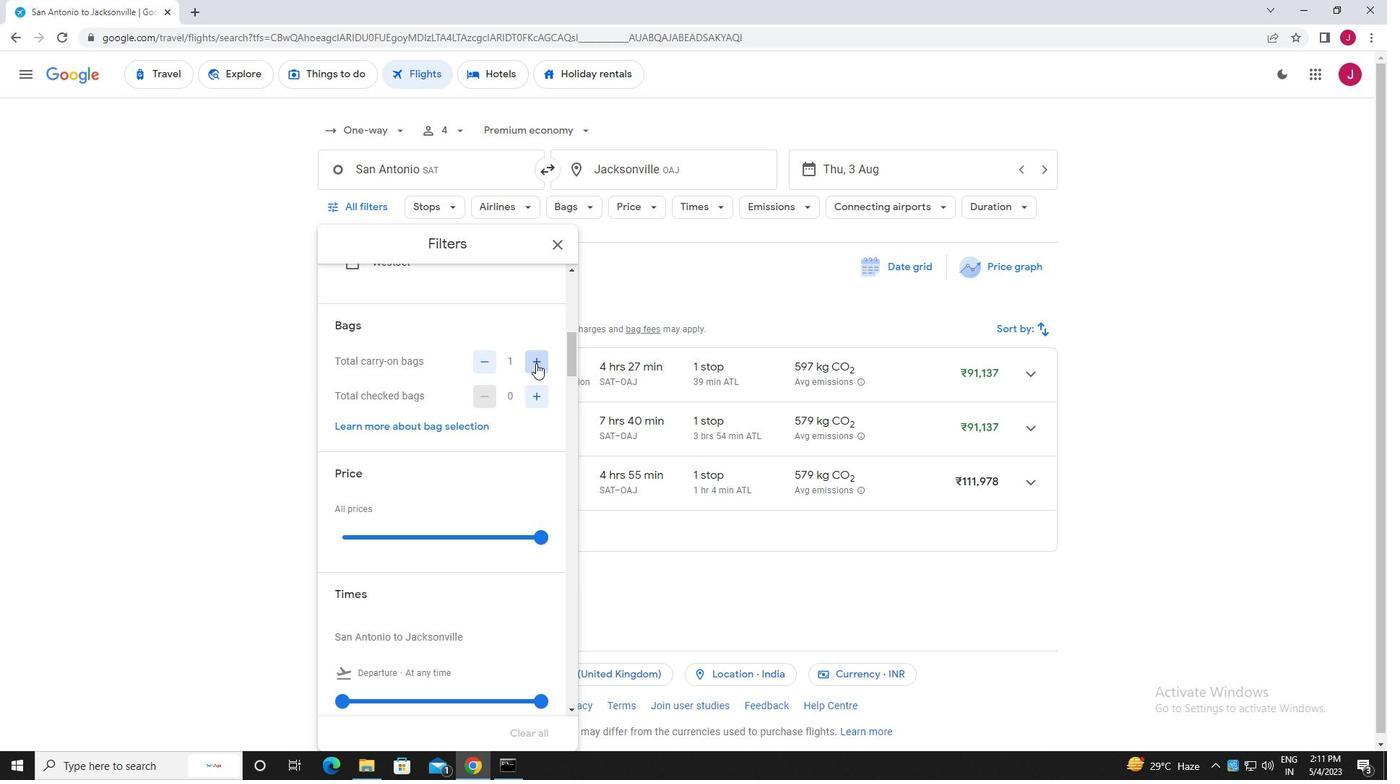 
Action: Mouse moved to (536, 398)
Screenshot: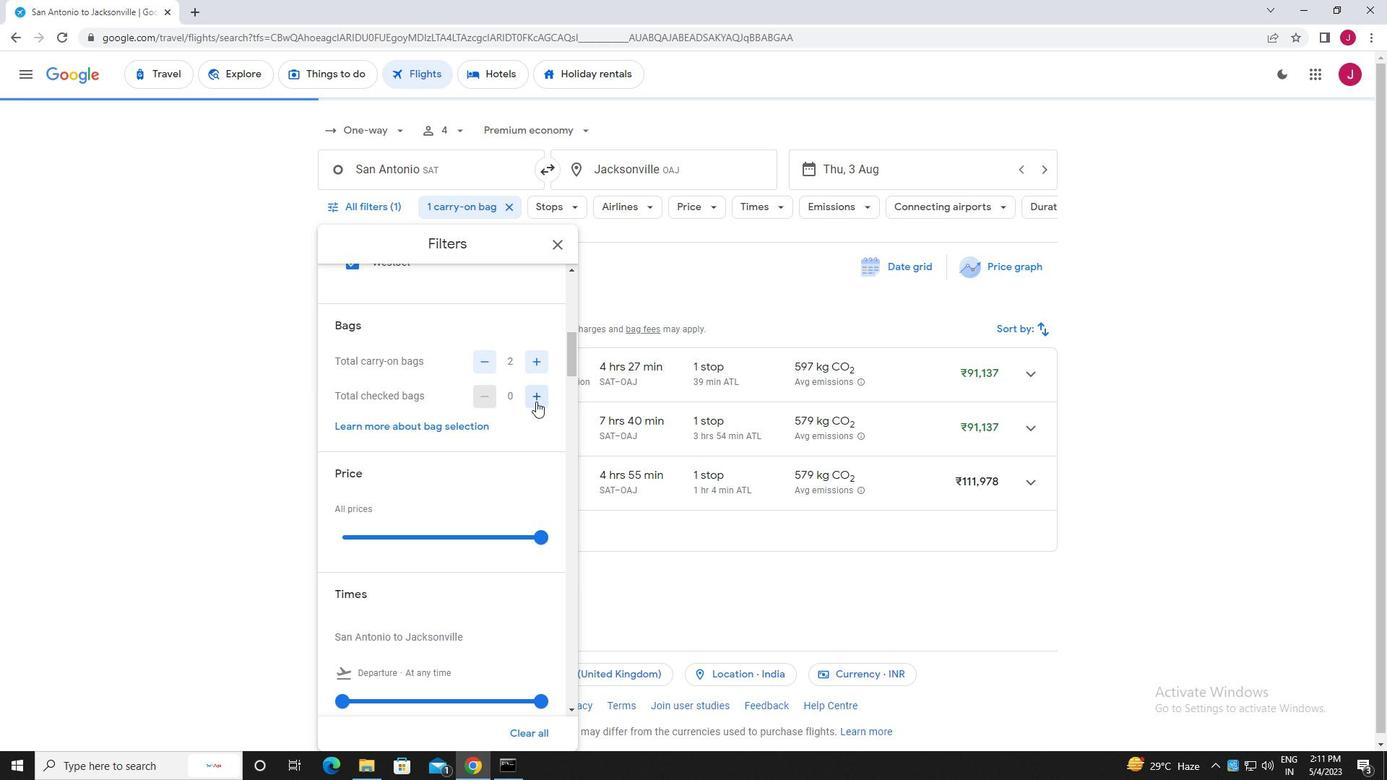 
Action: Mouse pressed left at (536, 398)
Screenshot: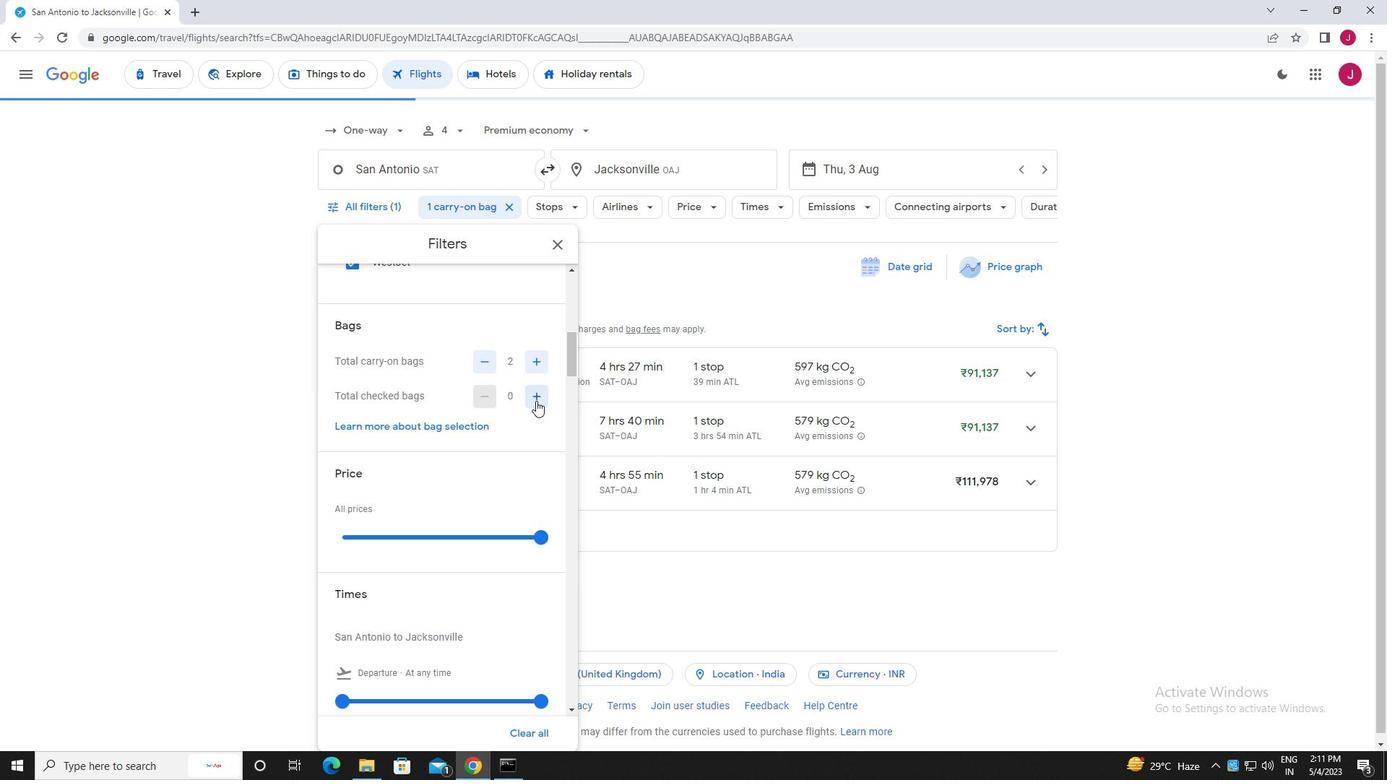 
Action: Mouse pressed left at (536, 398)
Screenshot: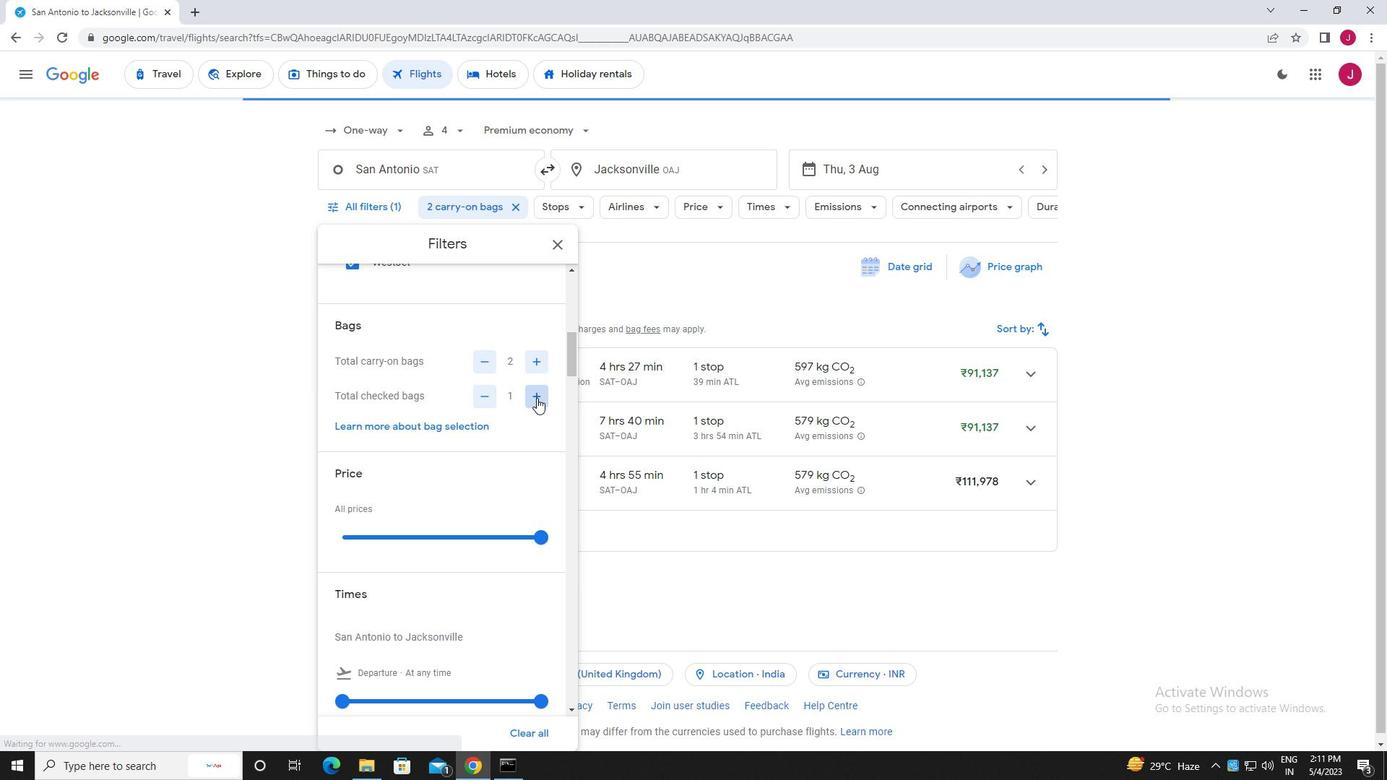 
Action: Mouse pressed left at (536, 398)
Screenshot: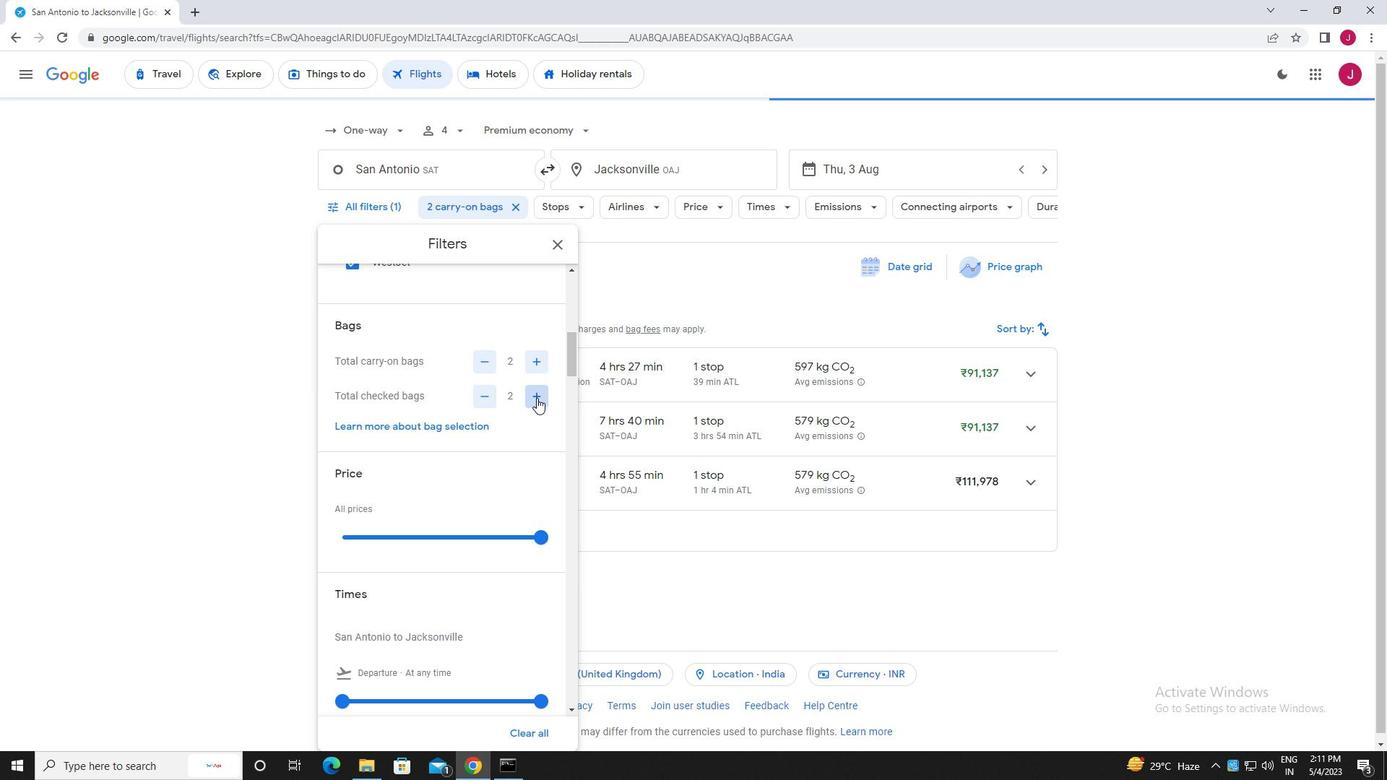 
Action: Mouse pressed left at (536, 398)
Screenshot: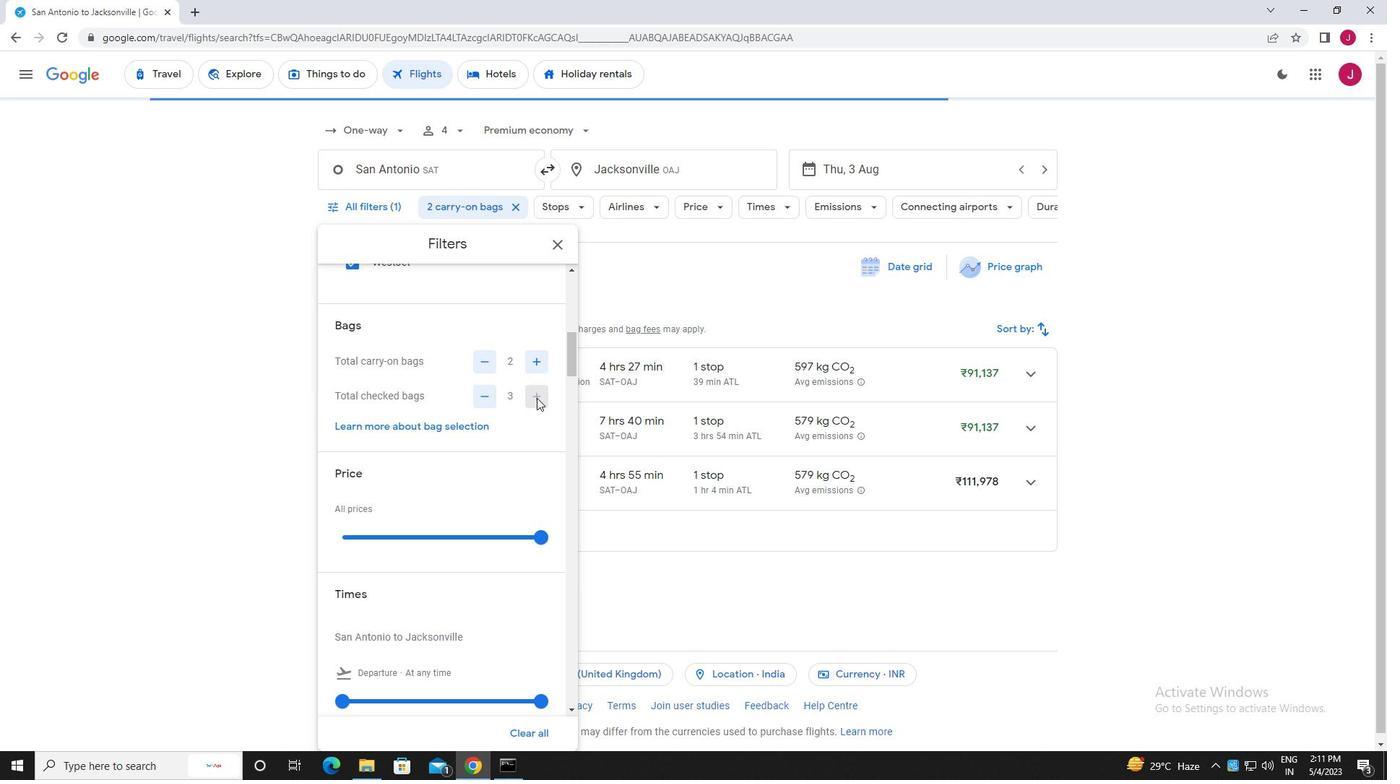 
Action: Mouse moved to (536, 398)
Screenshot: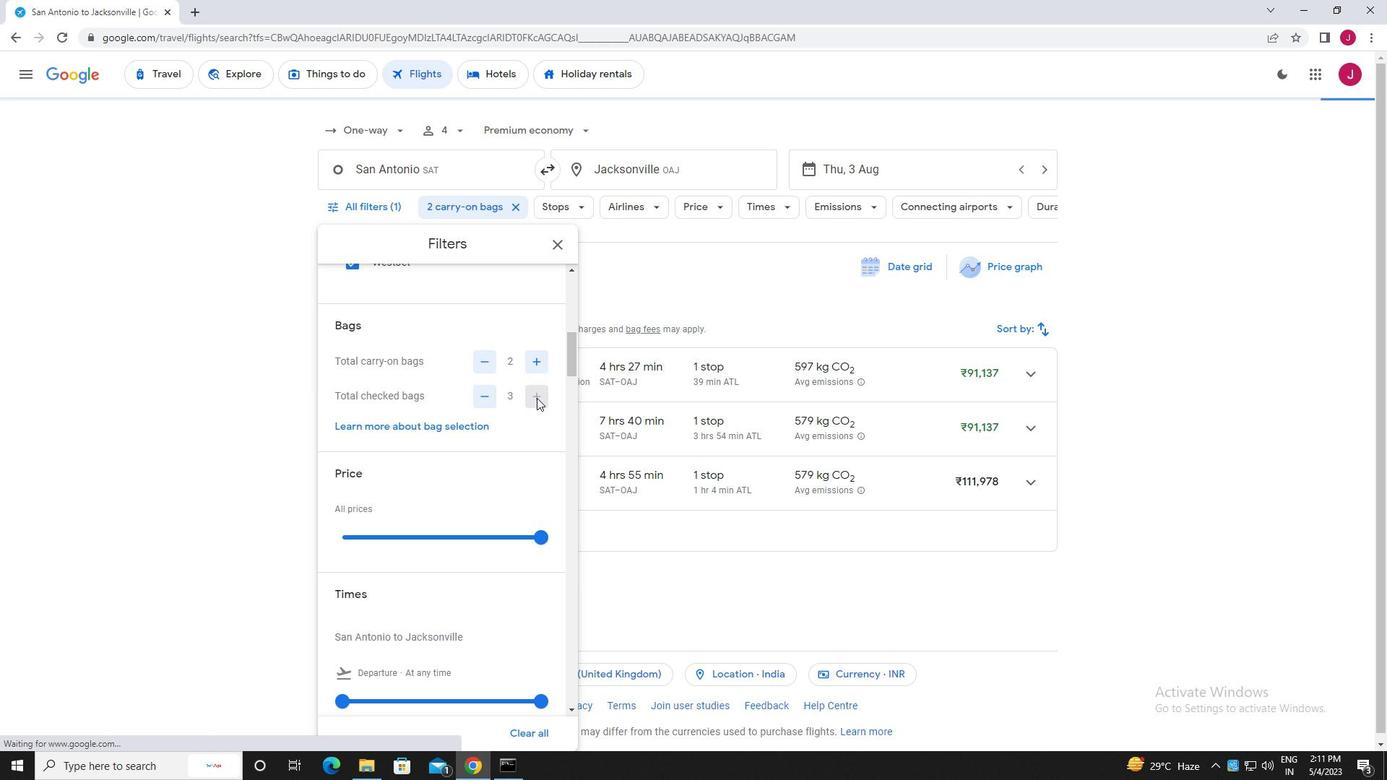 
Action: Mouse scrolled (536, 397) with delta (0, 0)
Screenshot: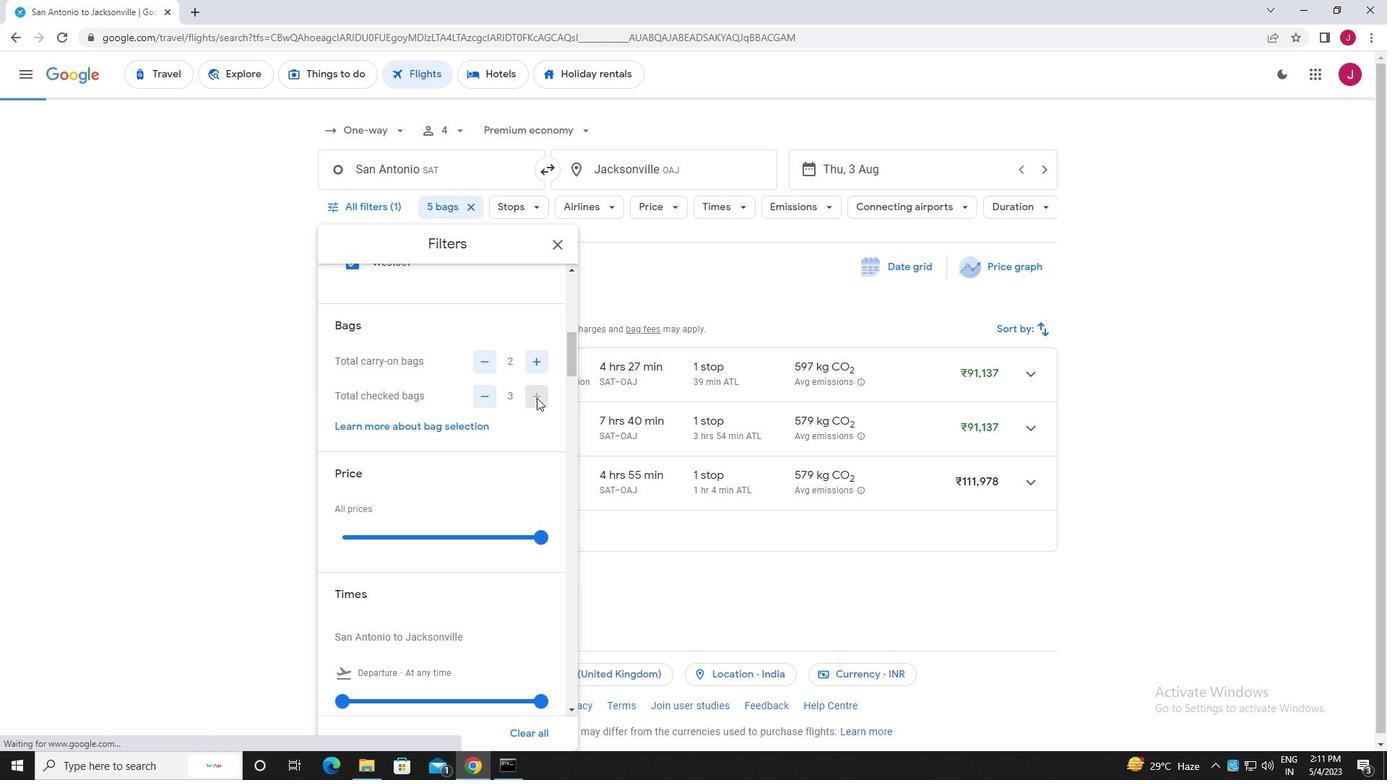 
Action: Mouse scrolled (536, 397) with delta (0, 0)
Screenshot: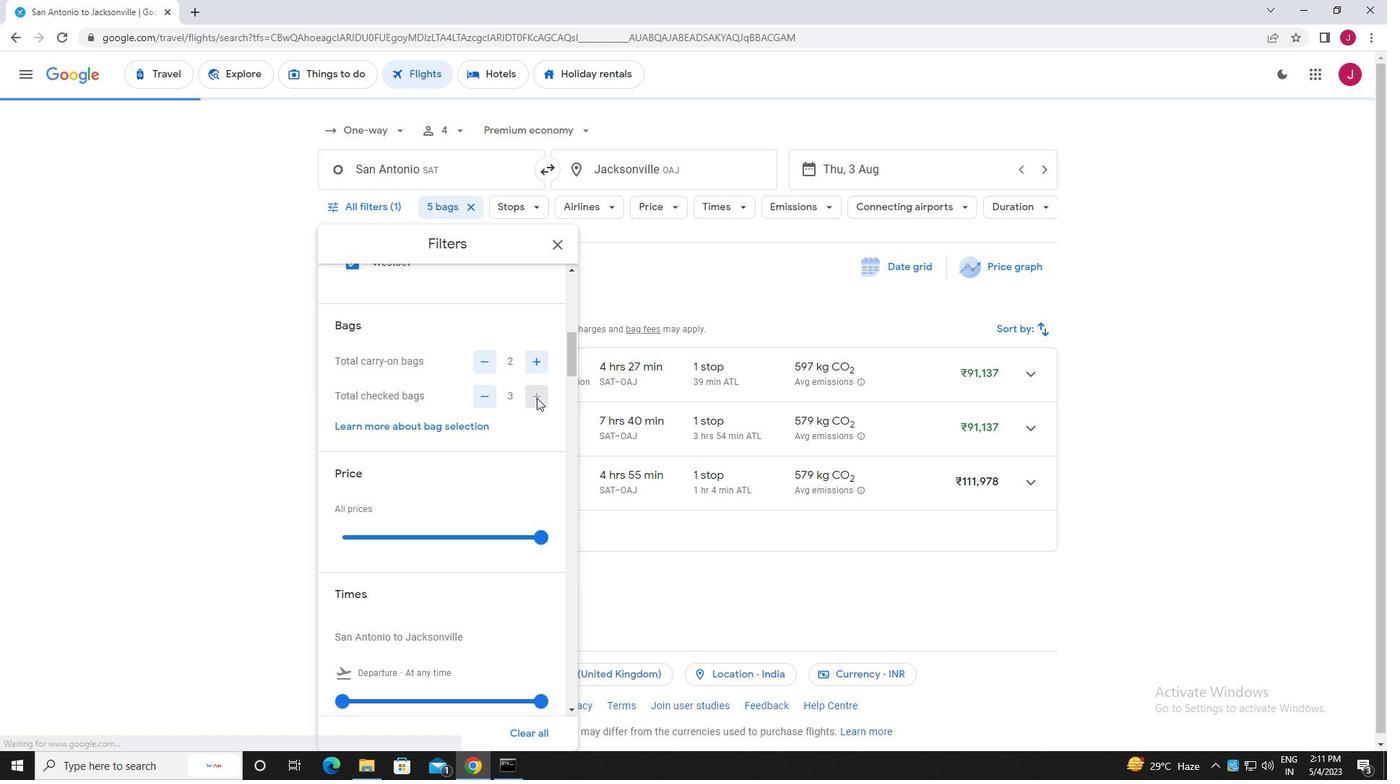 
Action: Mouse moved to (540, 396)
Screenshot: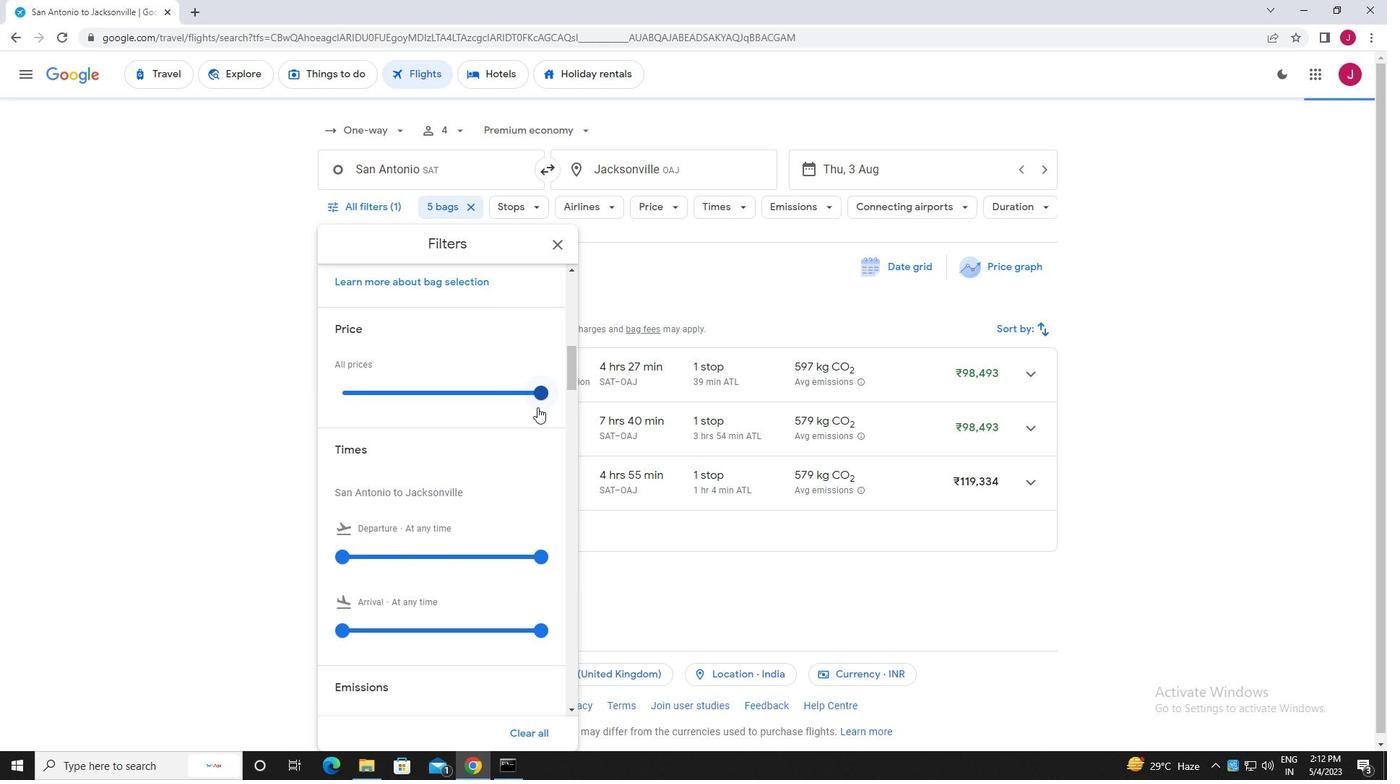 
Action: Mouse pressed left at (540, 396)
Screenshot: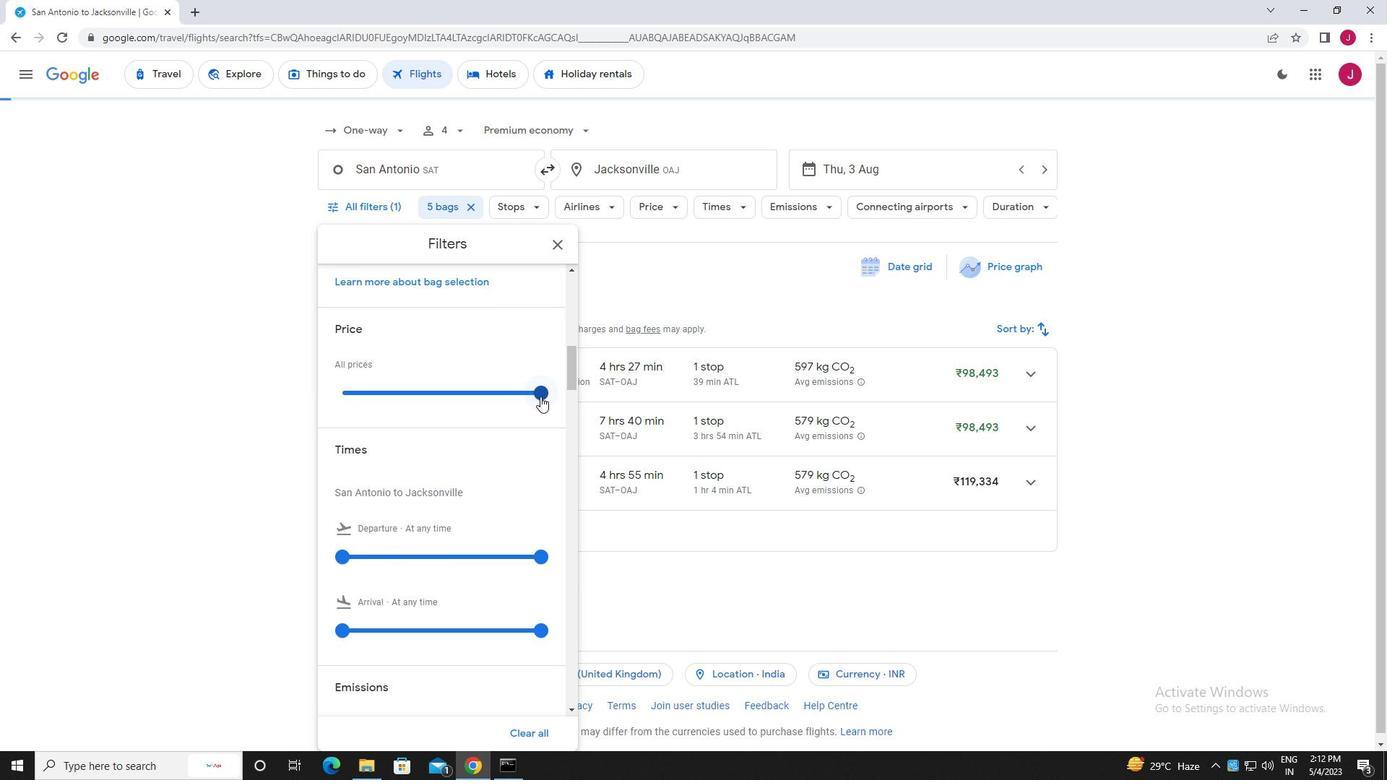 
Action: Mouse moved to (339, 393)
Screenshot: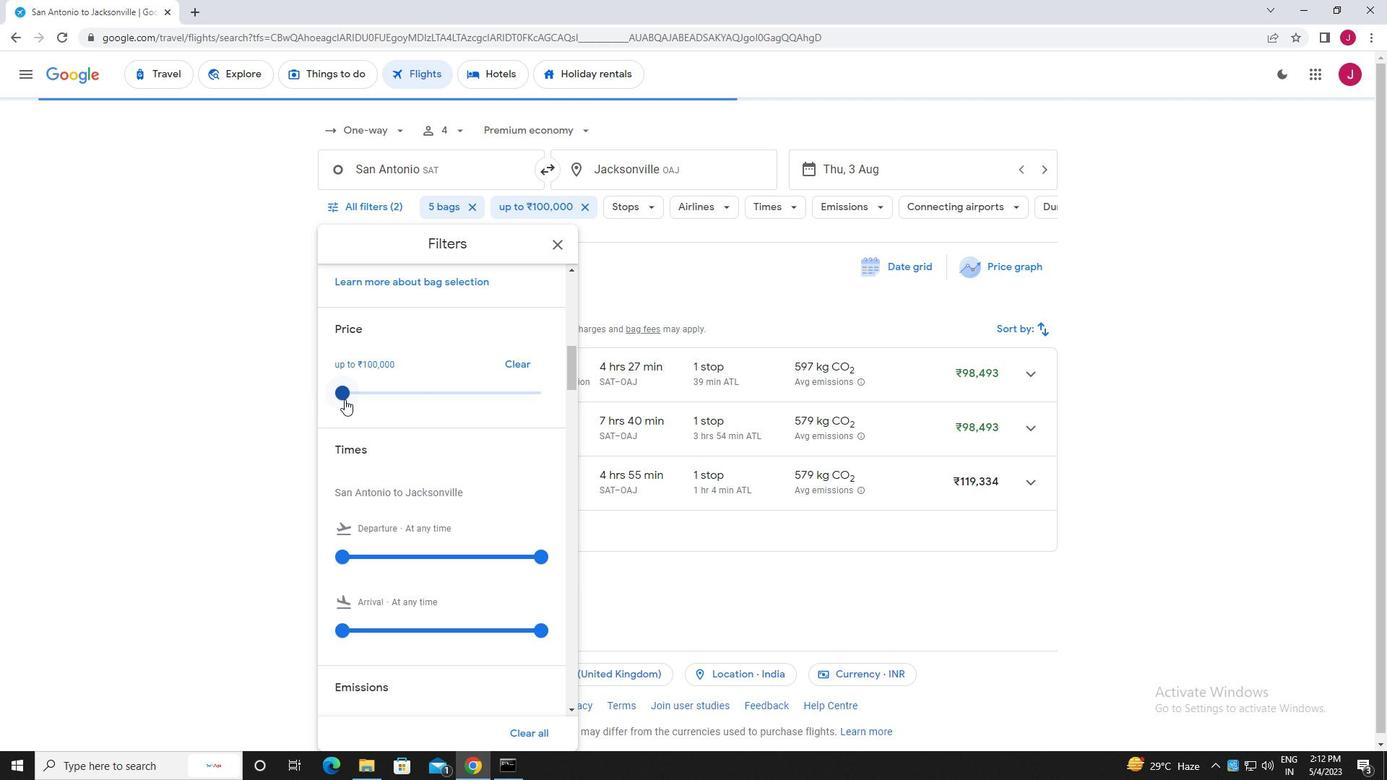 
Action: Mouse pressed left at (339, 393)
Screenshot: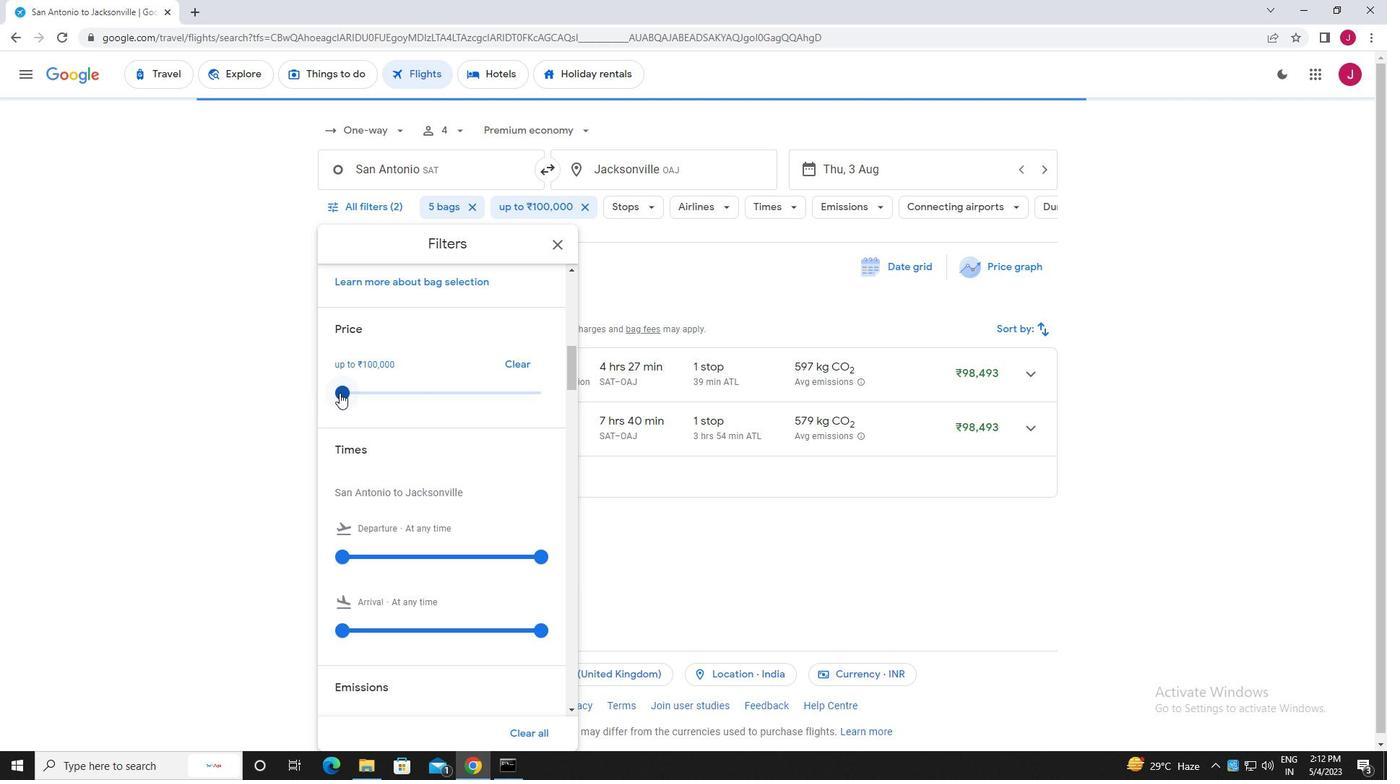 
Action: Mouse moved to (347, 393)
Screenshot: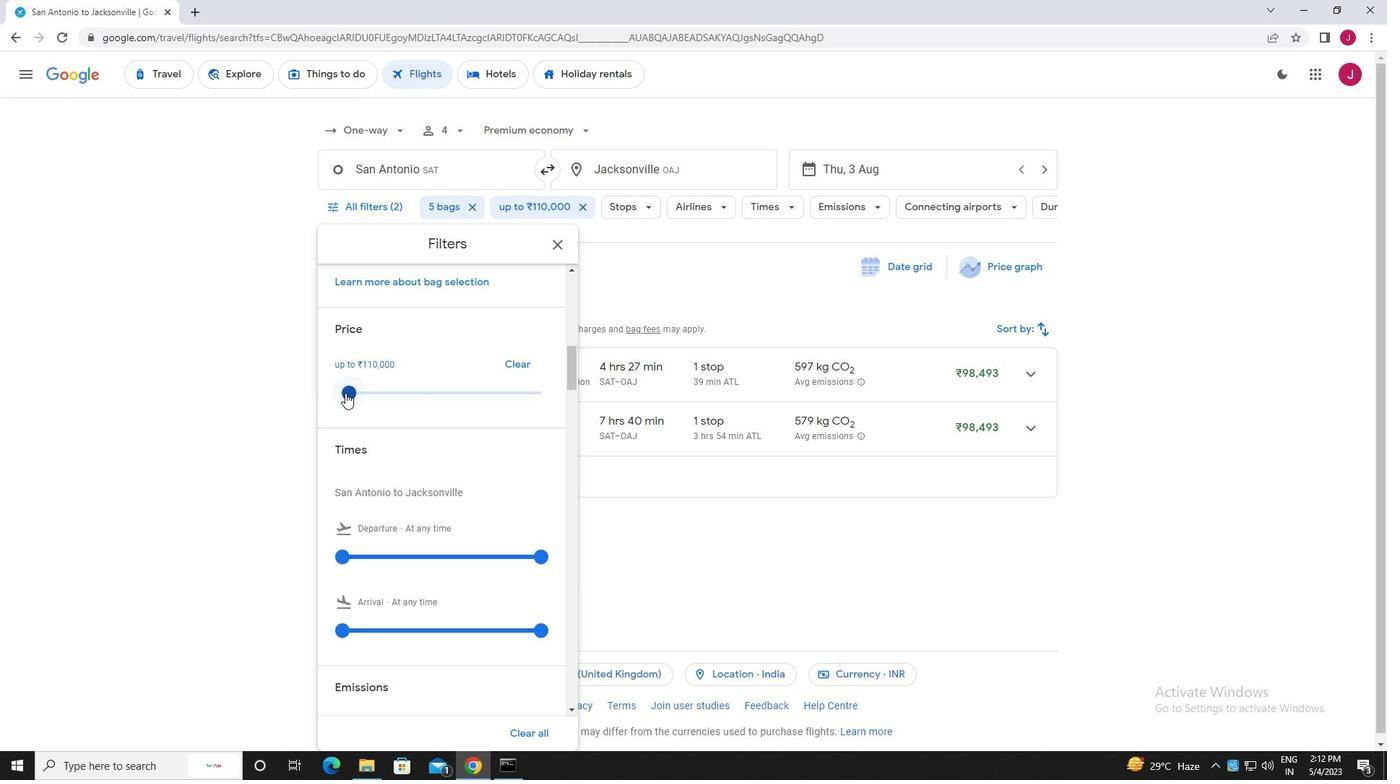
Action: Mouse pressed left at (347, 393)
Screenshot: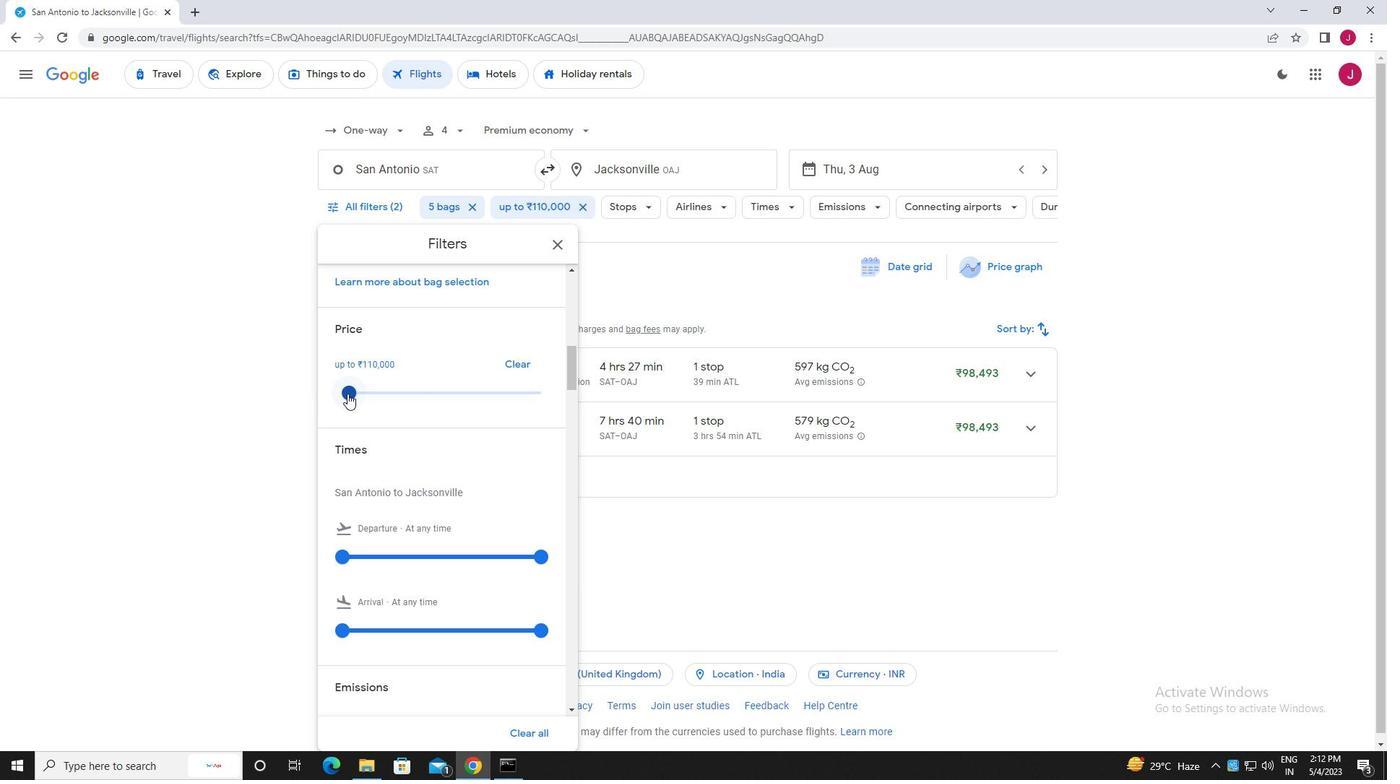 
Action: Mouse moved to (356, 394)
Screenshot: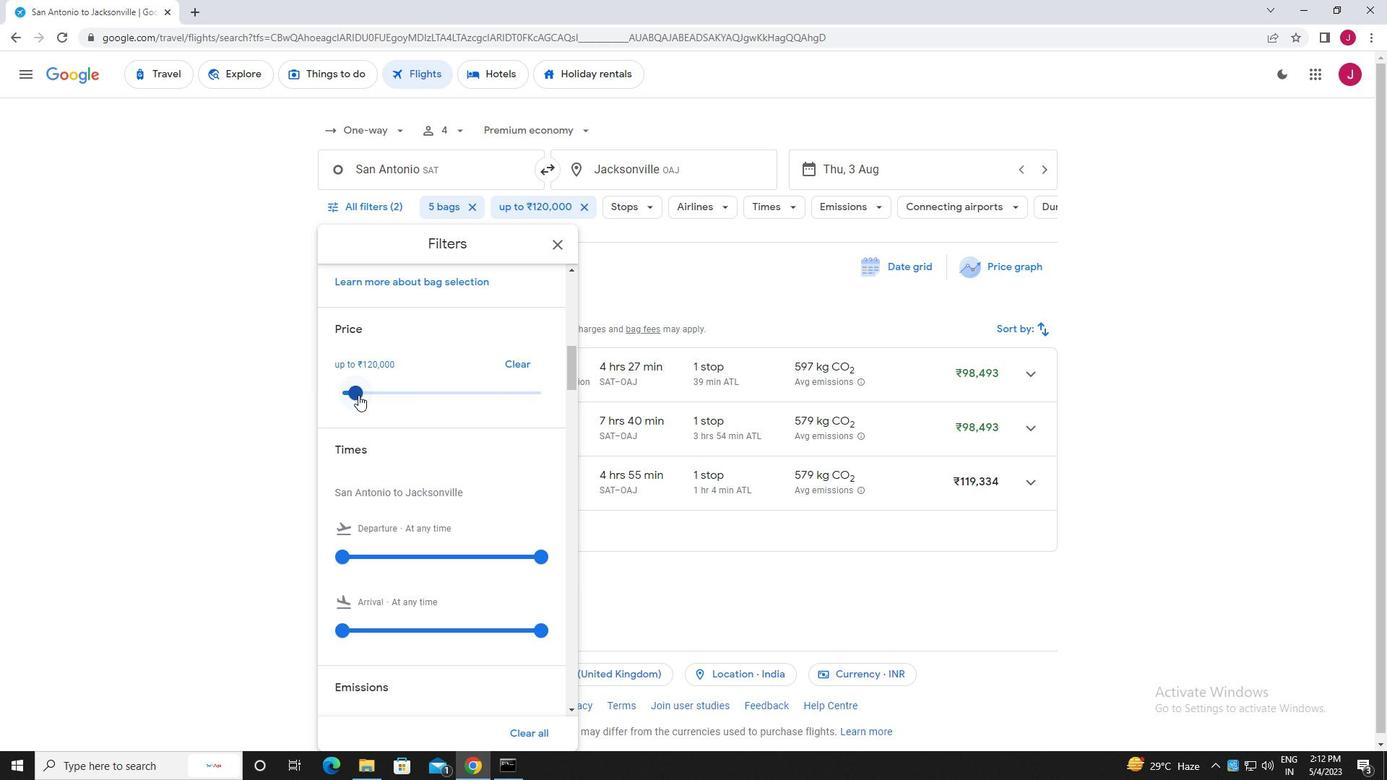 
Action: Mouse pressed left at (356, 394)
Screenshot: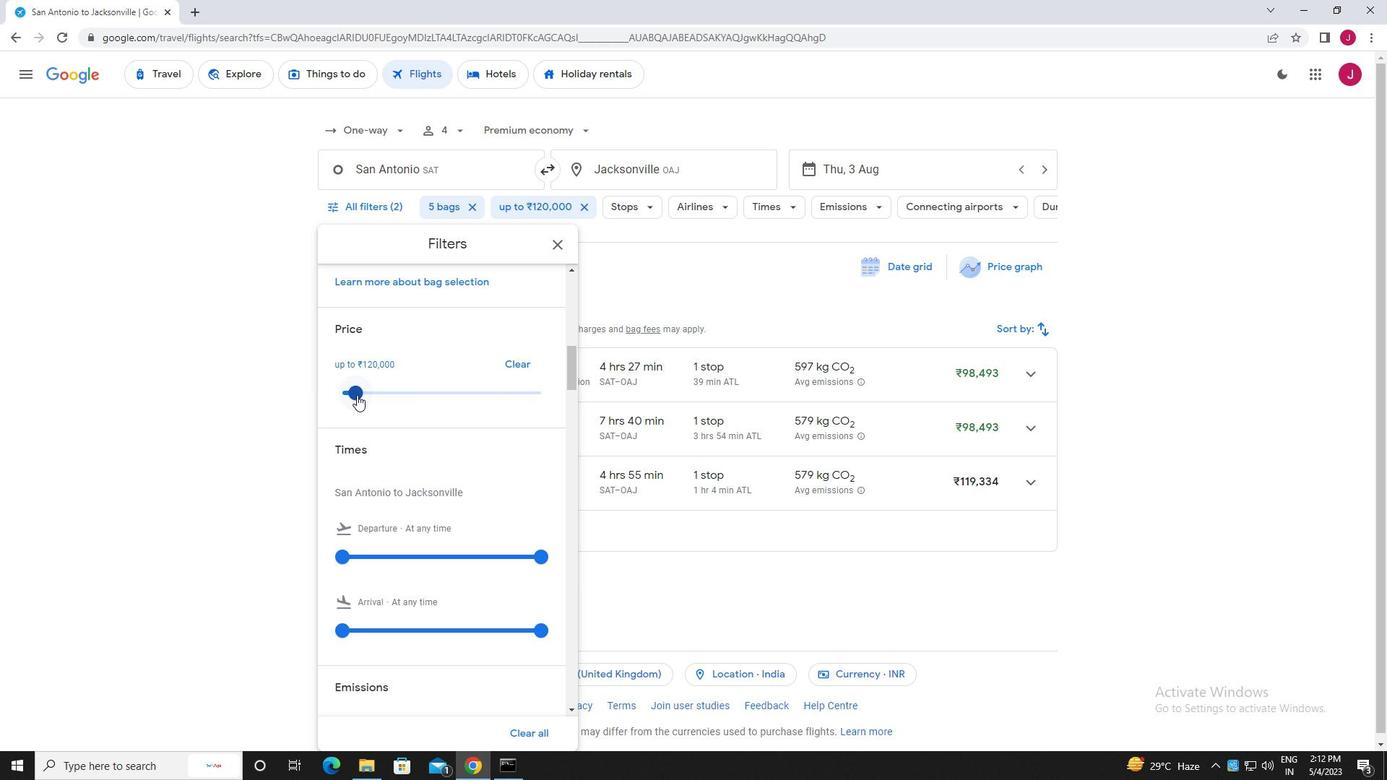 
Action: Mouse moved to (424, 399)
Screenshot: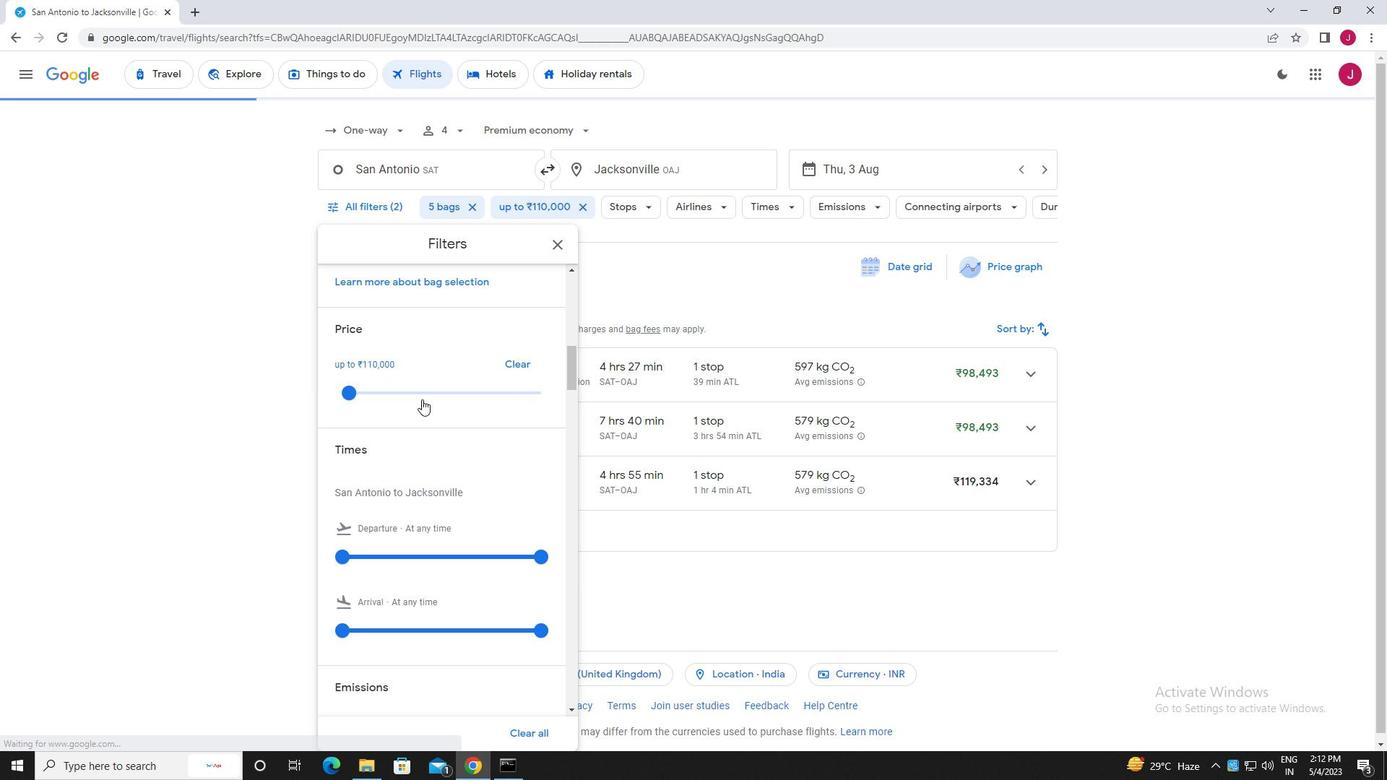 
Action: Mouse scrolled (424, 398) with delta (0, 0)
Screenshot: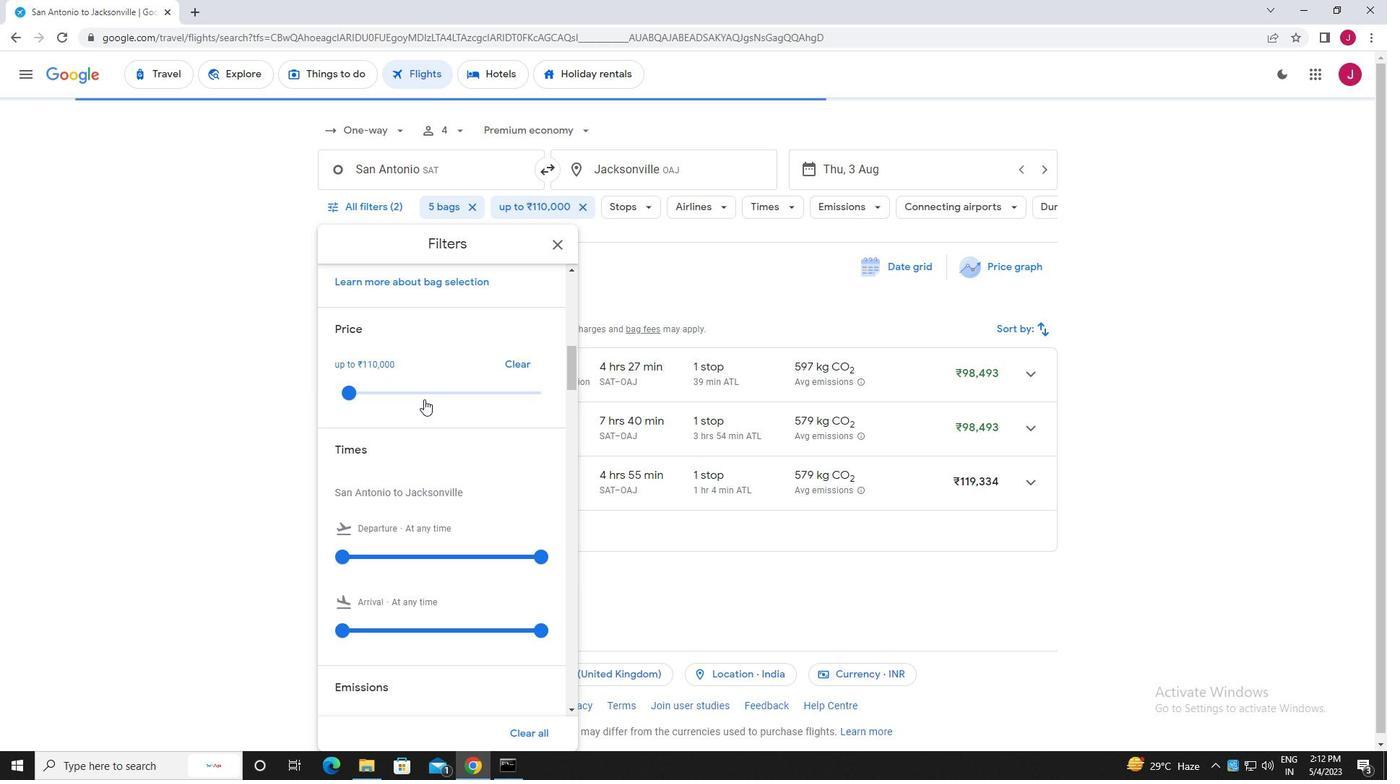 
Action: Mouse moved to (424, 399)
Screenshot: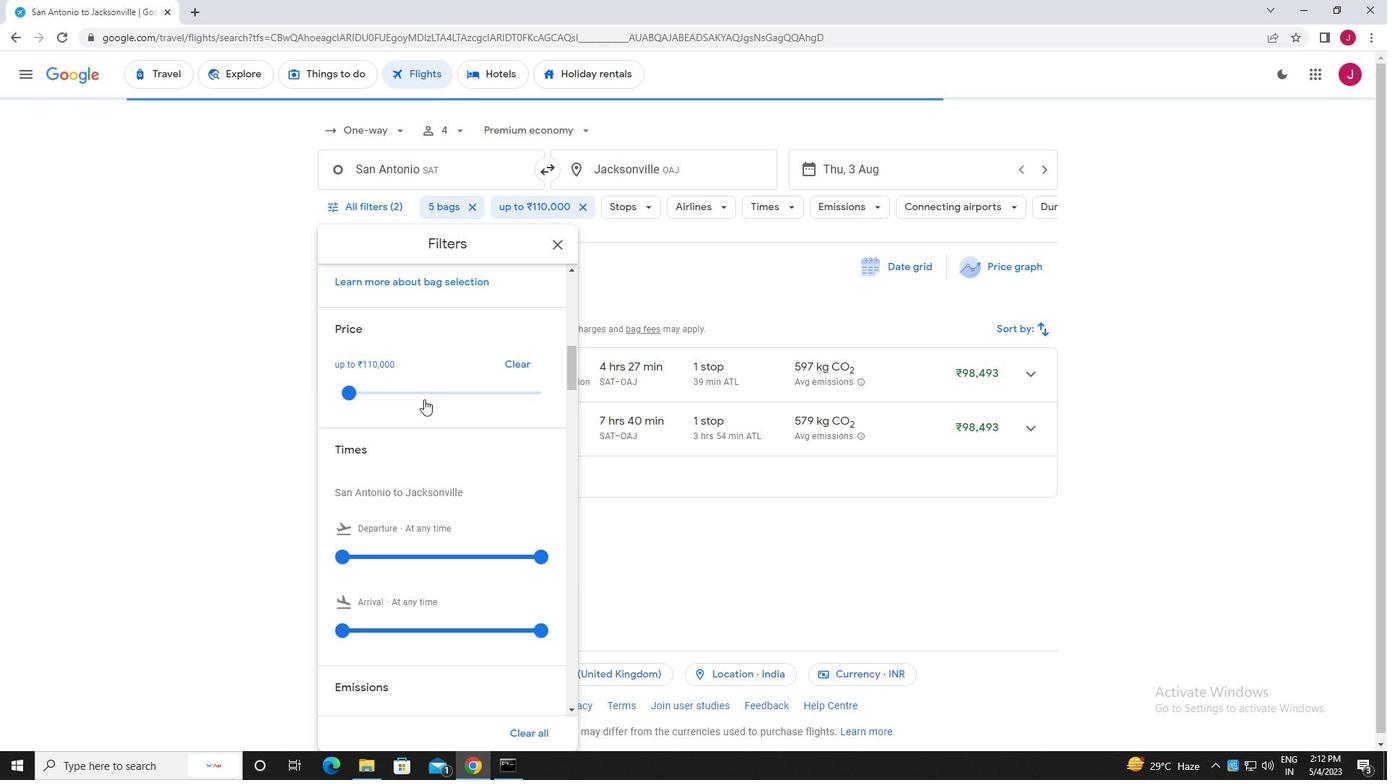 
Action: Mouse scrolled (424, 398) with delta (0, 0)
Screenshot: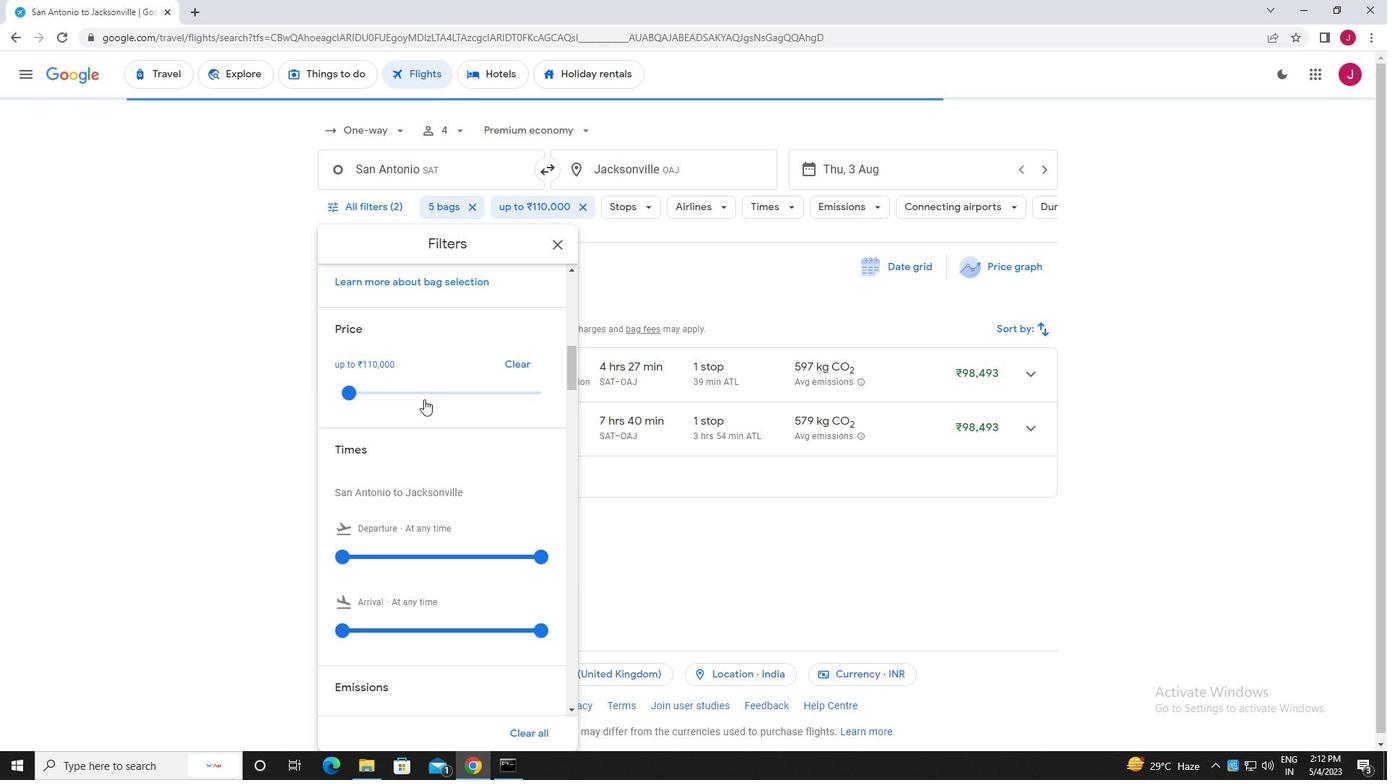 
Action: Mouse moved to (338, 414)
Screenshot: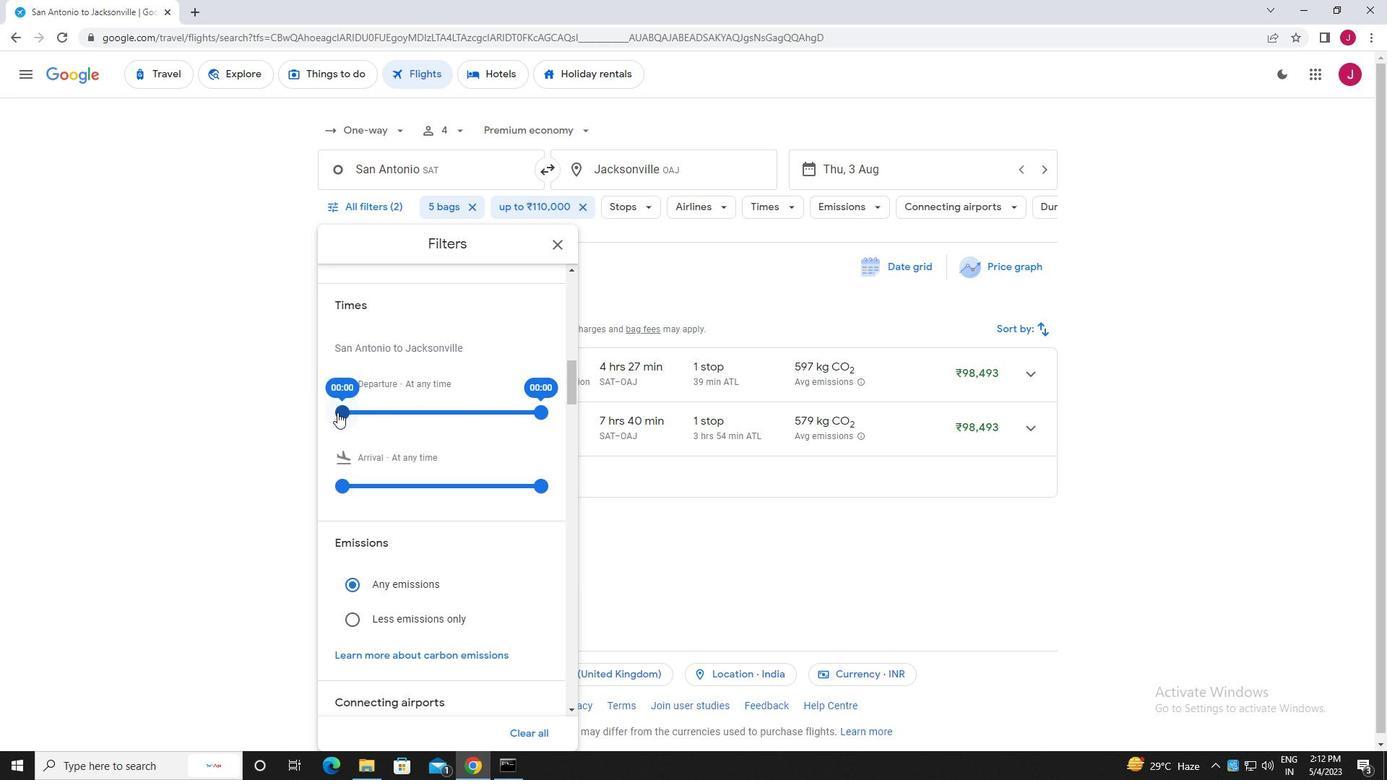 
Action: Mouse pressed left at (338, 414)
Screenshot: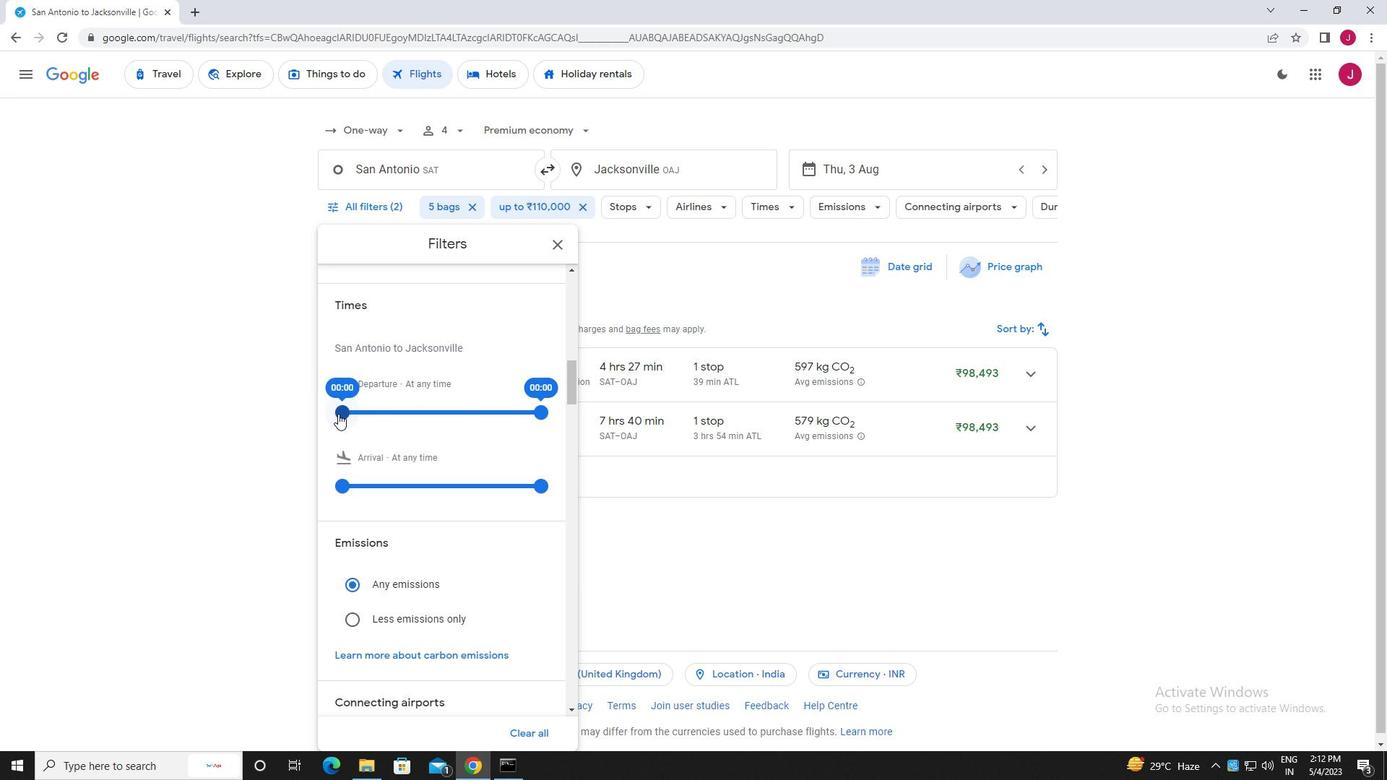 
Action: Mouse moved to (542, 413)
Screenshot: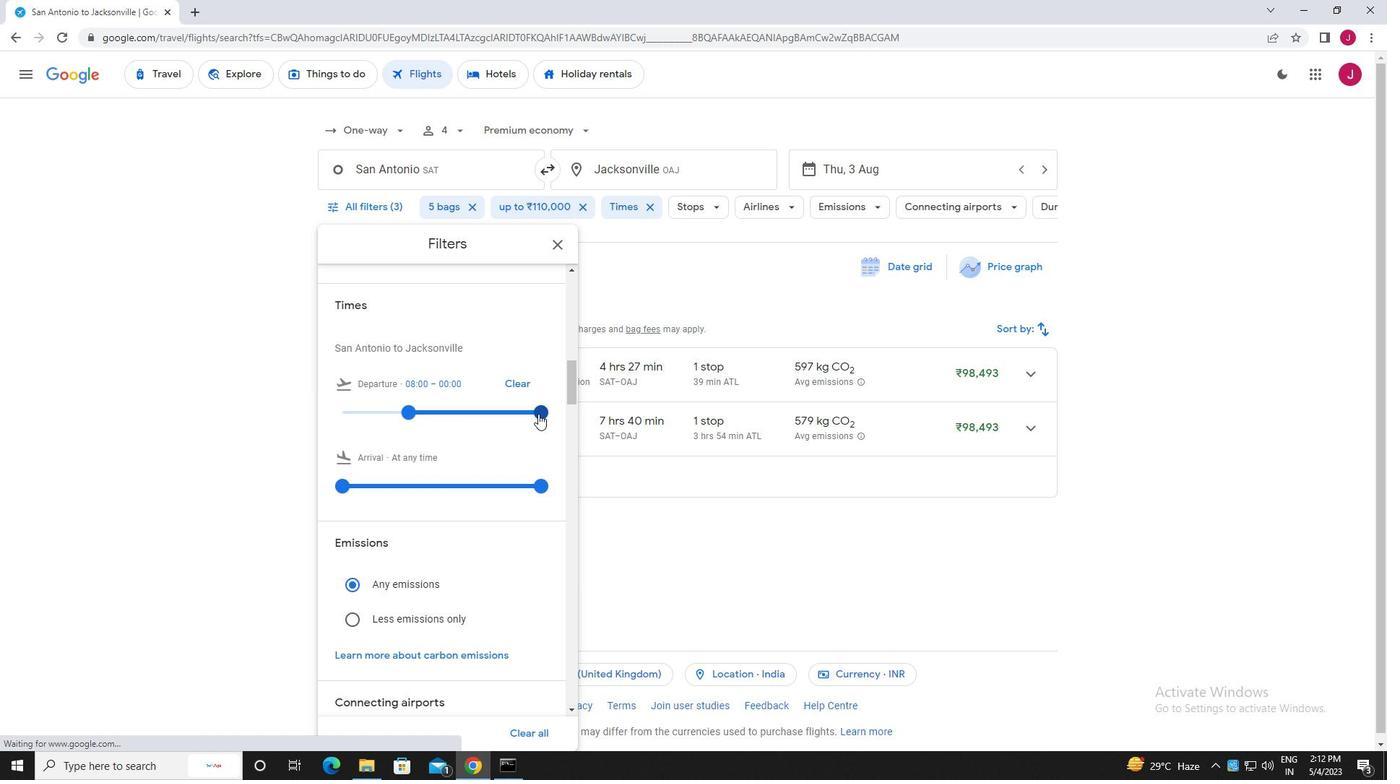 
Action: Mouse pressed left at (542, 413)
Screenshot: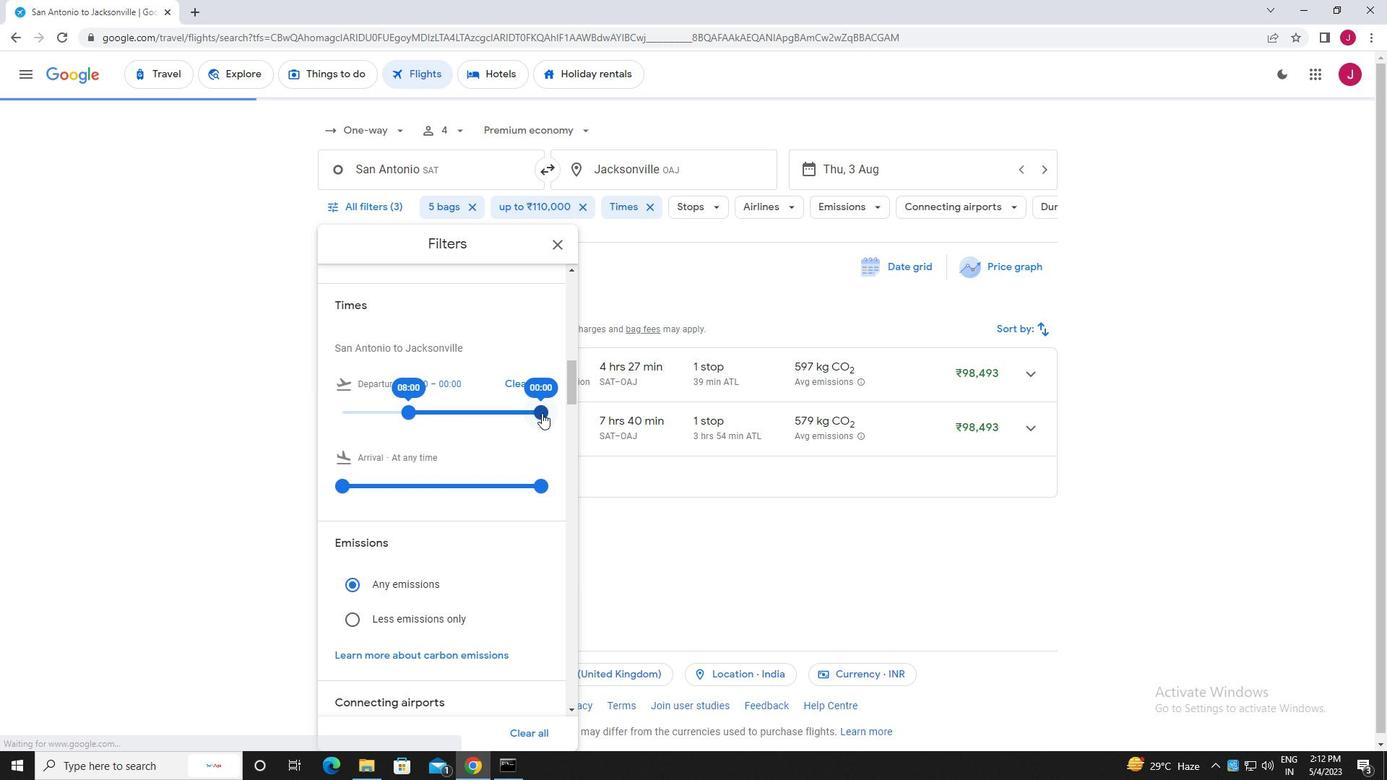
Action: Mouse moved to (560, 242)
Screenshot: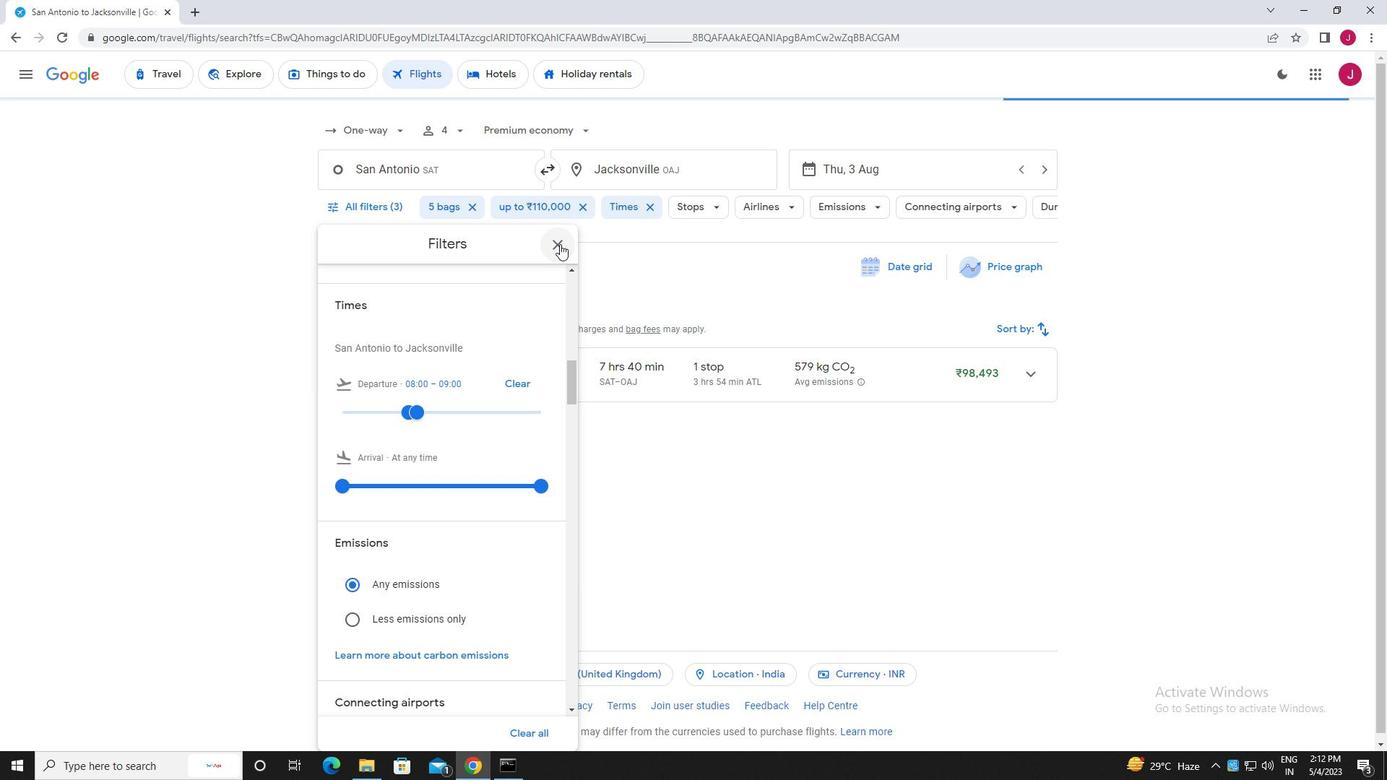
Action: Mouse pressed left at (560, 242)
Screenshot: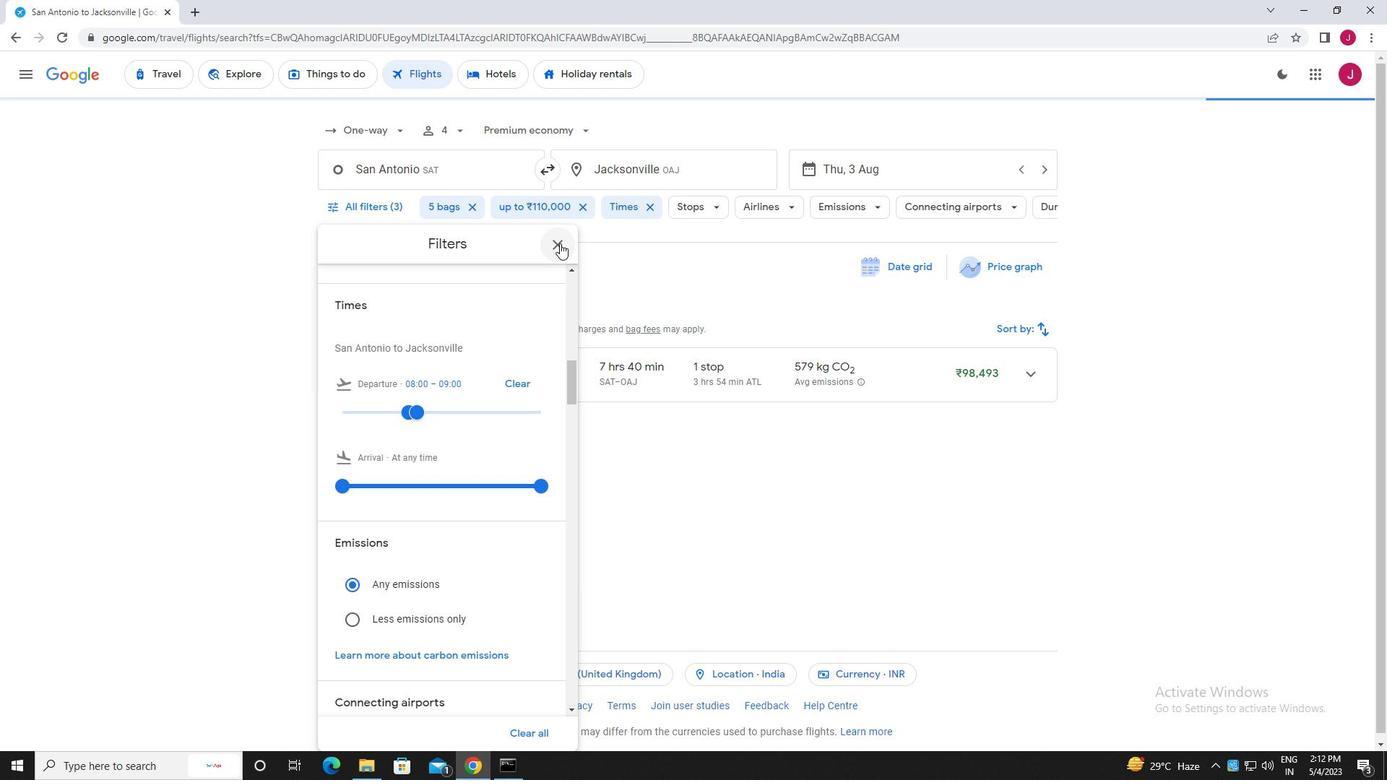 
Action: Mouse moved to (553, 244)
Screenshot: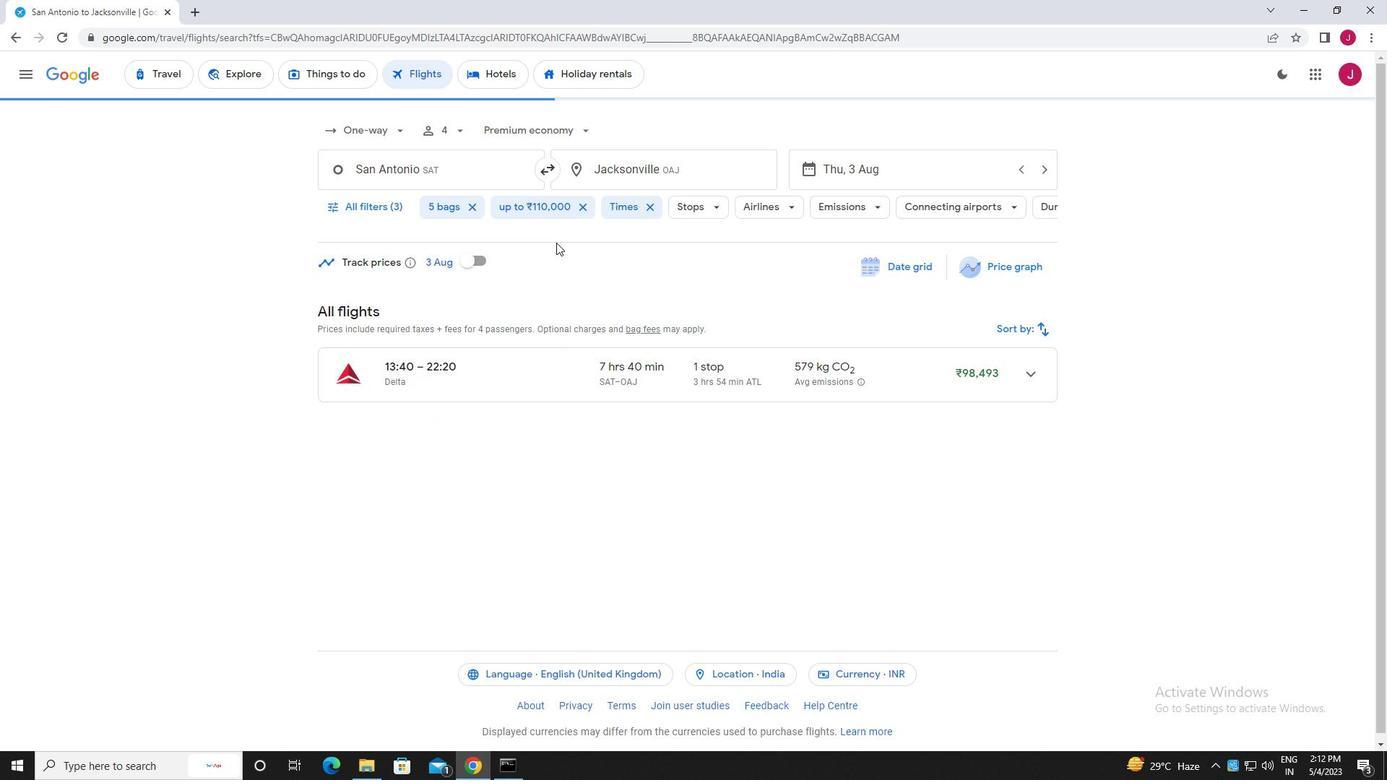 
